 Task: Find connections with filter location Gyöngyös with filter topic #brandingwith filter profile language Potuguese with filter current company Morris Garages India with filter school Modern Education Society's College of Engineering, Pune with filter industry Securities and Commodity Exchanges with filter service category Customer Support with filter keywords title Help Desk
Action: Mouse moved to (595, 252)
Screenshot: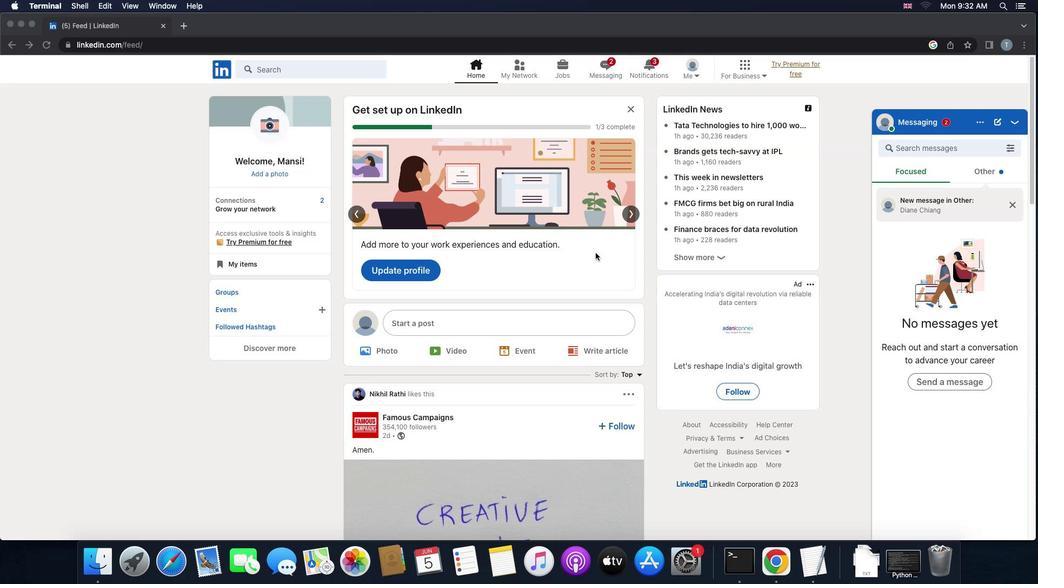 
Action: Mouse pressed left at (595, 252)
Screenshot: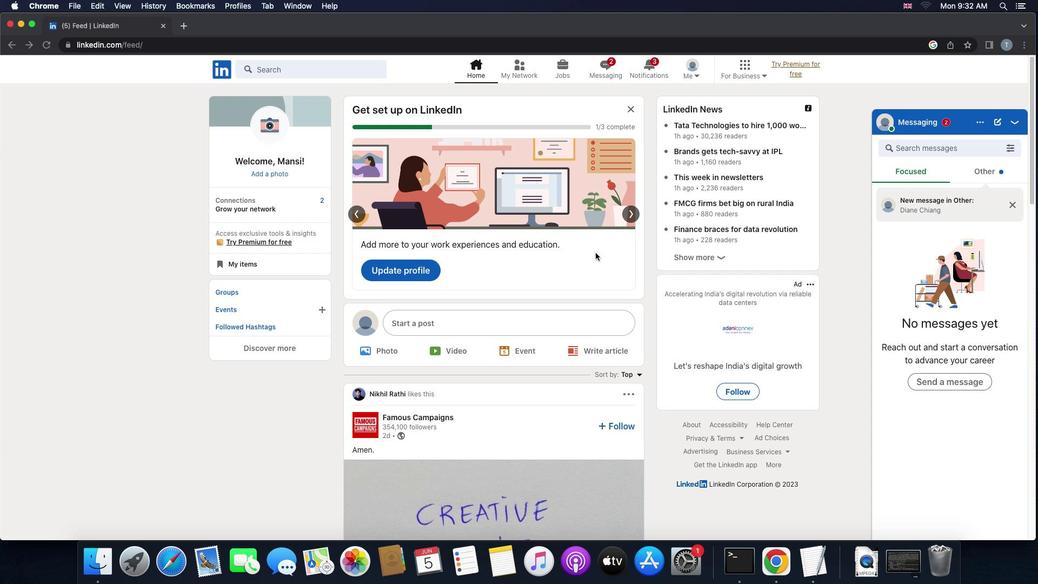 
Action: Mouse moved to (516, 70)
Screenshot: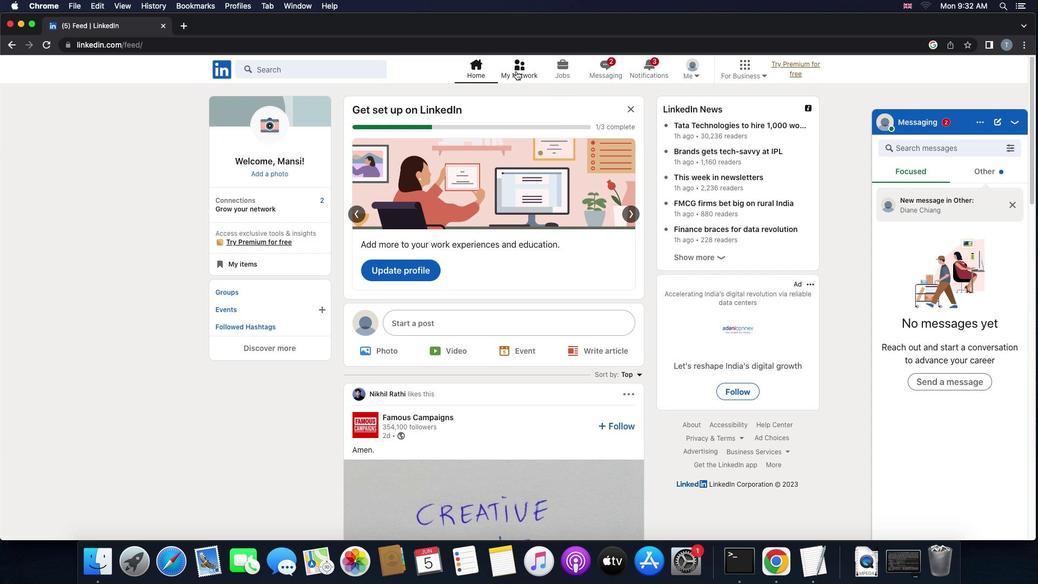 
Action: Mouse pressed left at (516, 70)
Screenshot: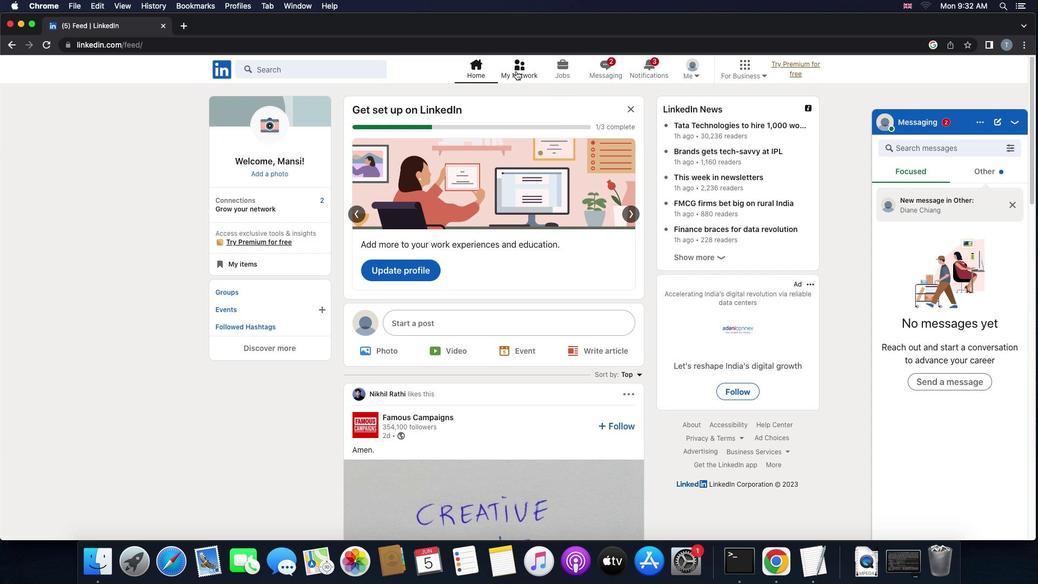 
Action: Mouse moved to (315, 124)
Screenshot: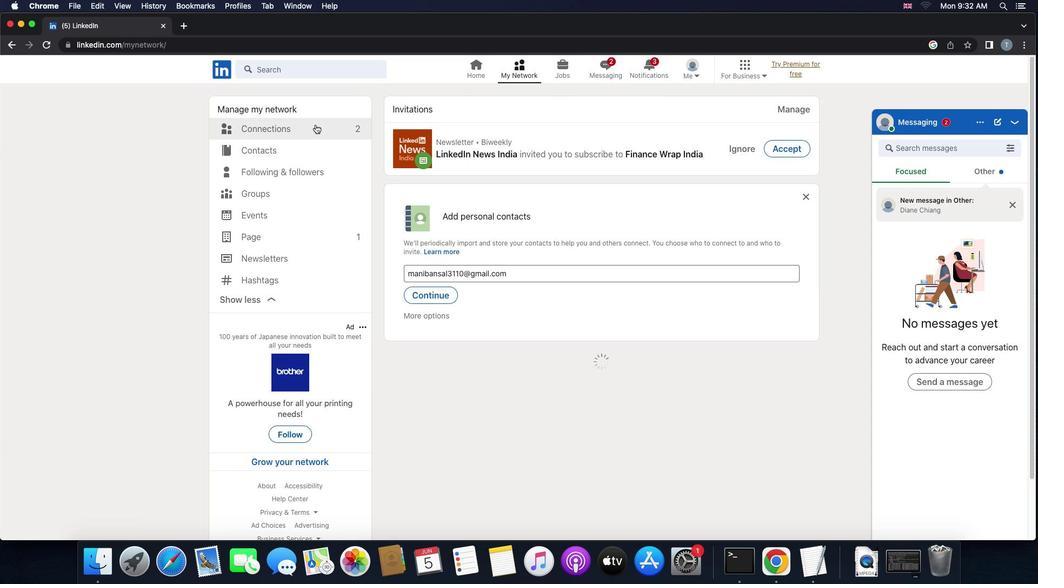 
Action: Mouse pressed left at (315, 124)
Screenshot: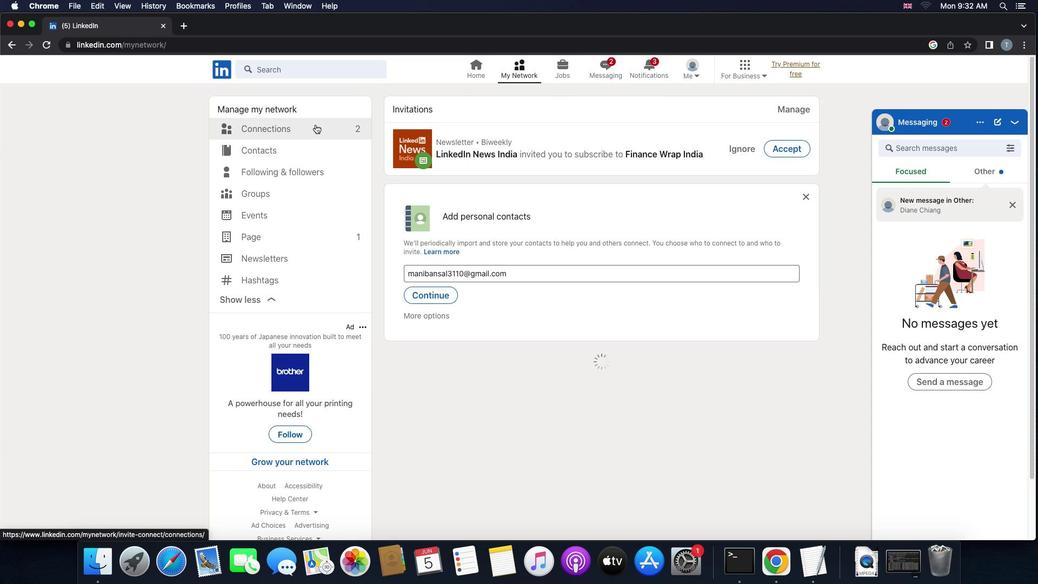 
Action: Mouse moved to (589, 127)
Screenshot: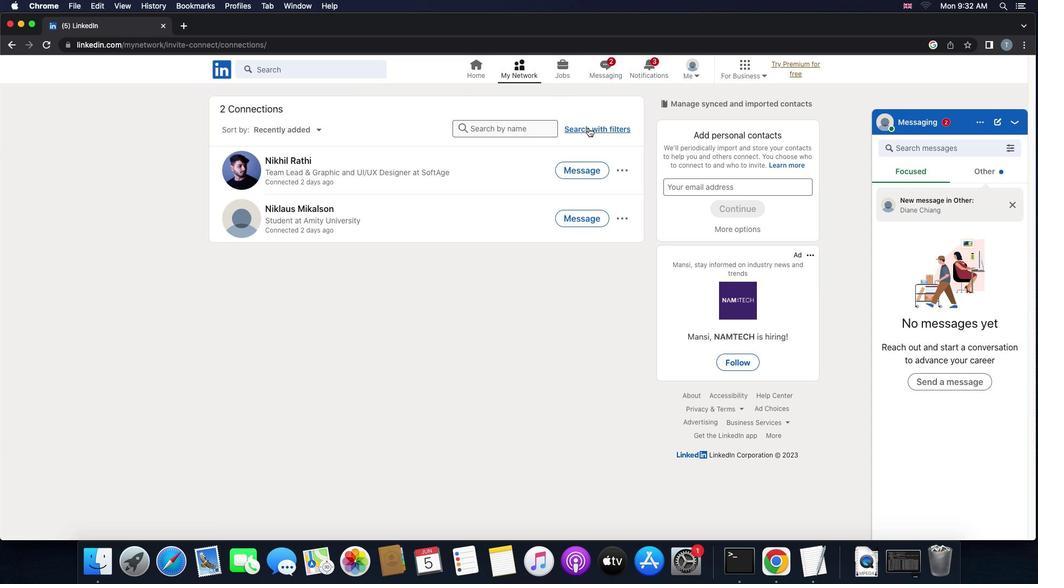
Action: Mouse pressed left at (589, 127)
Screenshot: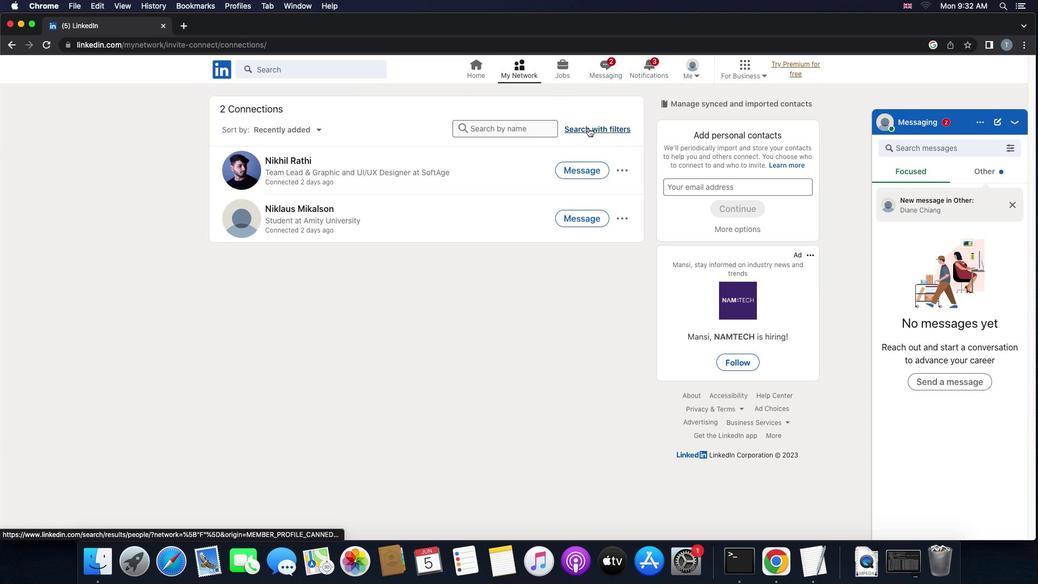 
Action: Mouse moved to (559, 101)
Screenshot: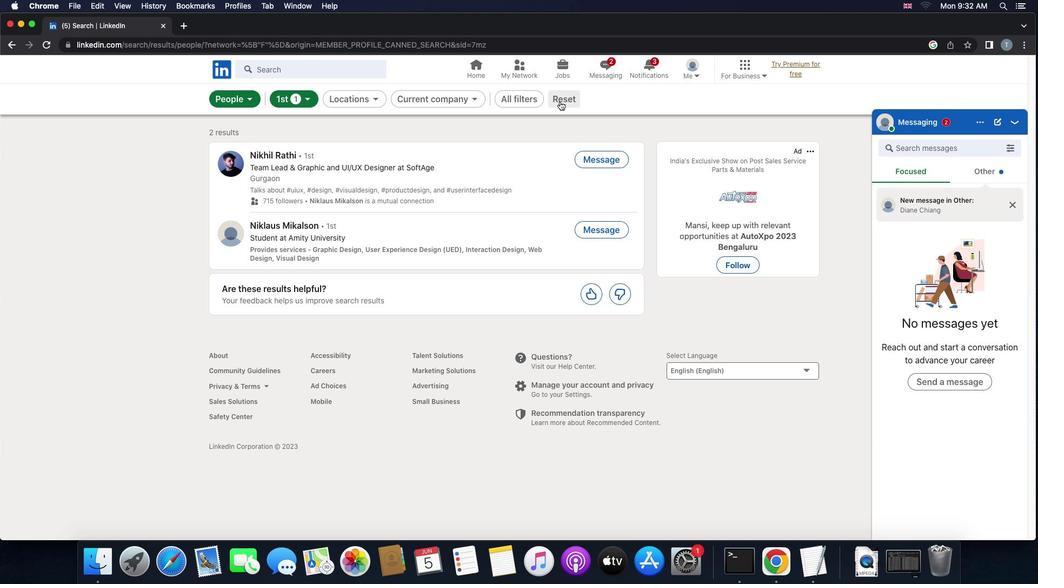 
Action: Mouse pressed left at (559, 101)
Screenshot: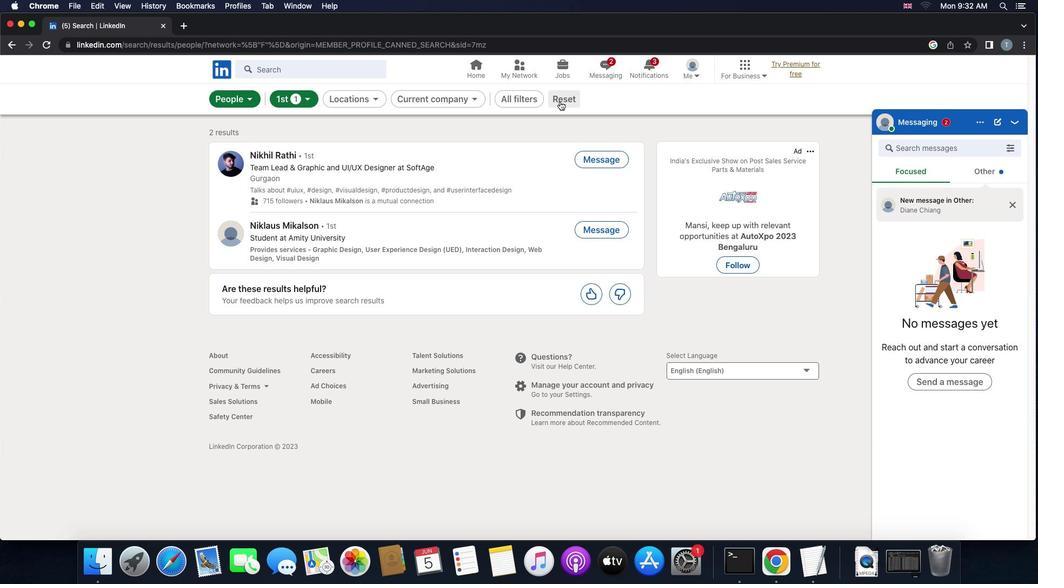 
Action: Mouse moved to (558, 102)
Screenshot: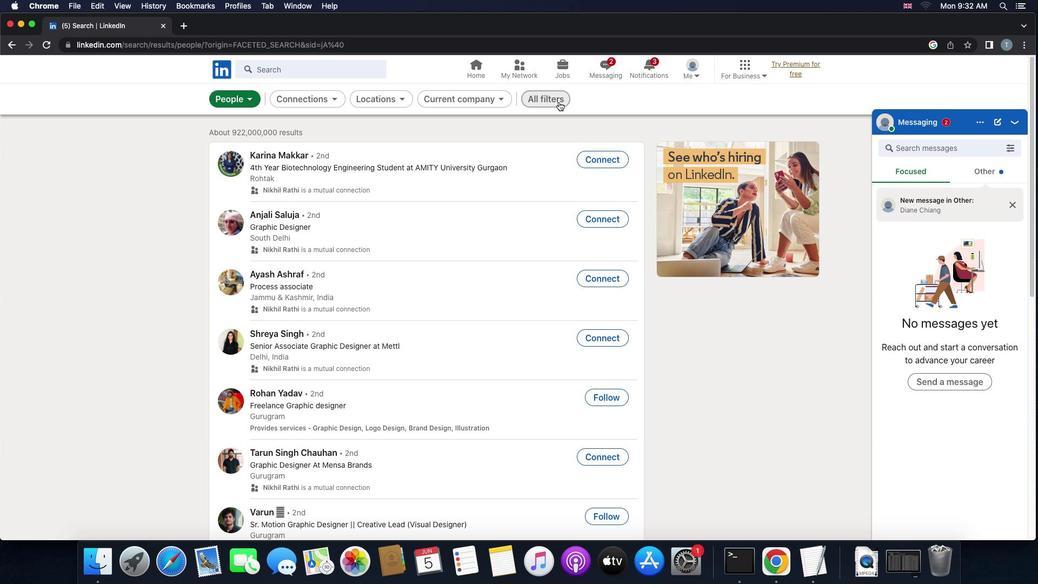 
Action: Mouse pressed left at (558, 102)
Screenshot: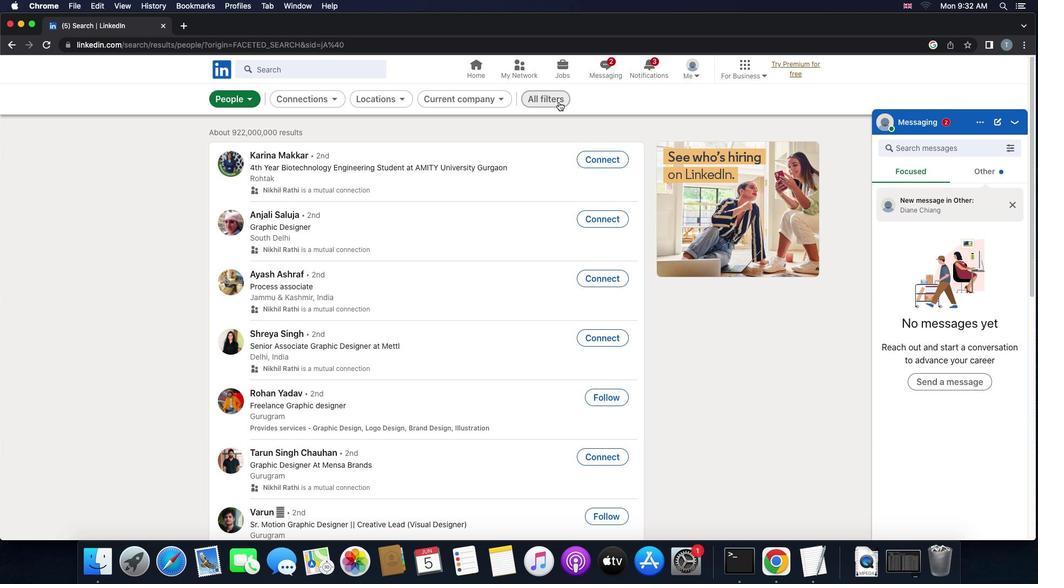 
Action: Mouse moved to (783, 269)
Screenshot: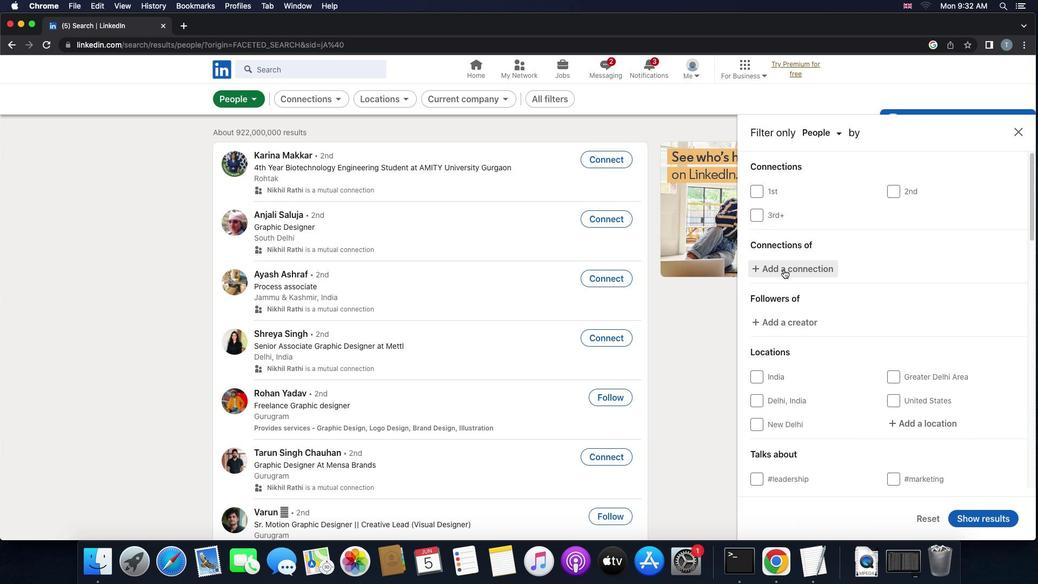 
Action: Mouse scrolled (783, 269) with delta (0, 0)
Screenshot: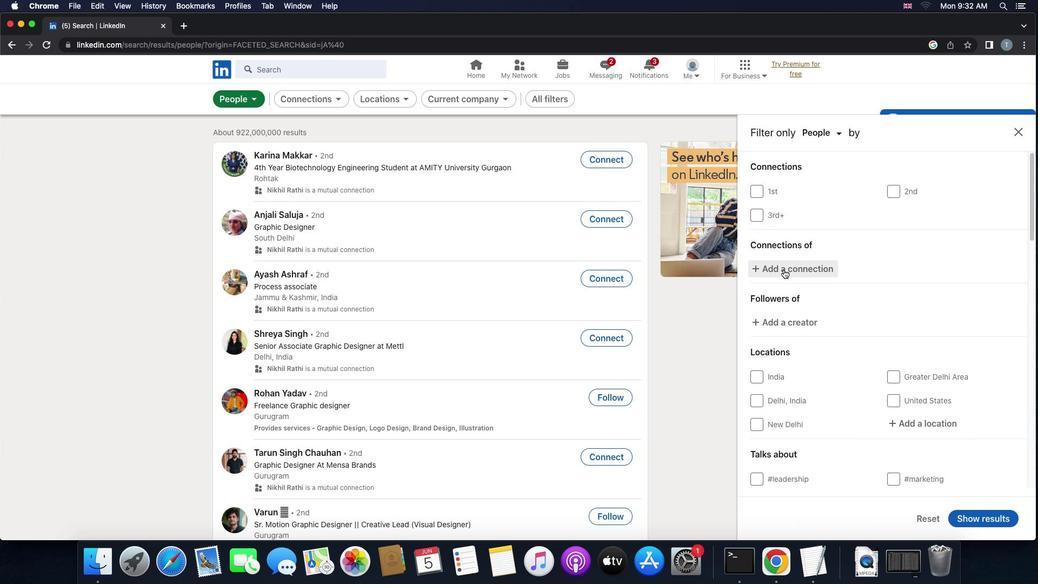 
Action: Mouse scrolled (783, 269) with delta (0, 0)
Screenshot: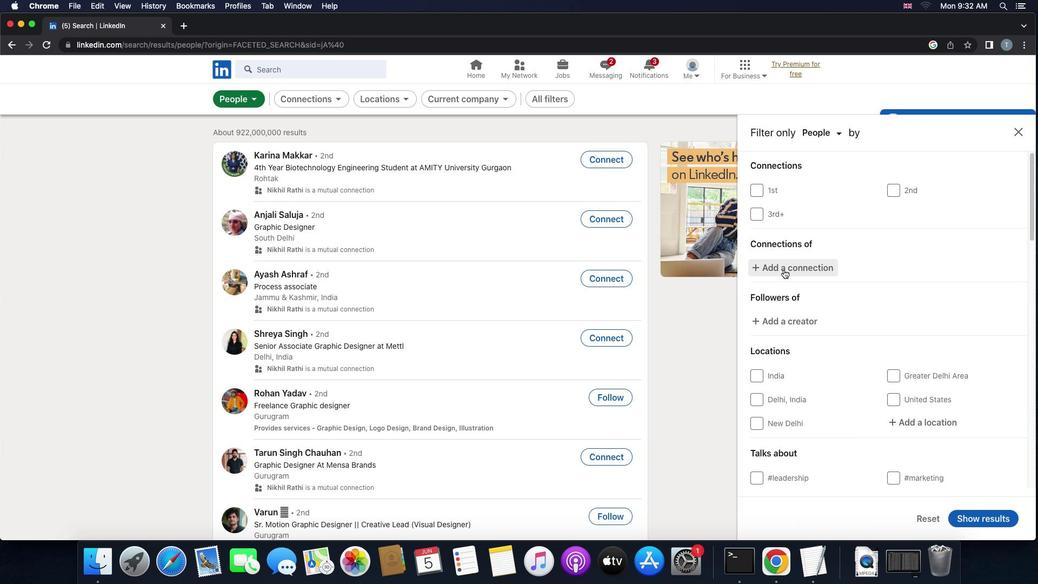 
Action: Mouse scrolled (783, 269) with delta (0, -1)
Screenshot: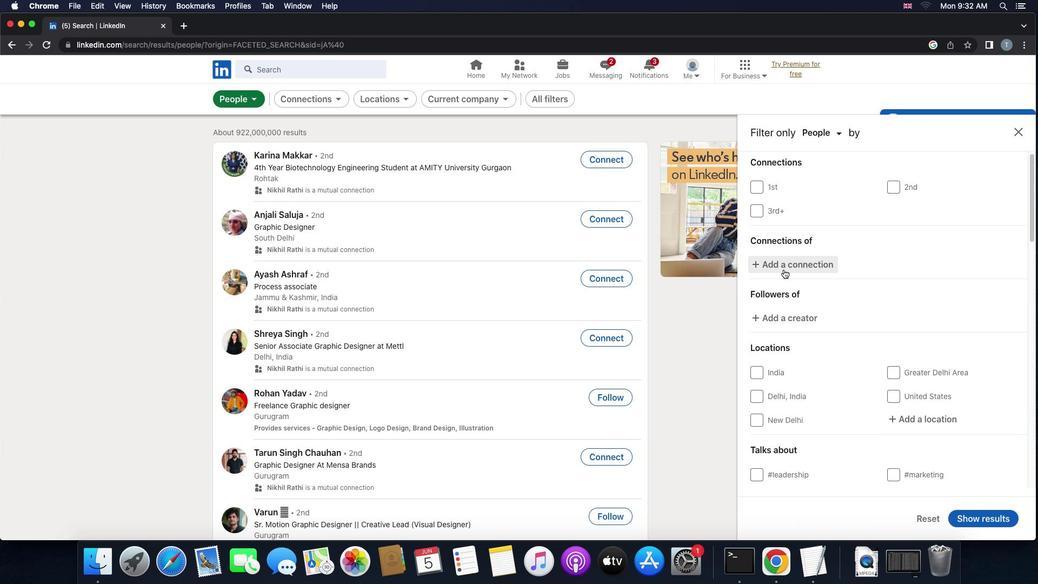 
Action: Mouse moved to (917, 342)
Screenshot: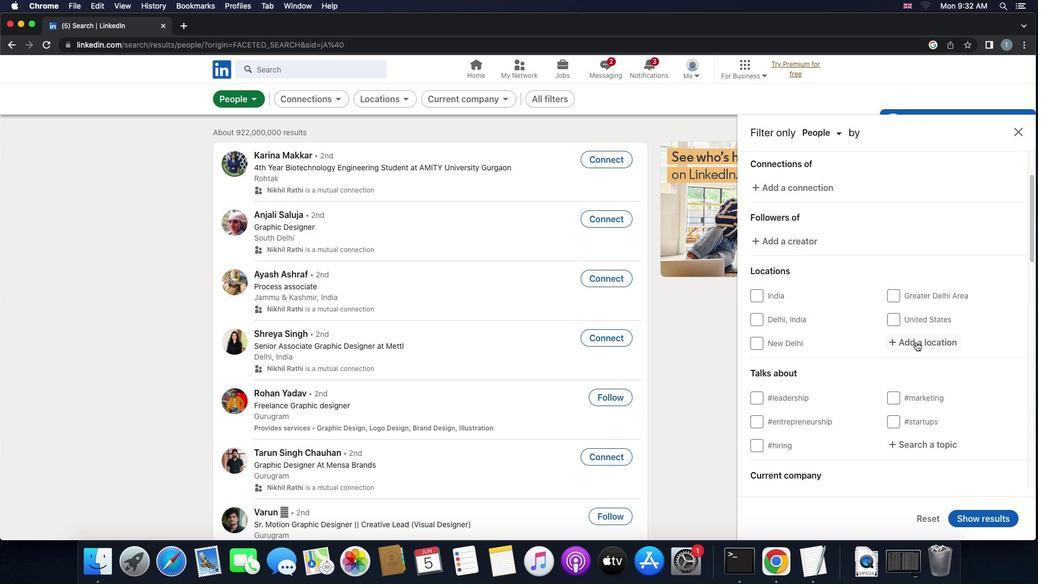 
Action: Mouse pressed left at (917, 342)
Screenshot: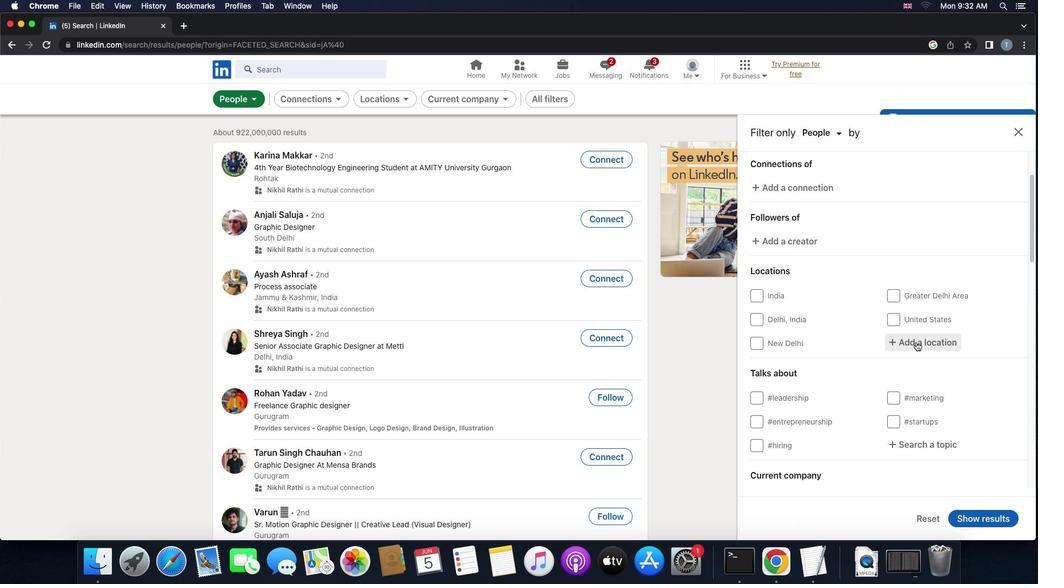
Action: Mouse moved to (914, 342)
Screenshot: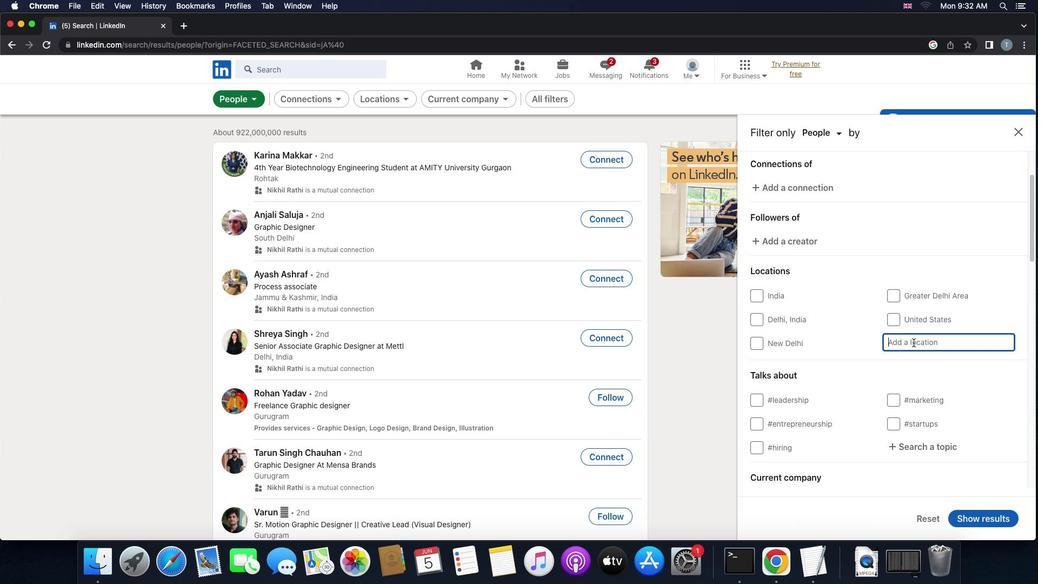 
Action: Mouse pressed left at (914, 342)
Screenshot: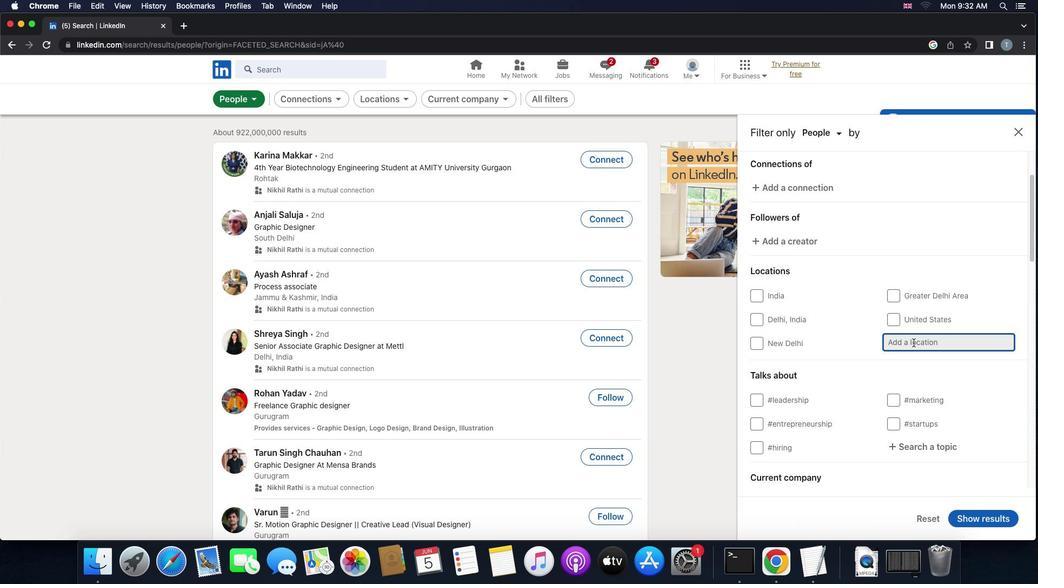 
Action: Key pressed 'g''y''o''n''g''y''o''s'
Screenshot: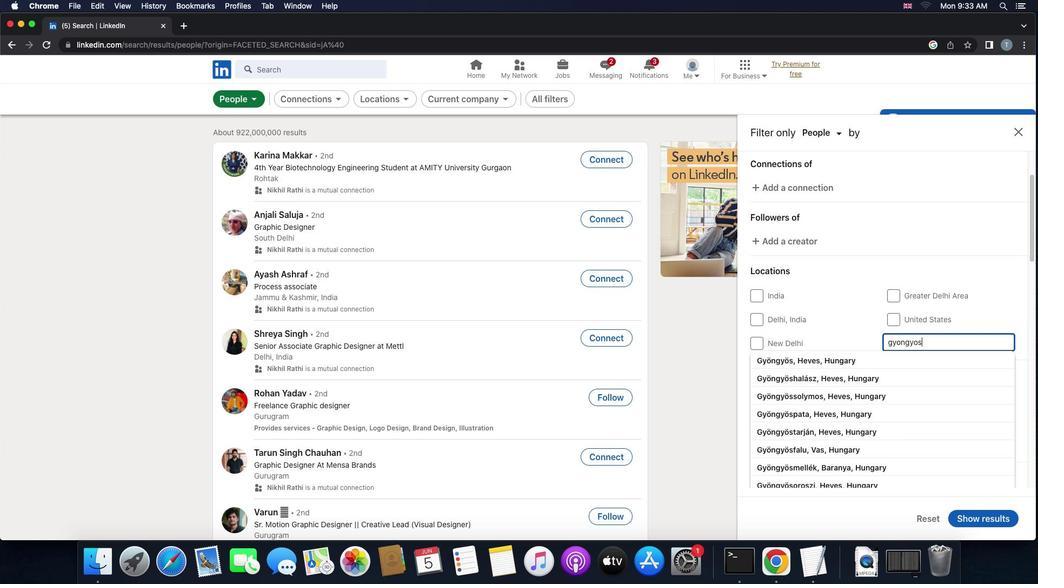 
Action: Mouse moved to (884, 356)
Screenshot: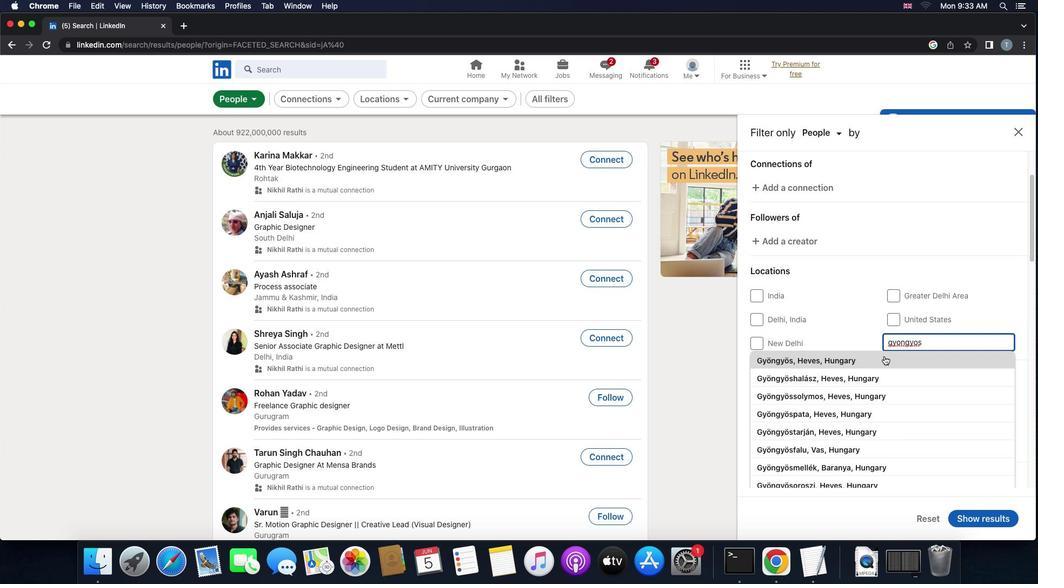 
Action: Mouse pressed left at (884, 356)
Screenshot: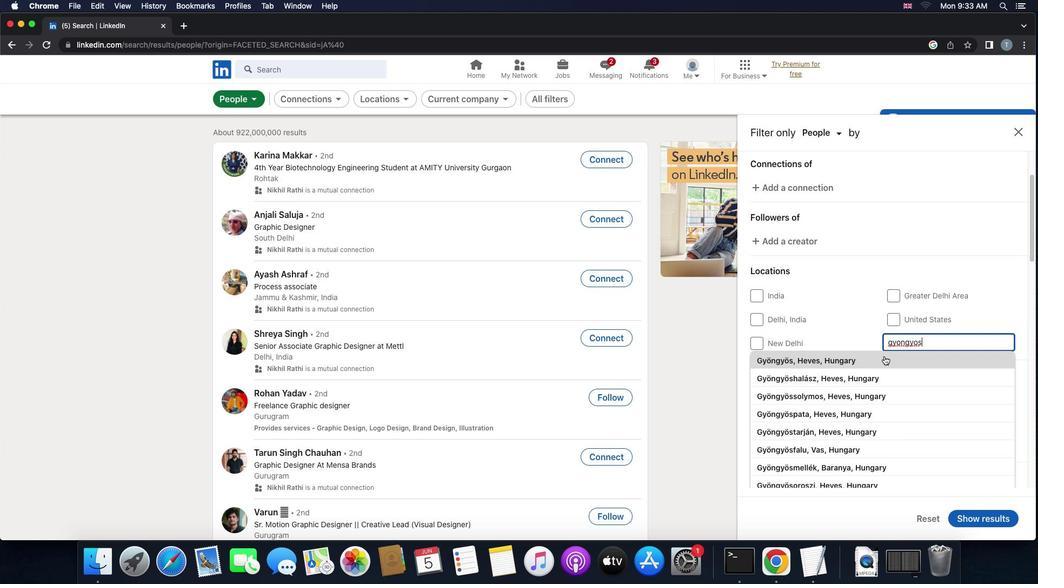 
Action: Mouse scrolled (884, 356) with delta (0, 0)
Screenshot: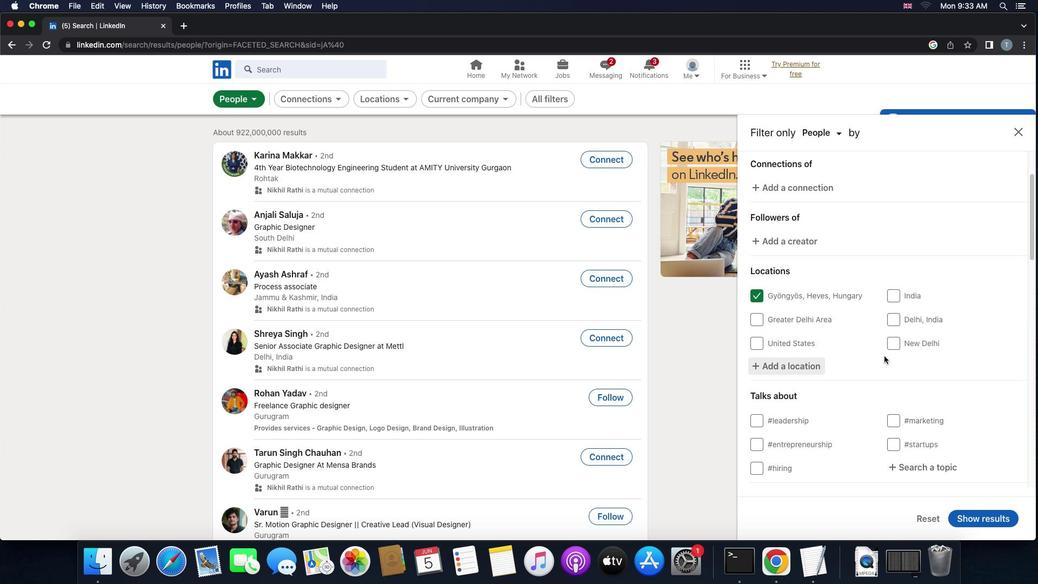 
Action: Mouse scrolled (884, 356) with delta (0, 0)
Screenshot: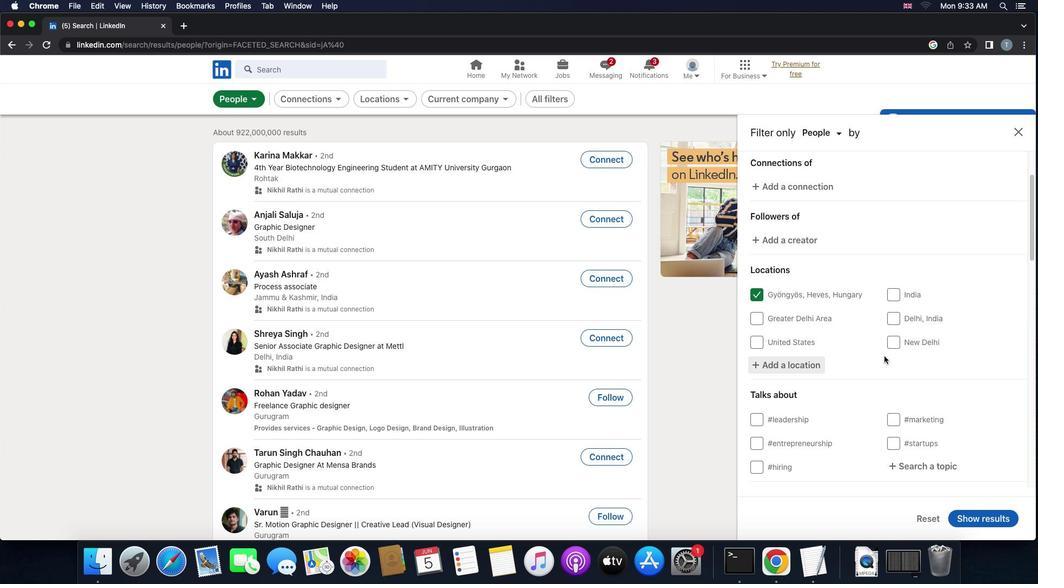 
Action: Mouse scrolled (884, 356) with delta (0, 0)
Screenshot: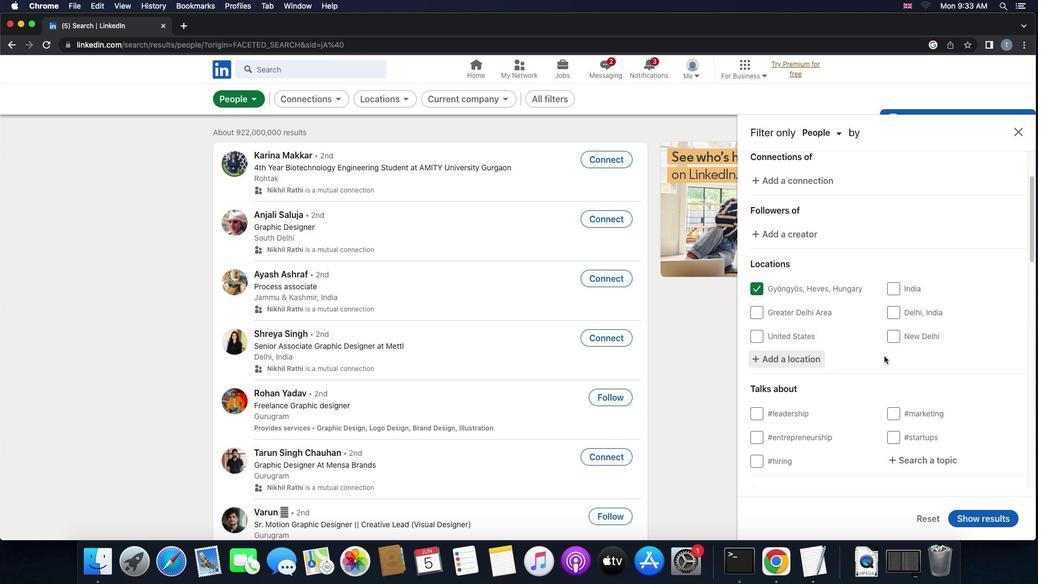 
Action: Mouse moved to (884, 356)
Screenshot: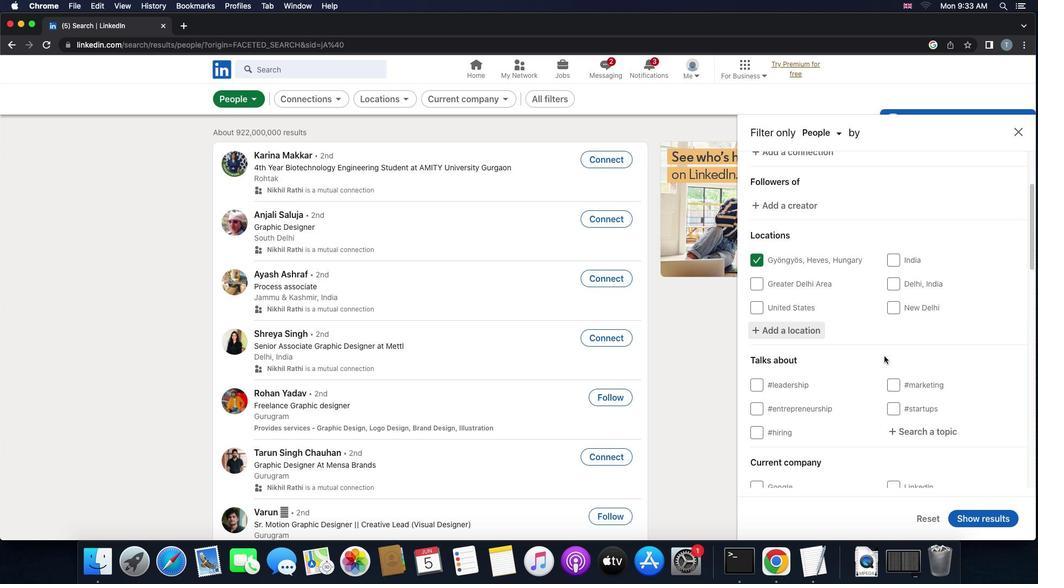 
Action: Mouse scrolled (884, 356) with delta (0, 0)
Screenshot: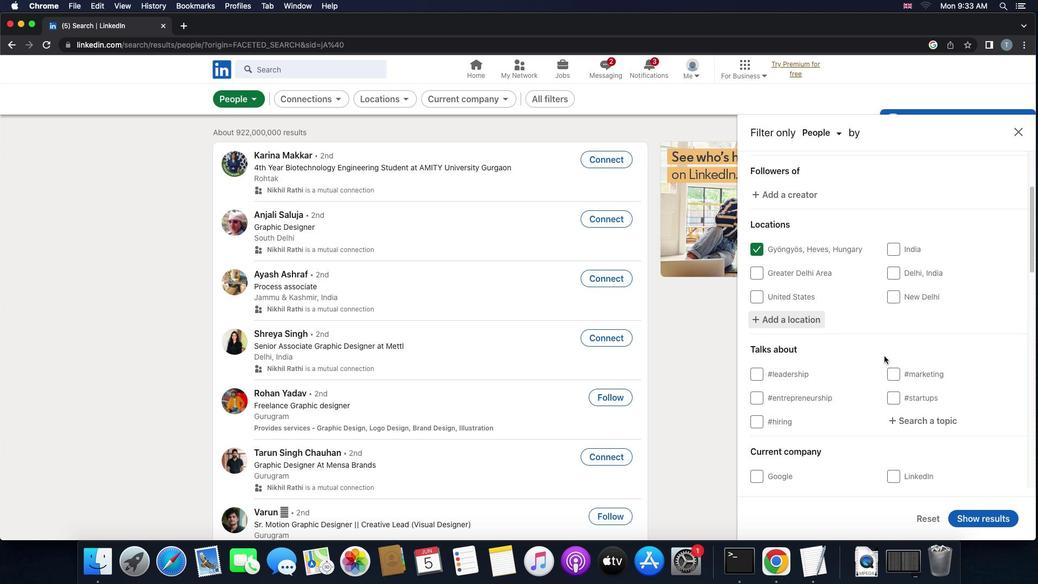 
Action: Mouse scrolled (884, 356) with delta (0, 0)
Screenshot: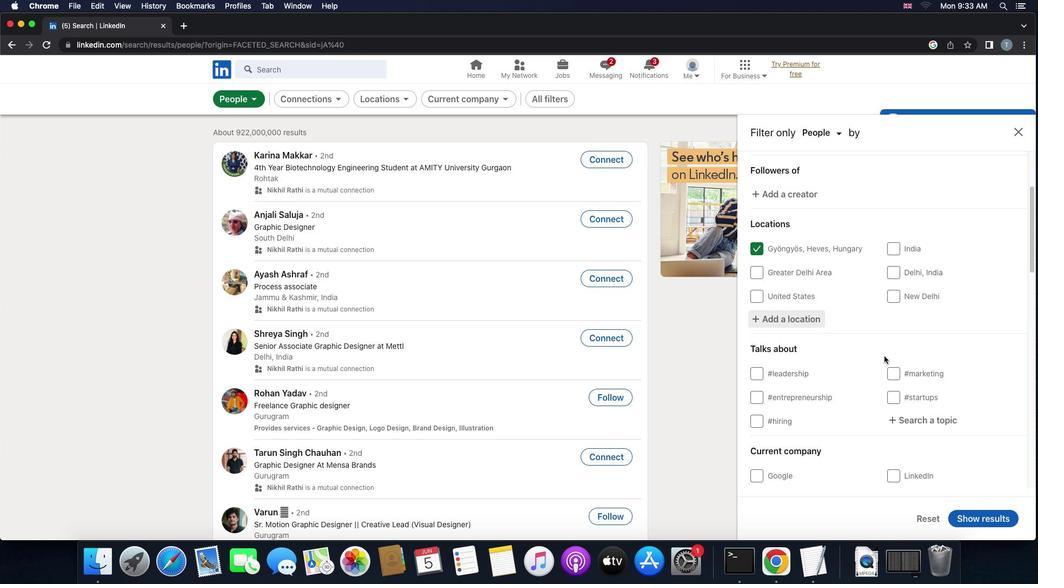 
Action: Mouse scrolled (884, 356) with delta (0, 0)
Screenshot: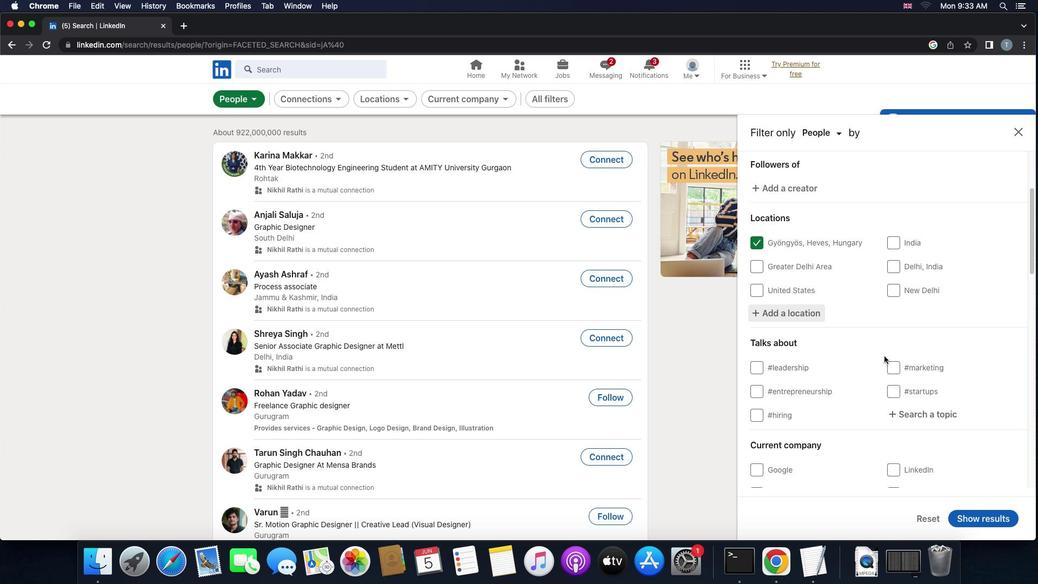 
Action: Mouse scrolled (884, 356) with delta (0, 0)
Screenshot: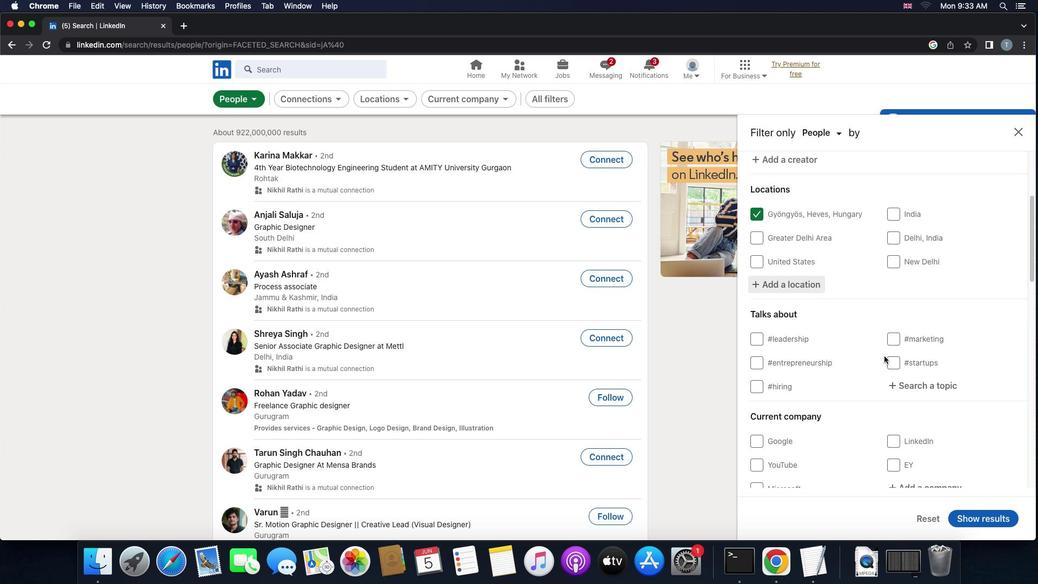 
Action: Mouse scrolled (884, 356) with delta (0, 0)
Screenshot: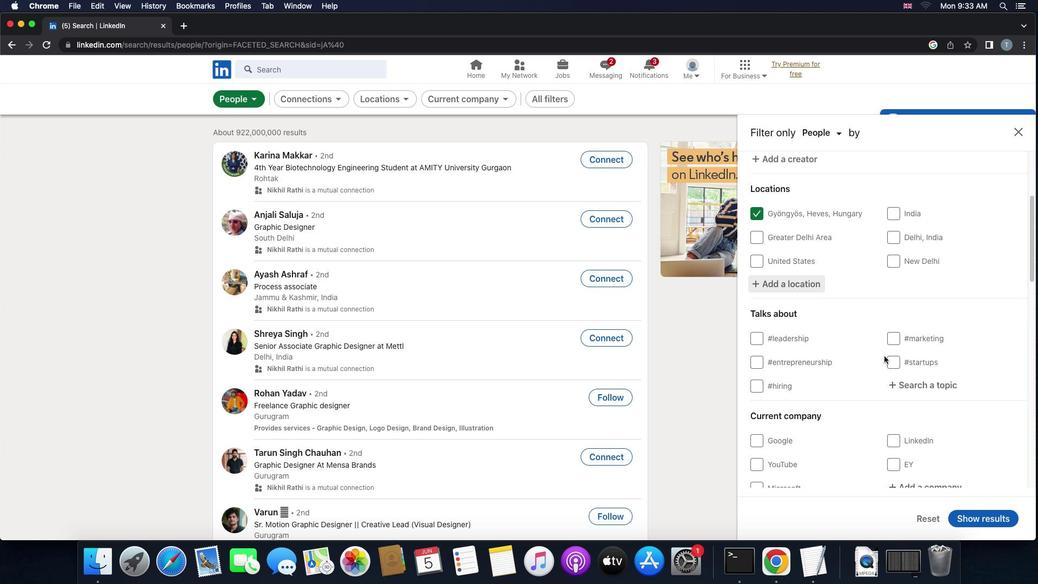 
Action: Mouse scrolled (884, 356) with delta (0, 0)
Screenshot: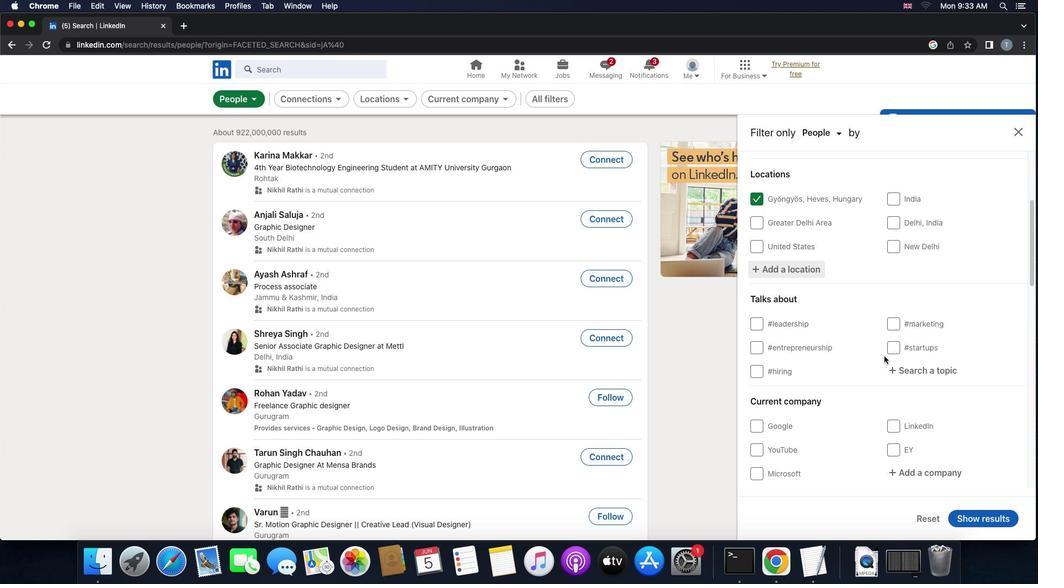 
Action: Mouse scrolled (884, 356) with delta (0, 0)
Screenshot: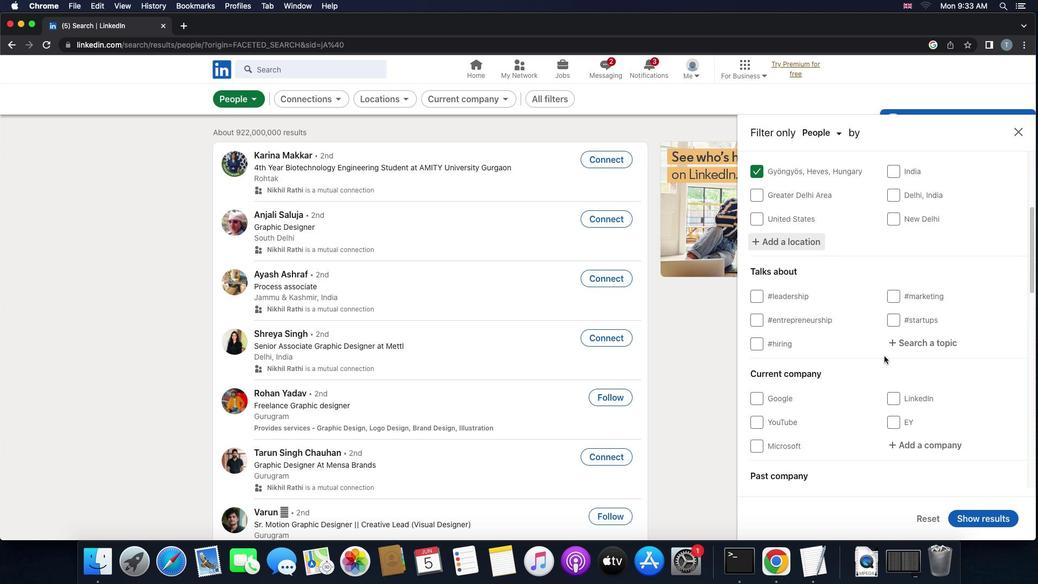 
Action: Mouse scrolled (884, 356) with delta (0, 0)
Screenshot: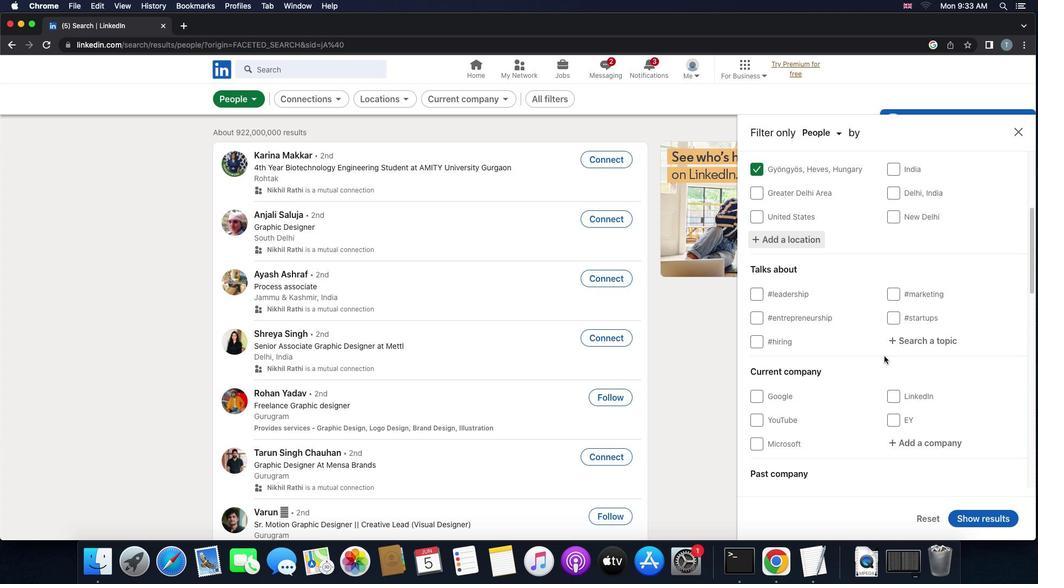 
Action: Mouse scrolled (884, 356) with delta (0, 0)
Screenshot: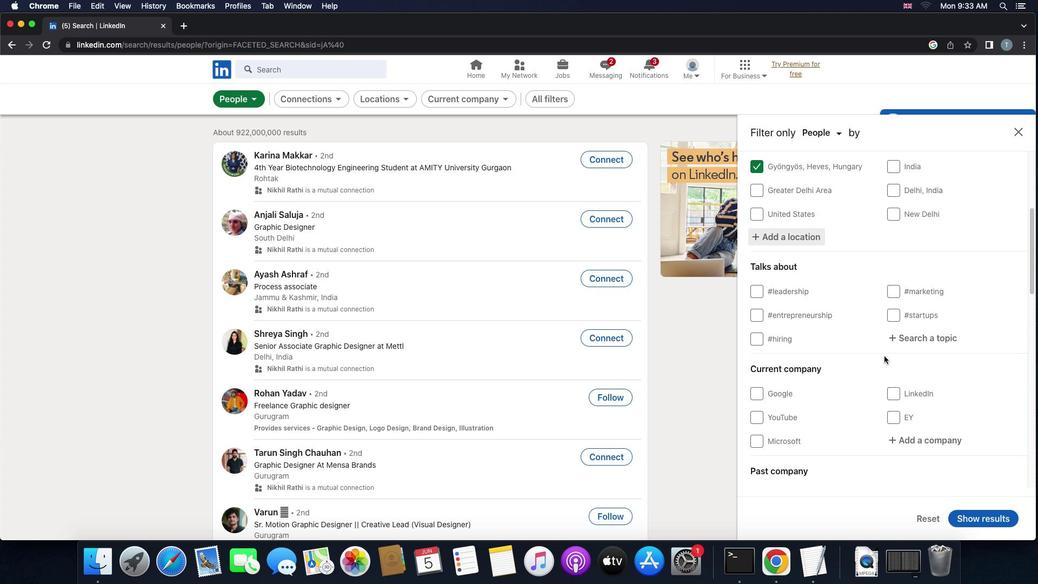 
Action: Mouse moved to (922, 334)
Screenshot: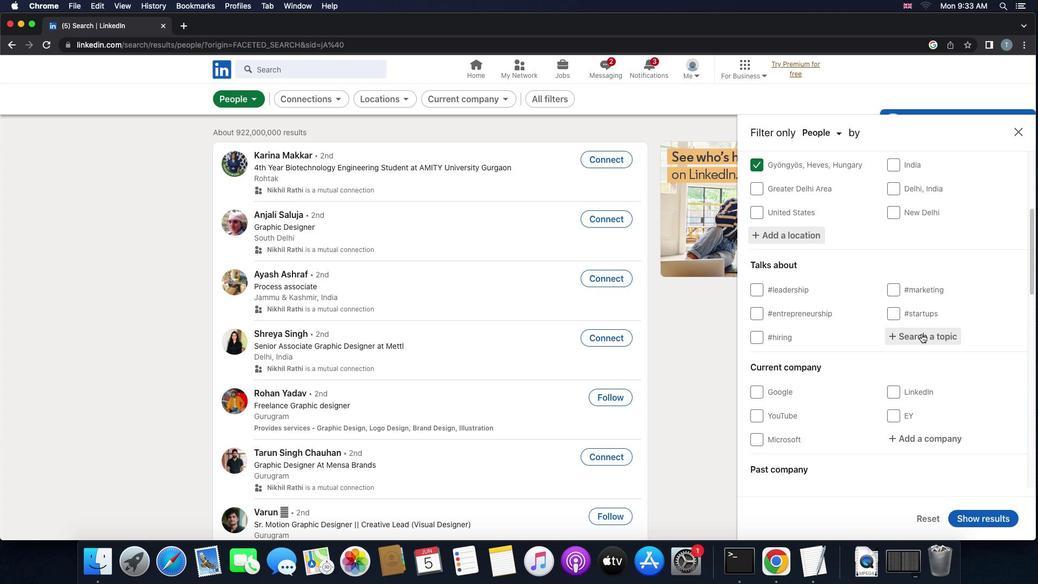 
Action: Mouse pressed left at (922, 334)
Screenshot: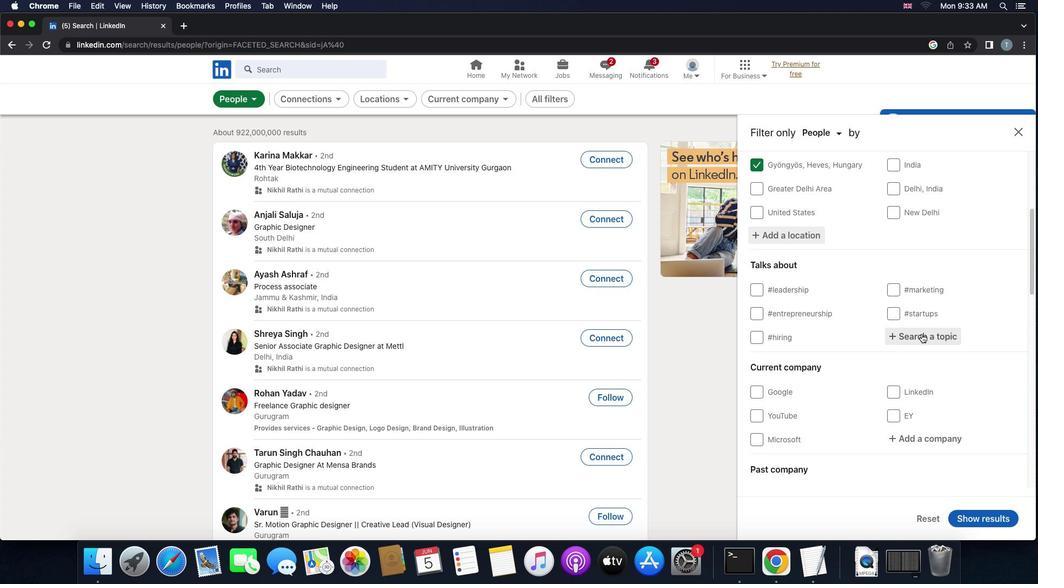
Action: Key pressed 'b''r''a''n''d''i''n''g'
Screenshot: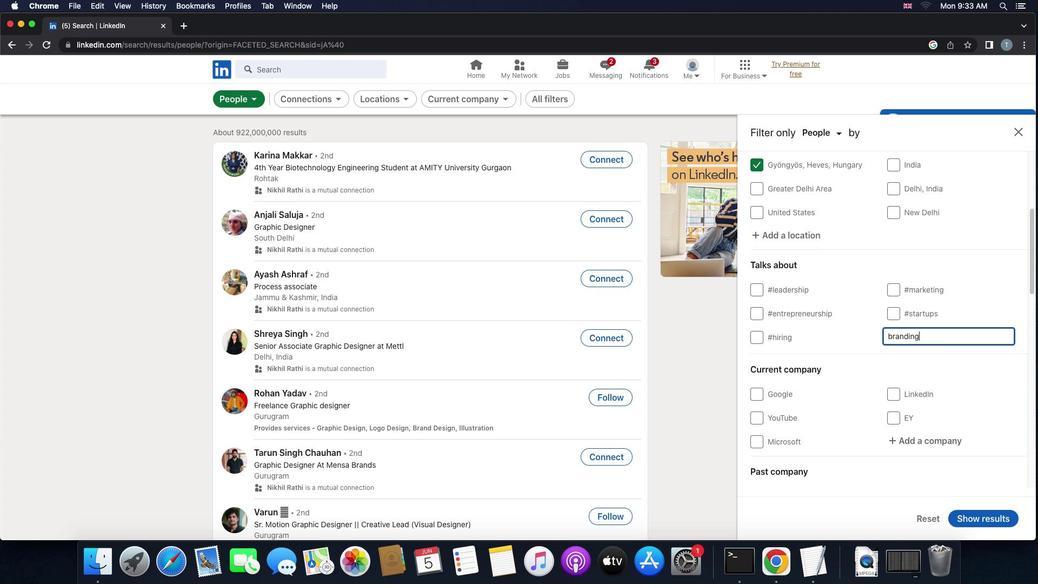 
Action: Mouse moved to (922, 339)
Screenshot: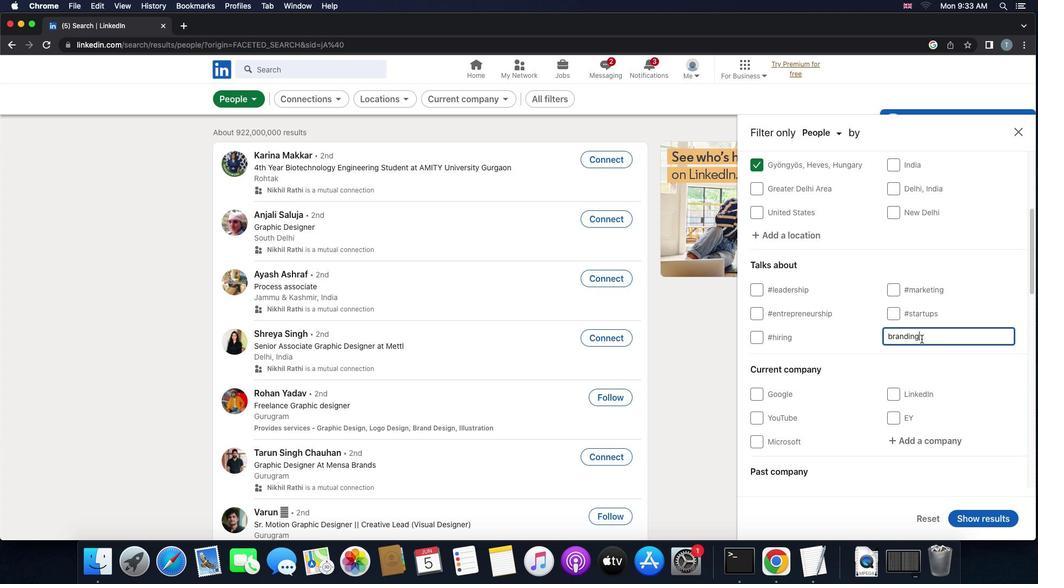 
Action: Mouse pressed left at (922, 339)
Screenshot: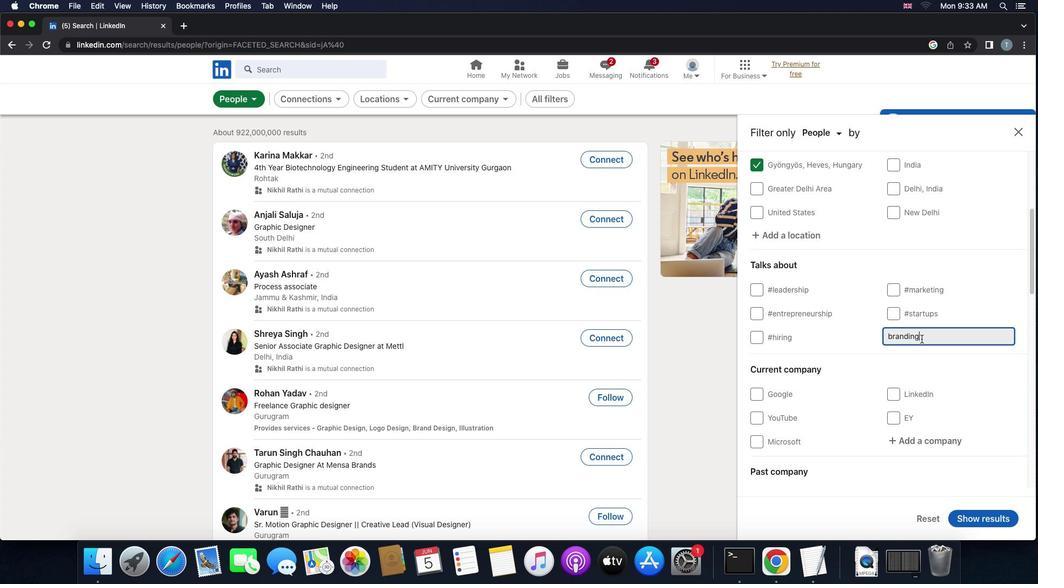 
Action: Mouse moved to (901, 348)
Screenshot: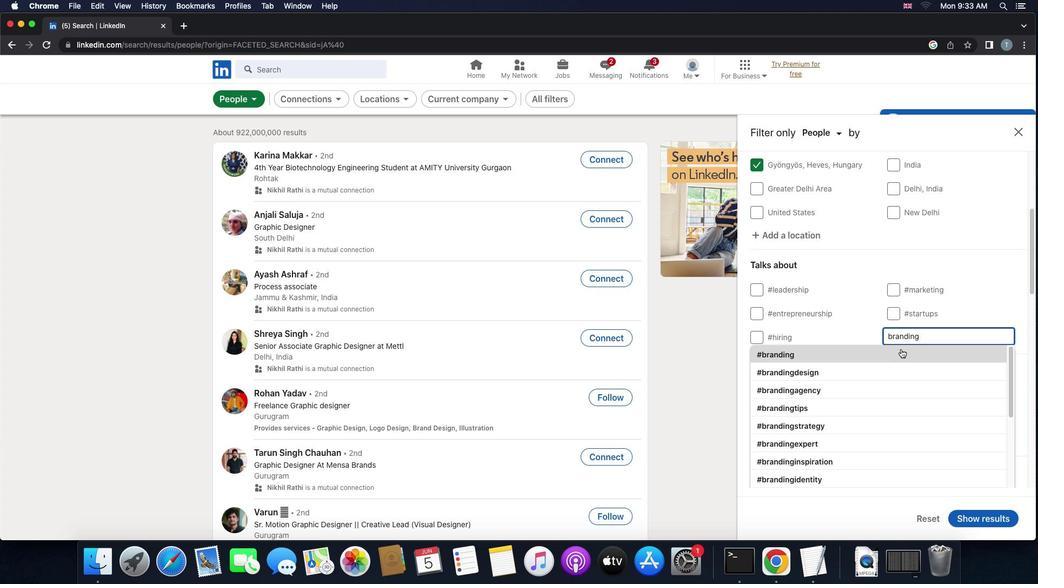 
Action: Mouse pressed left at (901, 348)
Screenshot: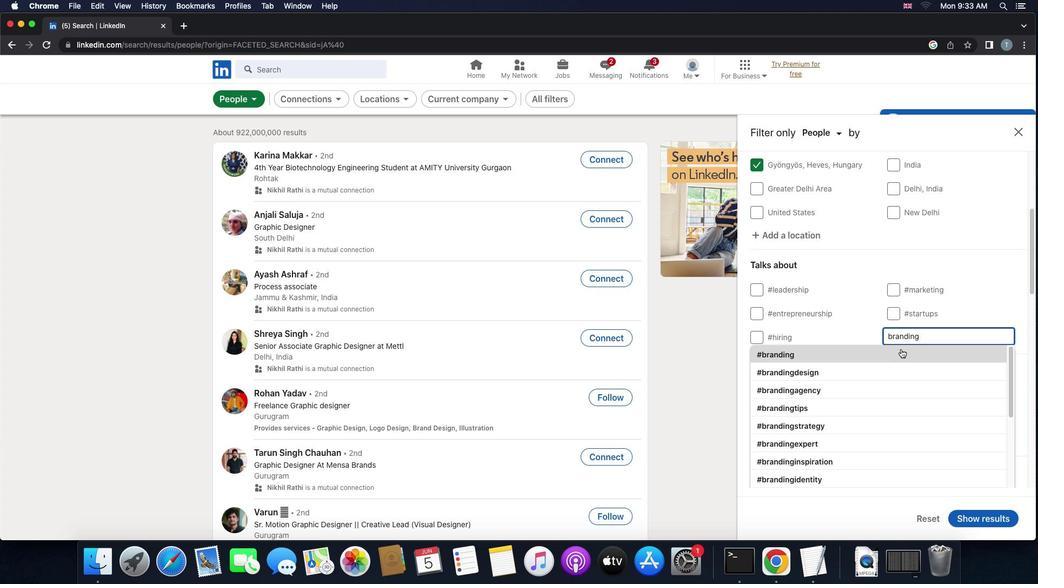 
Action: Mouse moved to (901, 348)
Screenshot: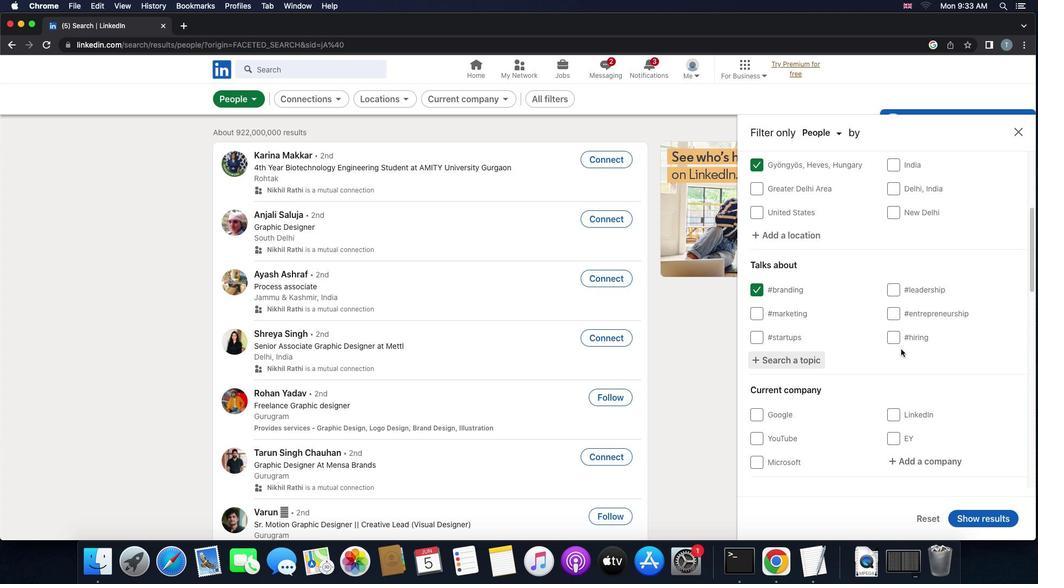 
Action: Mouse scrolled (901, 348) with delta (0, 0)
Screenshot: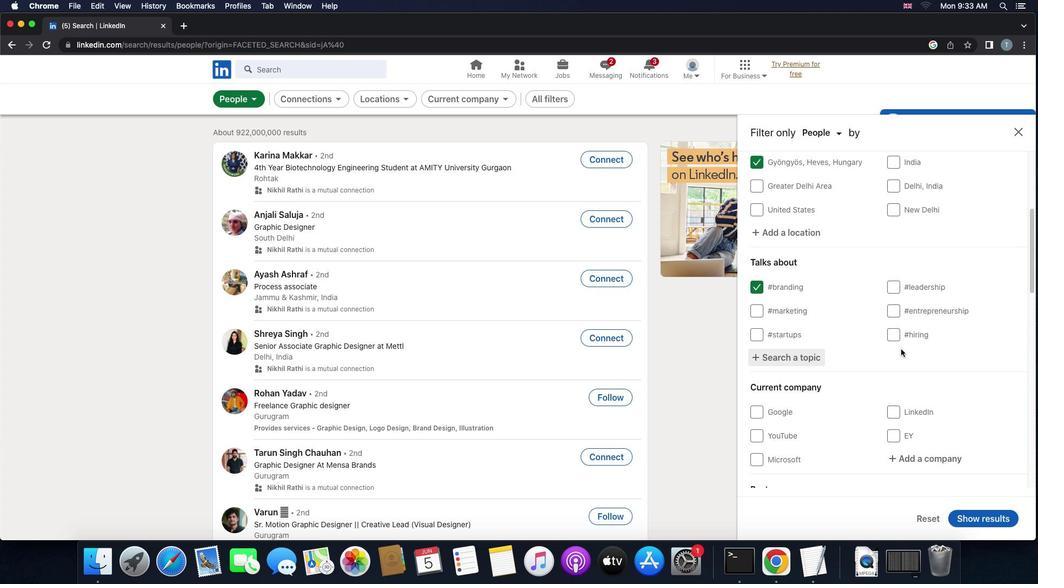 
Action: Mouse scrolled (901, 348) with delta (0, 0)
Screenshot: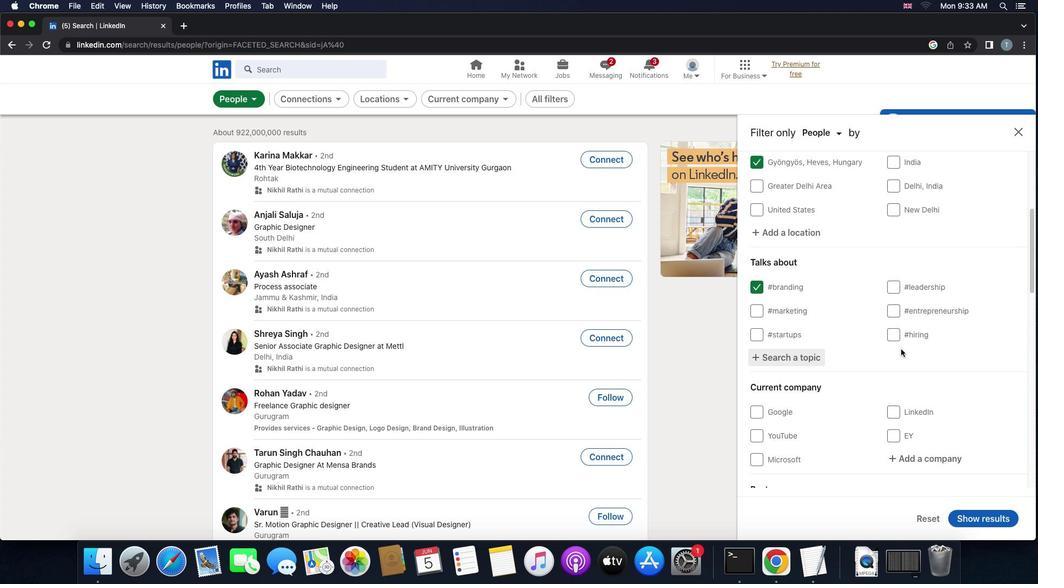 
Action: Mouse scrolled (901, 348) with delta (0, -1)
Screenshot: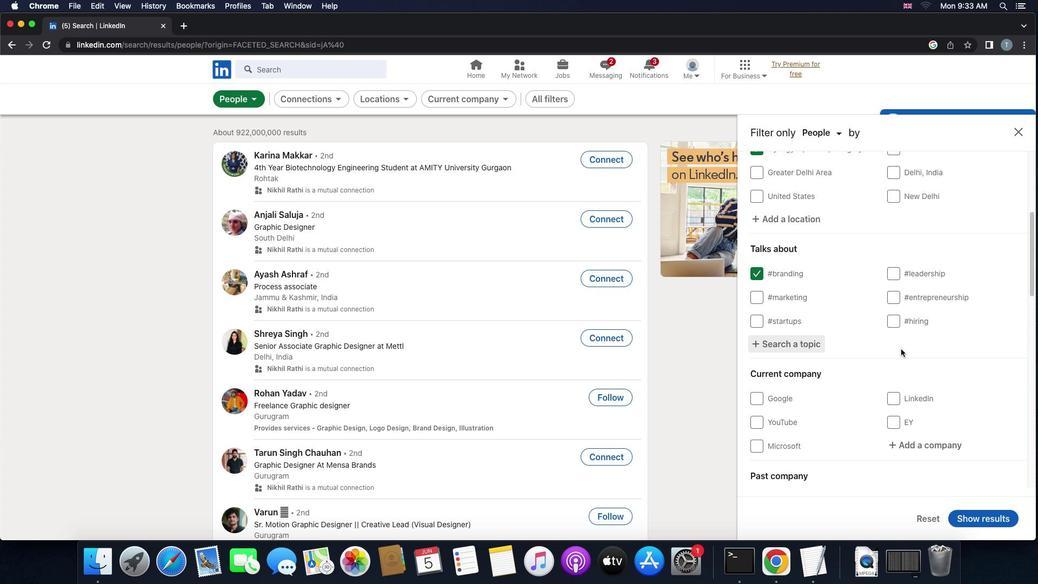 
Action: Mouse moved to (901, 348)
Screenshot: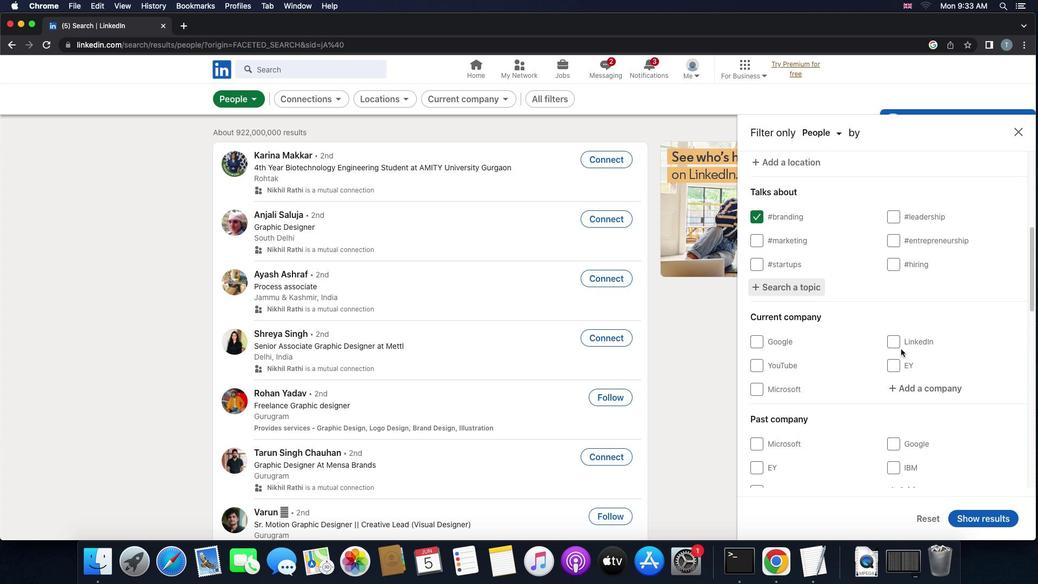 
Action: Mouse scrolled (901, 348) with delta (0, 0)
Screenshot: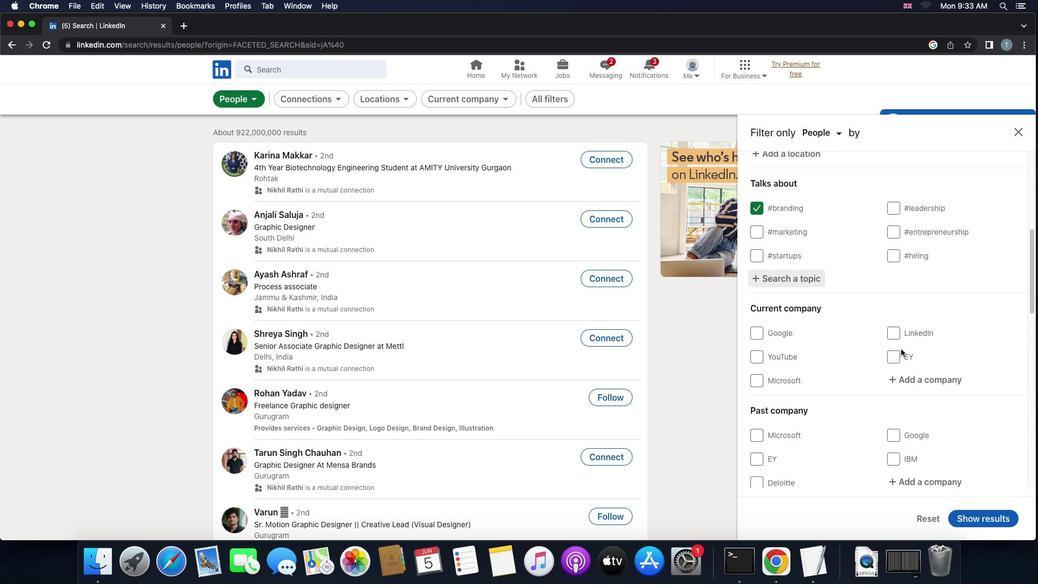 
Action: Mouse scrolled (901, 348) with delta (0, 0)
Screenshot: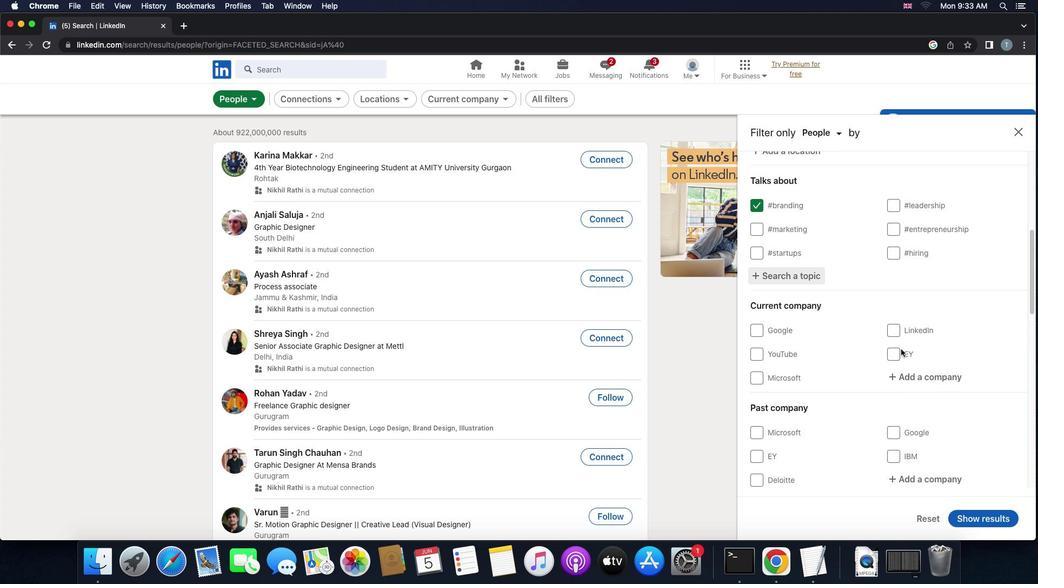 
Action: Mouse scrolled (901, 348) with delta (0, 0)
Screenshot: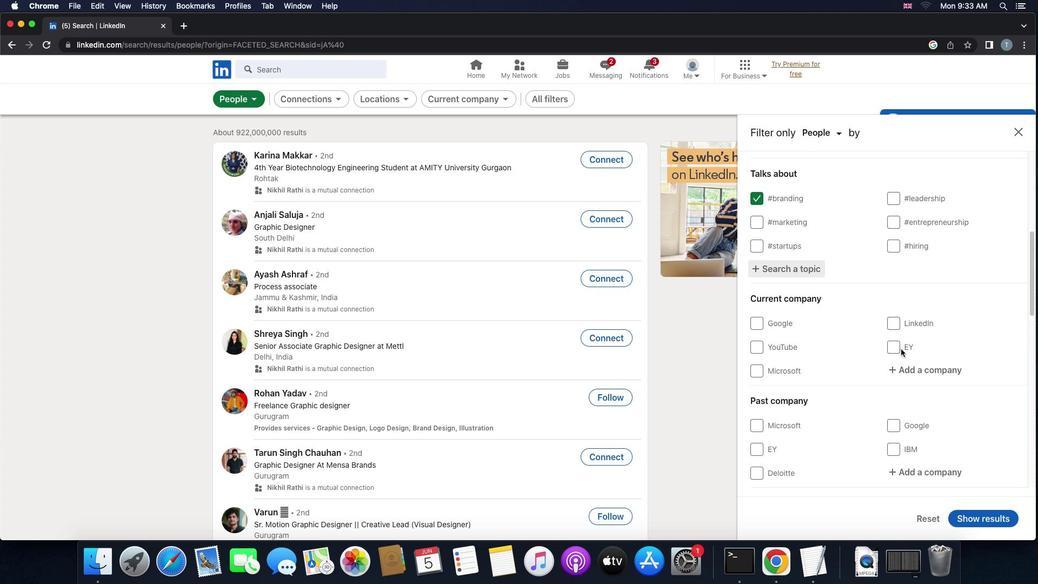 
Action: Mouse scrolled (901, 348) with delta (0, 0)
Screenshot: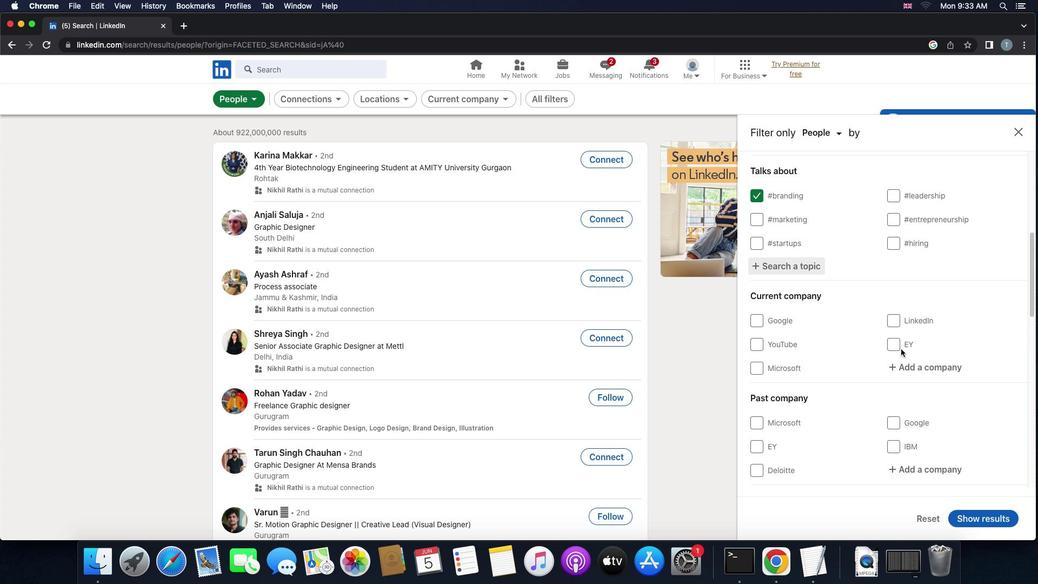 
Action: Mouse scrolled (901, 348) with delta (0, 0)
Screenshot: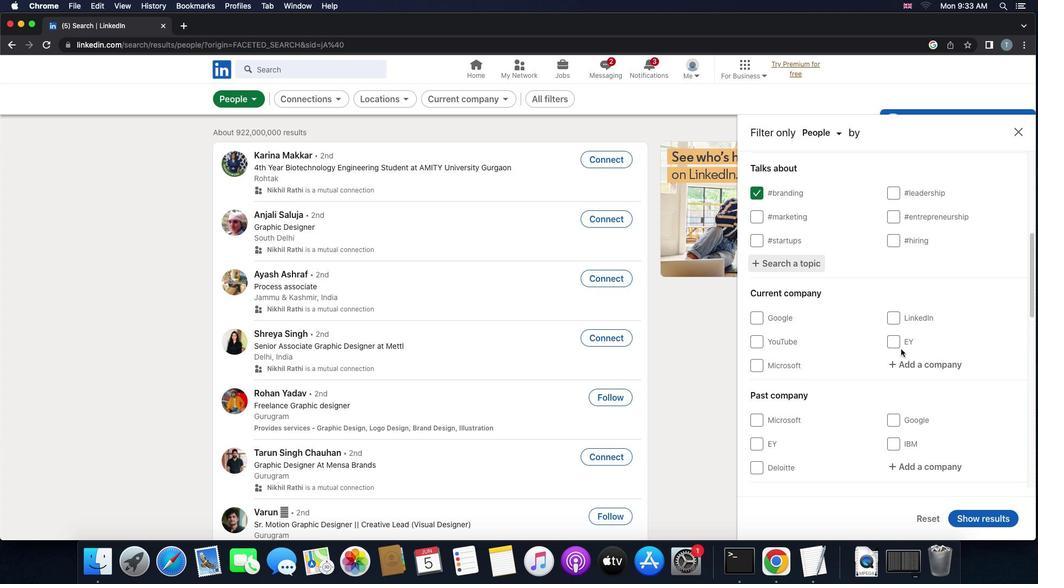 
Action: Mouse scrolled (901, 348) with delta (0, 0)
Screenshot: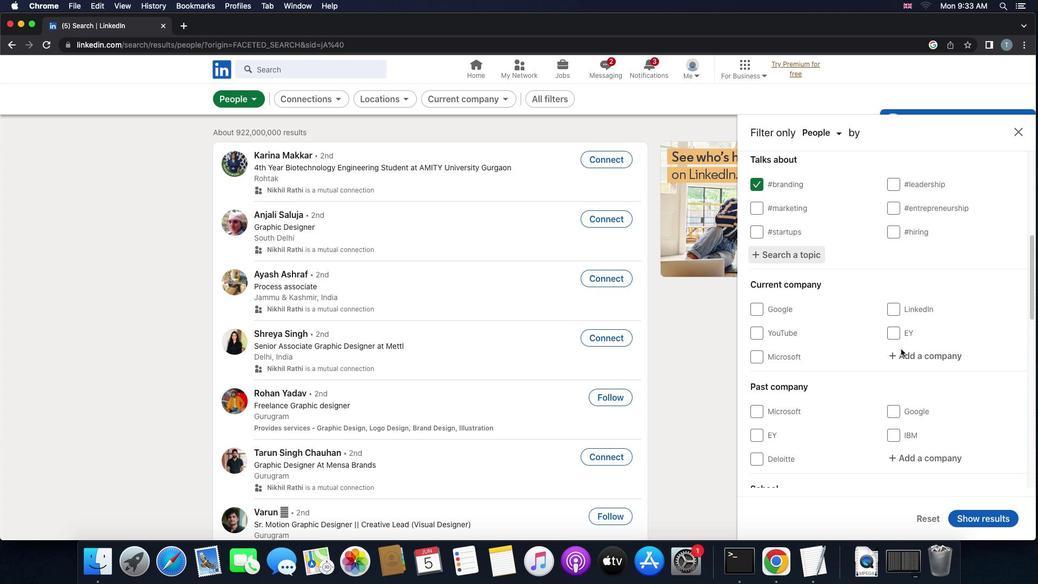 
Action: Mouse scrolled (901, 348) with delta (0, 0)
Screenshot: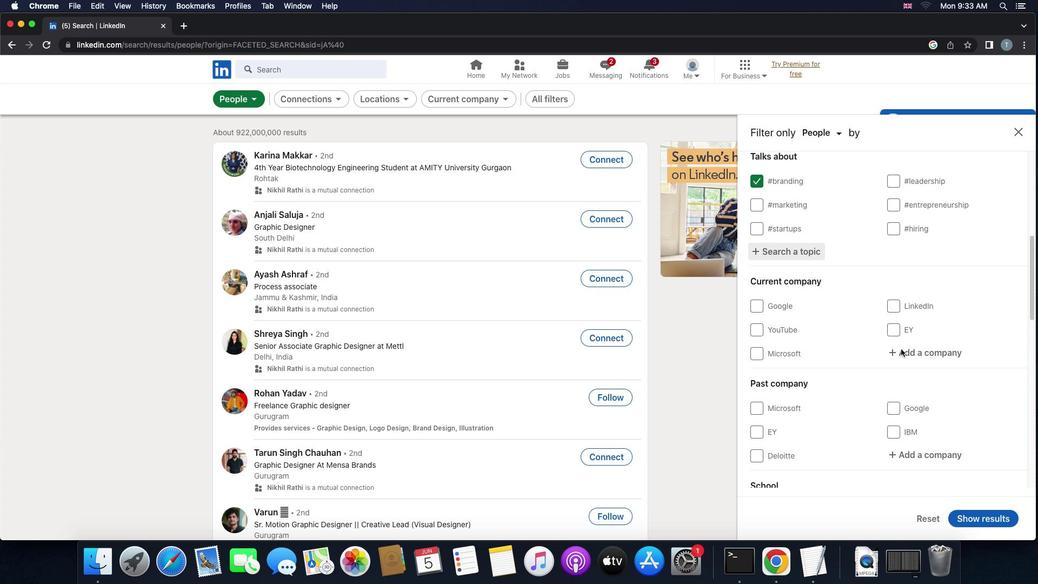 
Action: Mouse scrolled (901, 348) with delta (0, 0)
Screenshot: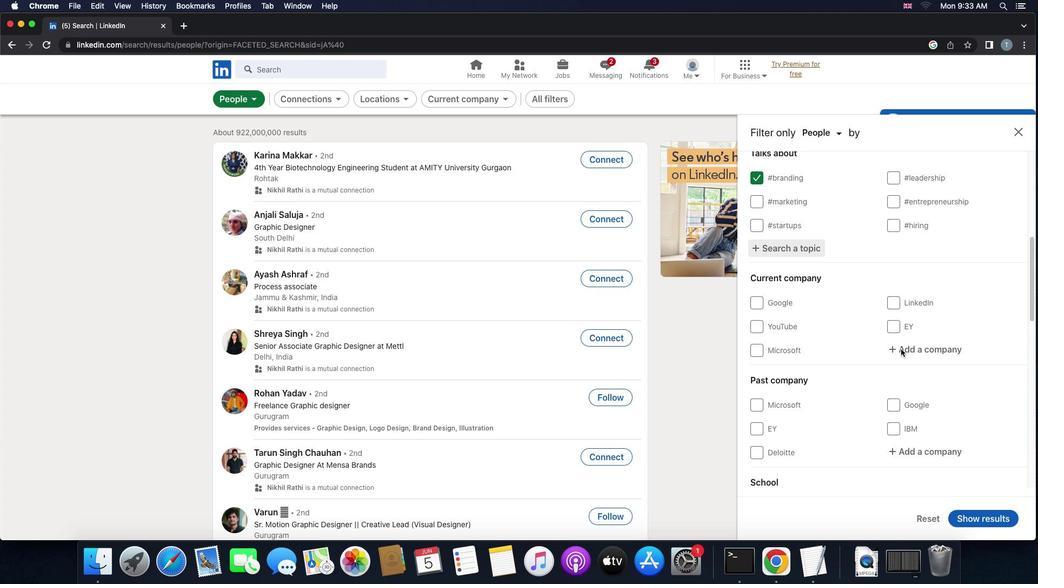
Action: Mouse moved to (916, 339)
Screenshot: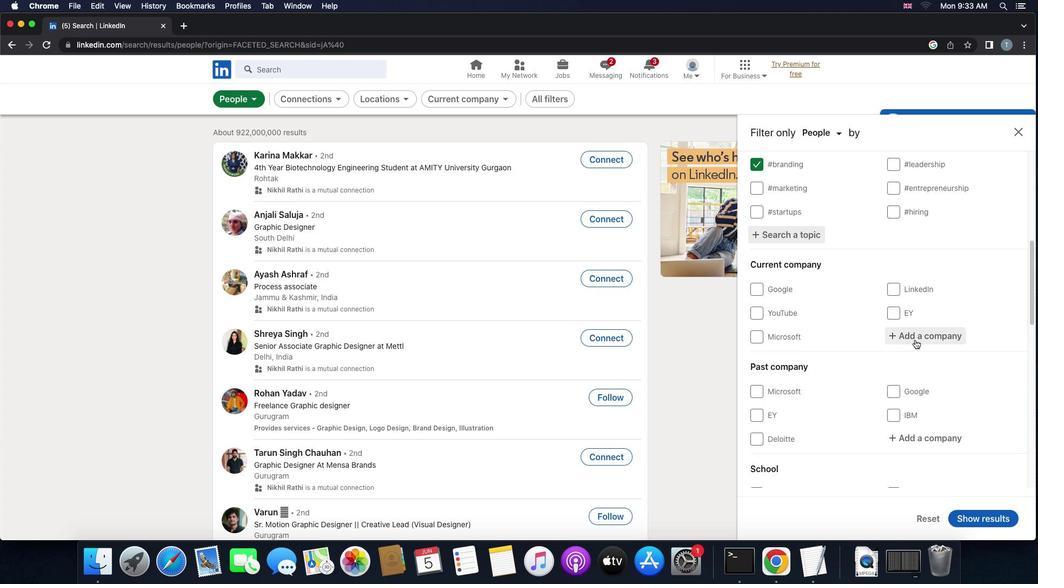 
Action: Mouse pressed left at (916, 339)
Screenshot: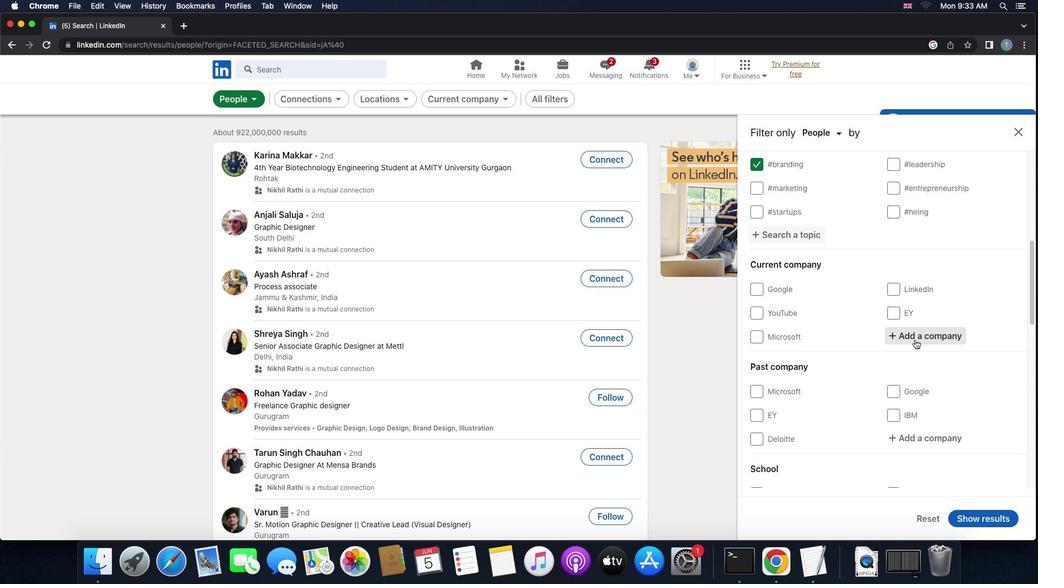 
Action: Key pressed 'm''o''r''r''i''s'Key.space'g''a''r''a''g''e''s'
Screenshot: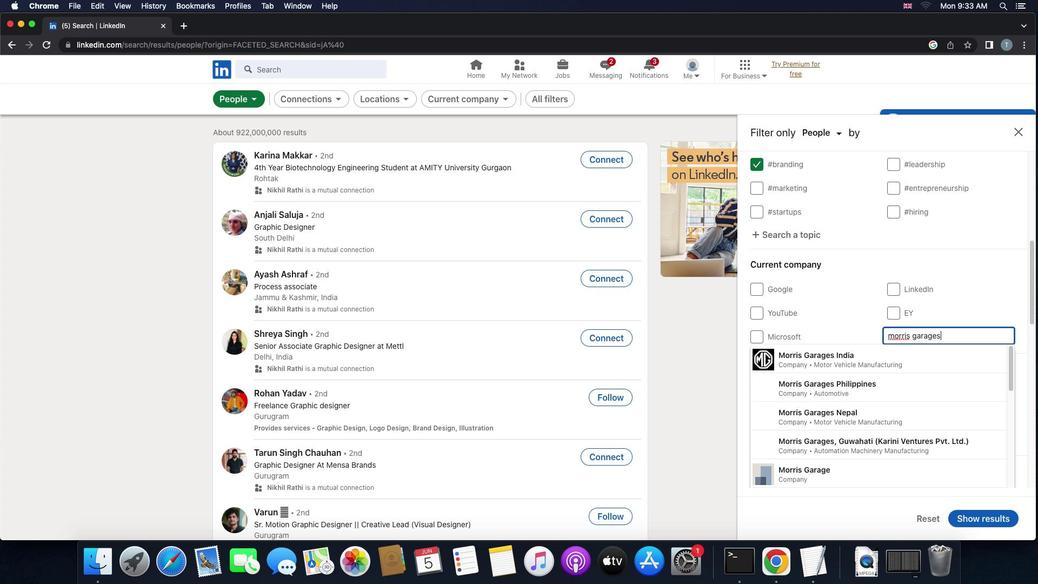 
Action: Mouse moved to (903, 365)
Screenshot: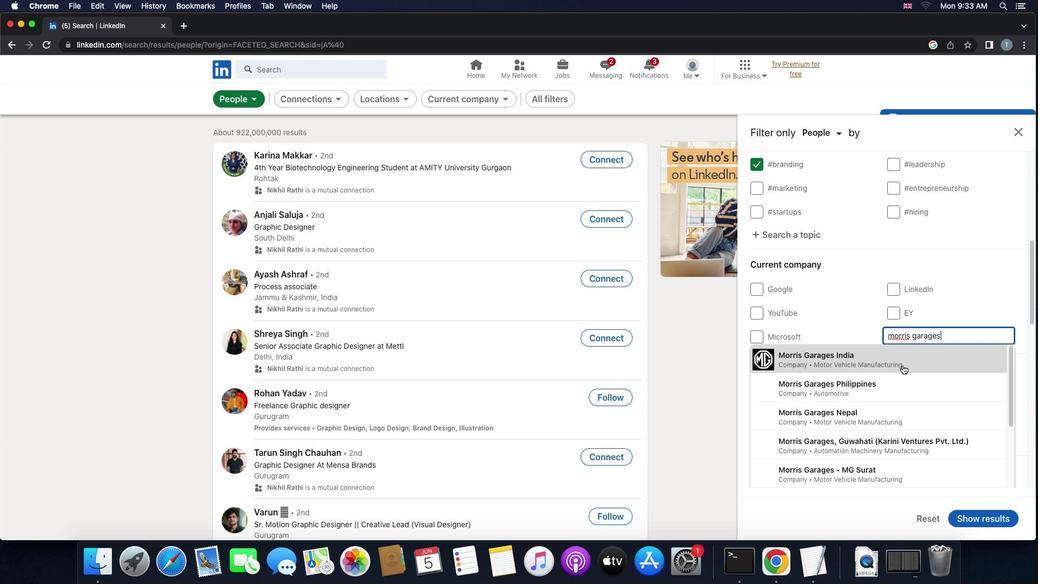 
Action: Mouse pressed left at (903, 365)
Screenshot: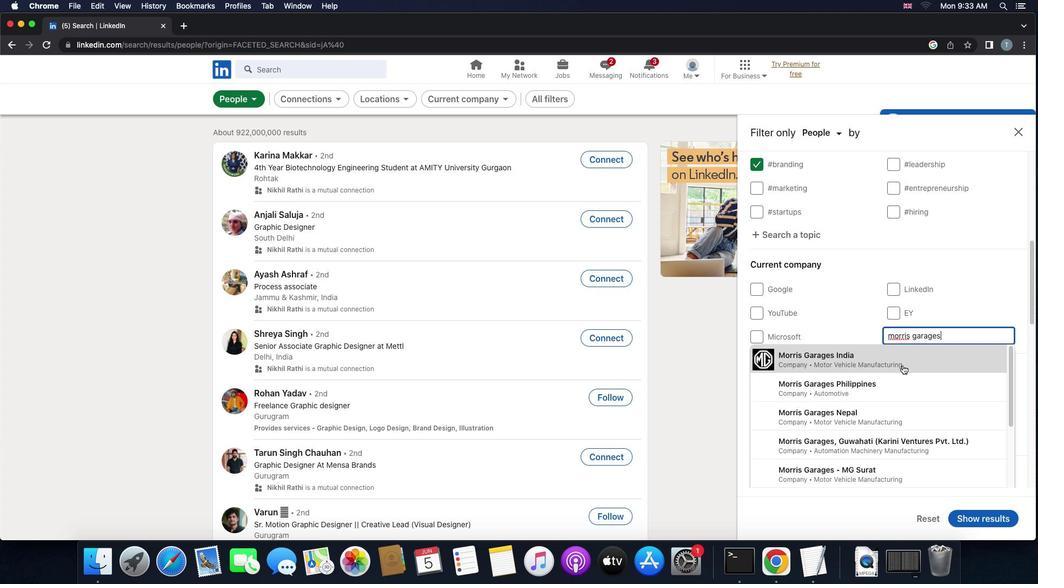 
Action: Mouse moved to (903, 365)
Screenshot: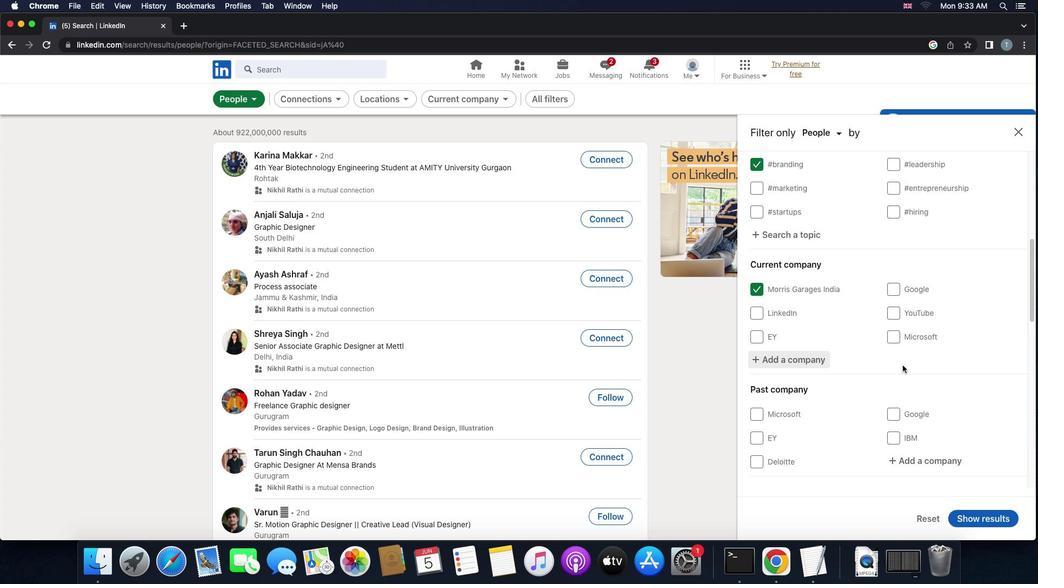 
Action: Mouse scrolled (903, 365) with delta (0, 0)
Screenshot: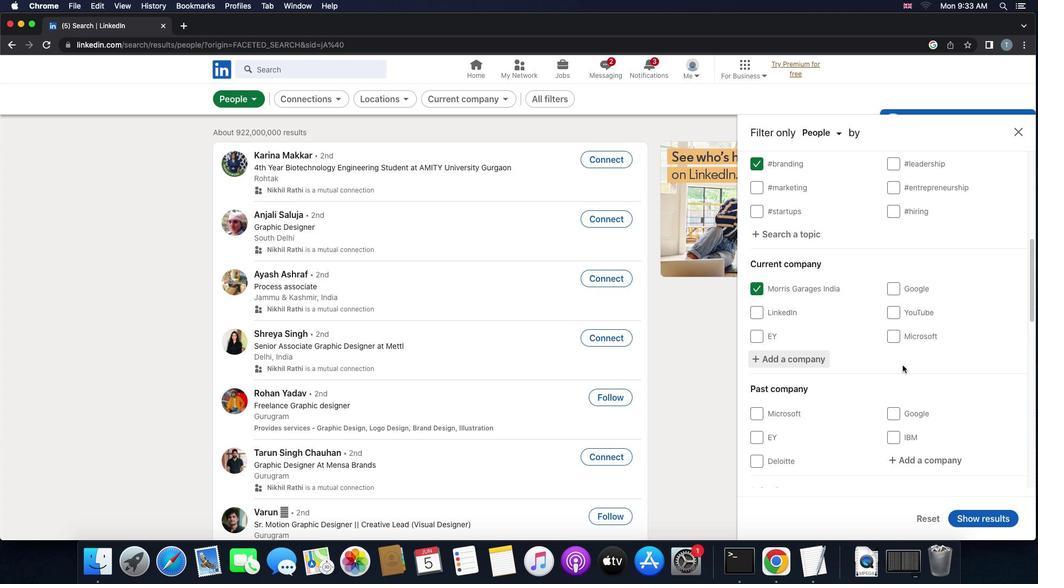 
Action: Mouse scrolled (903, 365) with delta (0, 0)
Screenshot: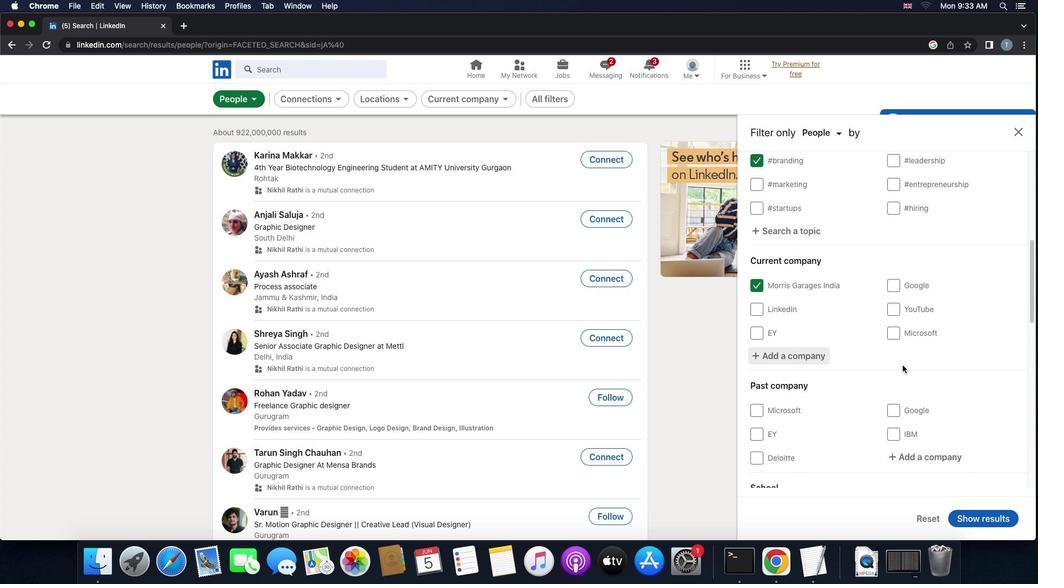 
Action: Mouse scrolled (903, 365) with delta (0, 0)
Screenshot: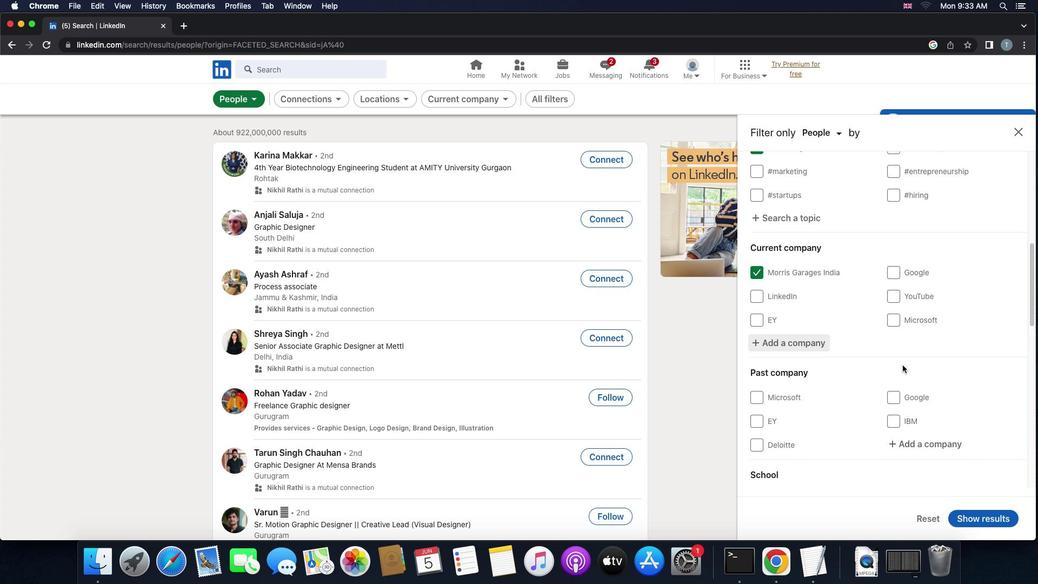 
Action: Mouse scrolled (903, 365) with delta (0, 0)
Screenshot: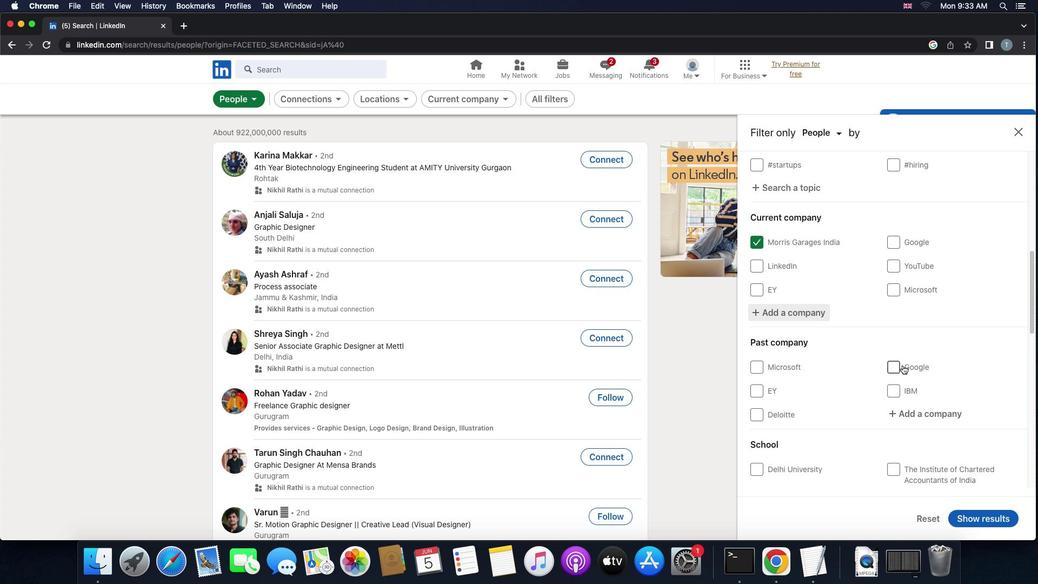 
Action: Mouse scrolled (903, 365) with delta (0, 0)
Screenshot: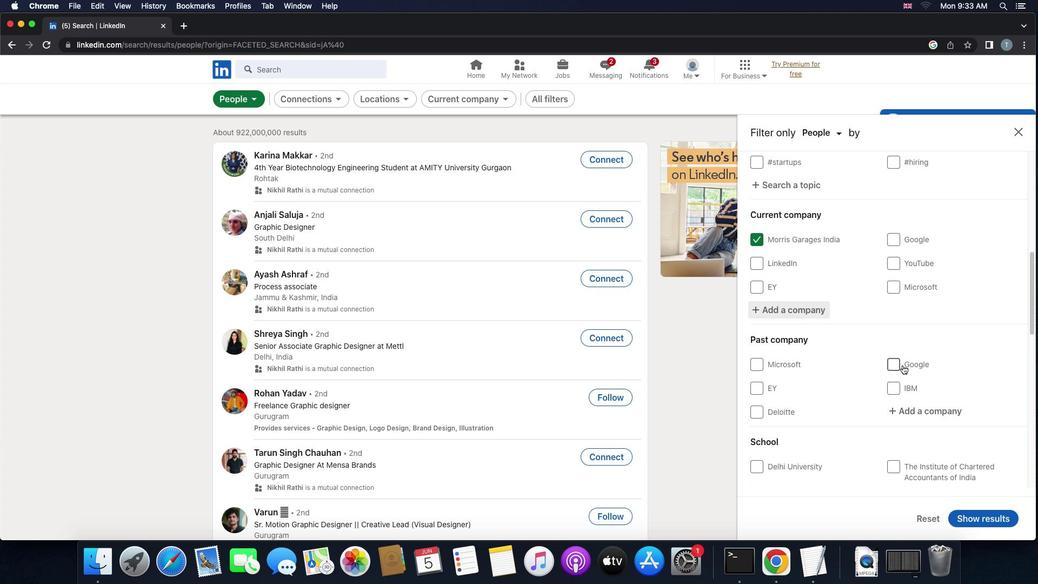 
Action: Mouse scrolled (903, 365) with delta (0, 0)
Screenshot: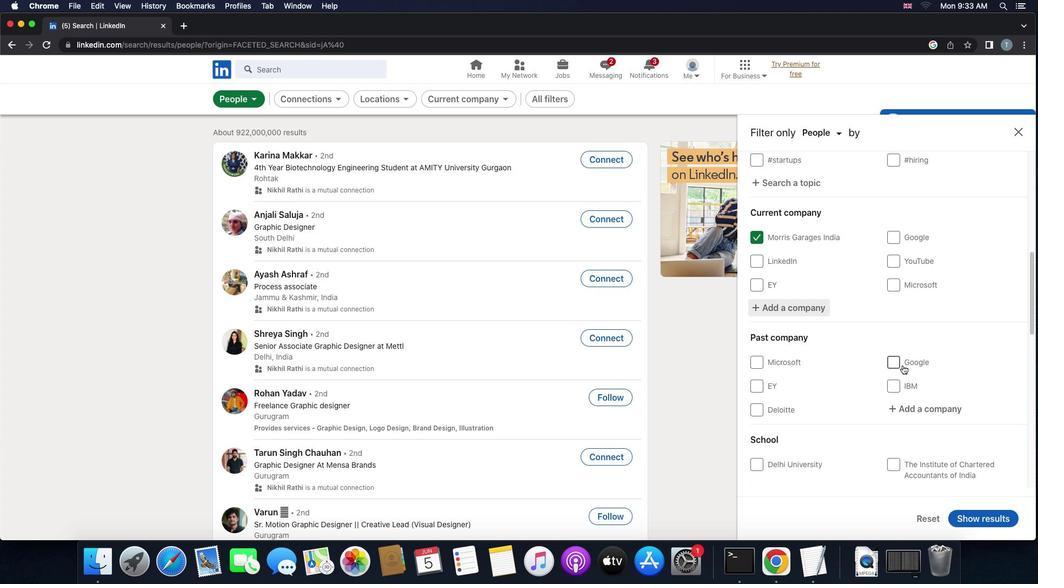 
Action: Mouse scrolled (903, 365) with delta (0, 0)
Screenshot: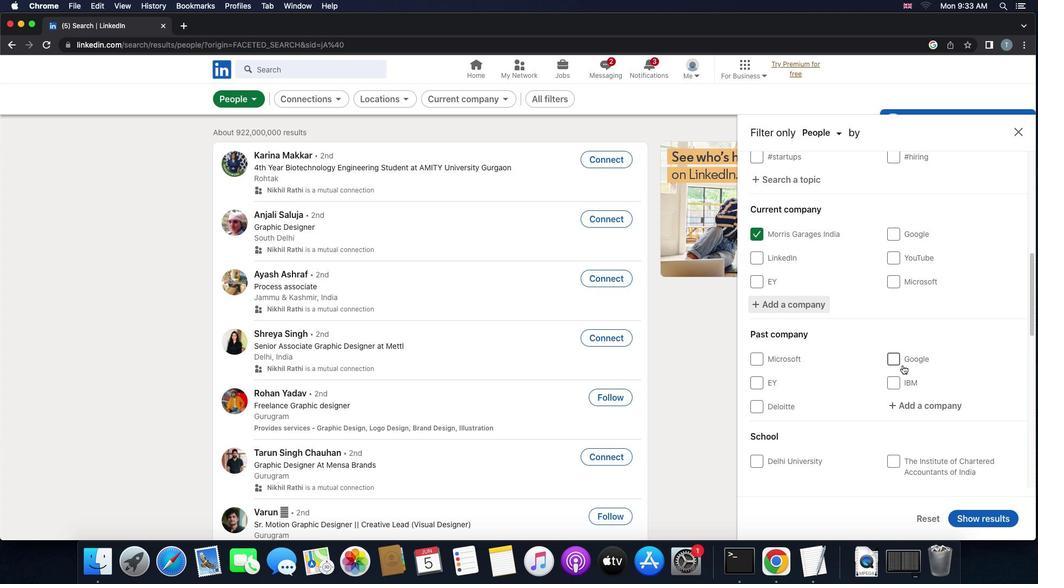 
Action: Mouse scrolled (903, 365) with delta (0, 0)
Screenshot: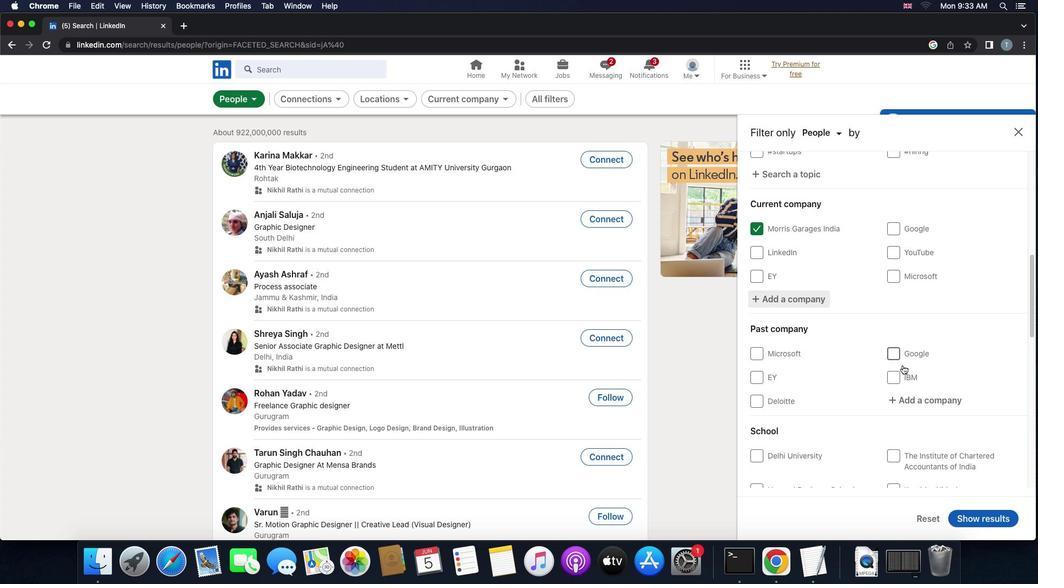 
Action: Mouse scrolled (903, 365) with delta (0, 0)
Screenshot: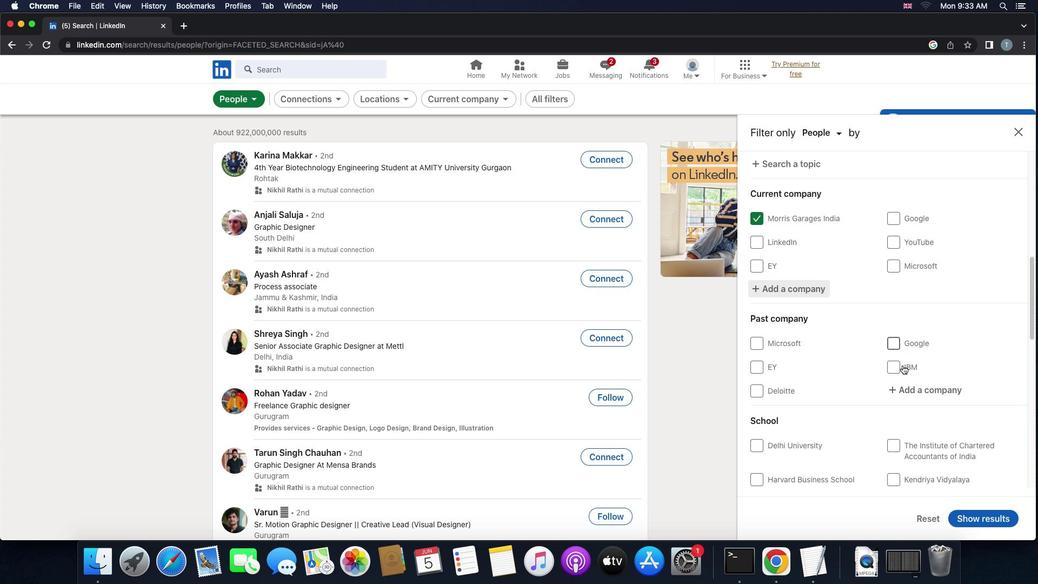 
Action: Mouse scrolled (903, 365) with delta (0, 0)
Screenshot: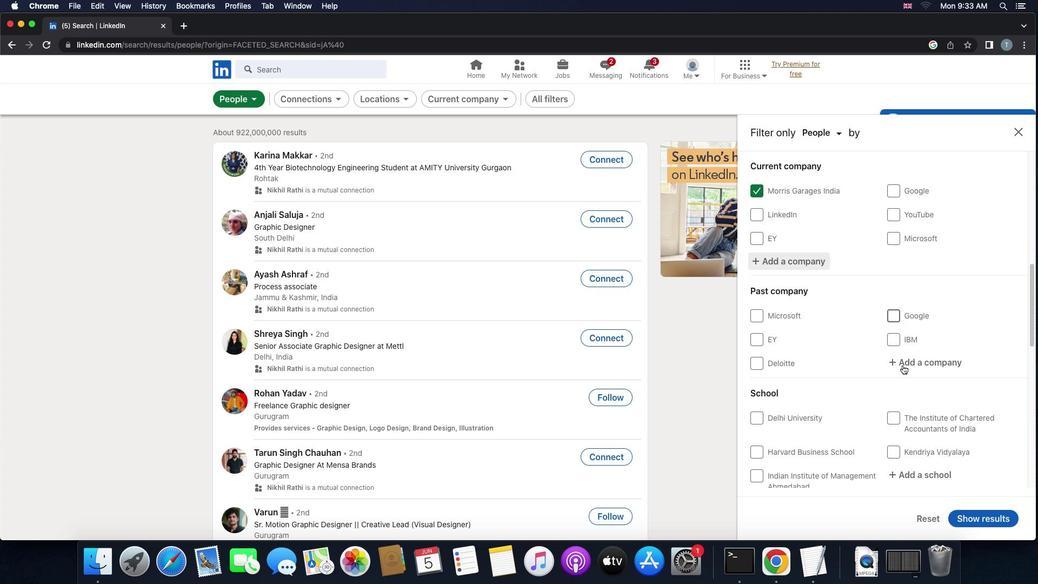 
Action: Mouse scrolled (903, 365) with delta (0, 0)
Screenshot: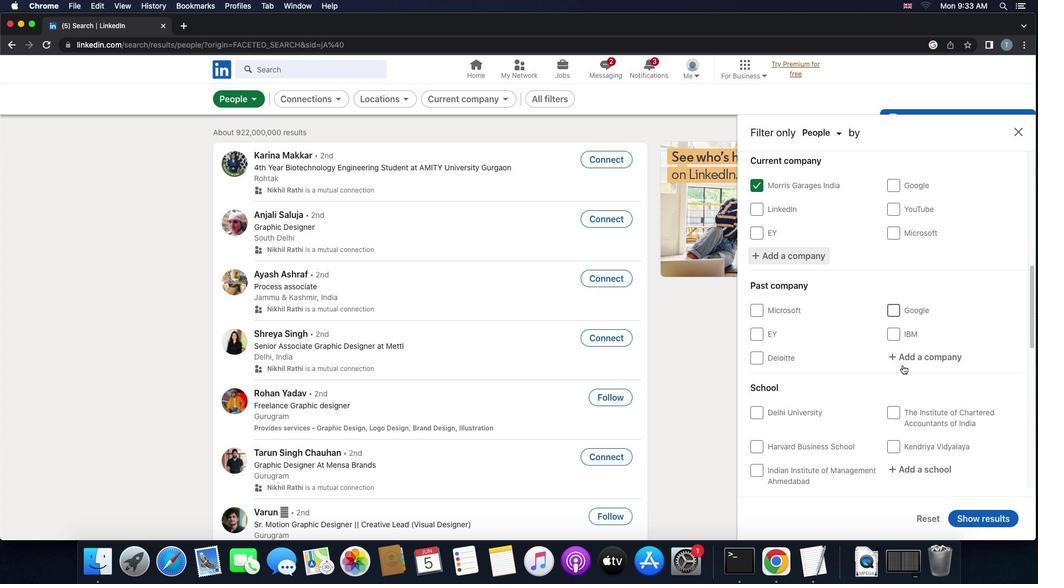 
Action: Mouse scrolled (903, 365) with delta (0, 0)
Screenshot: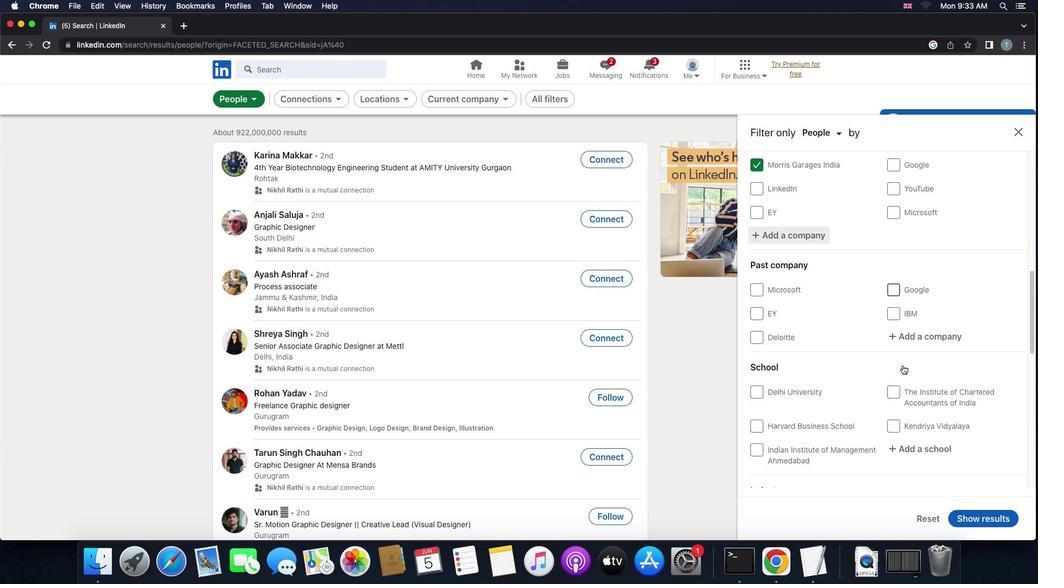 
Action: Mouse scrolled (903, 365) with delta (0, 0)
Screenshot: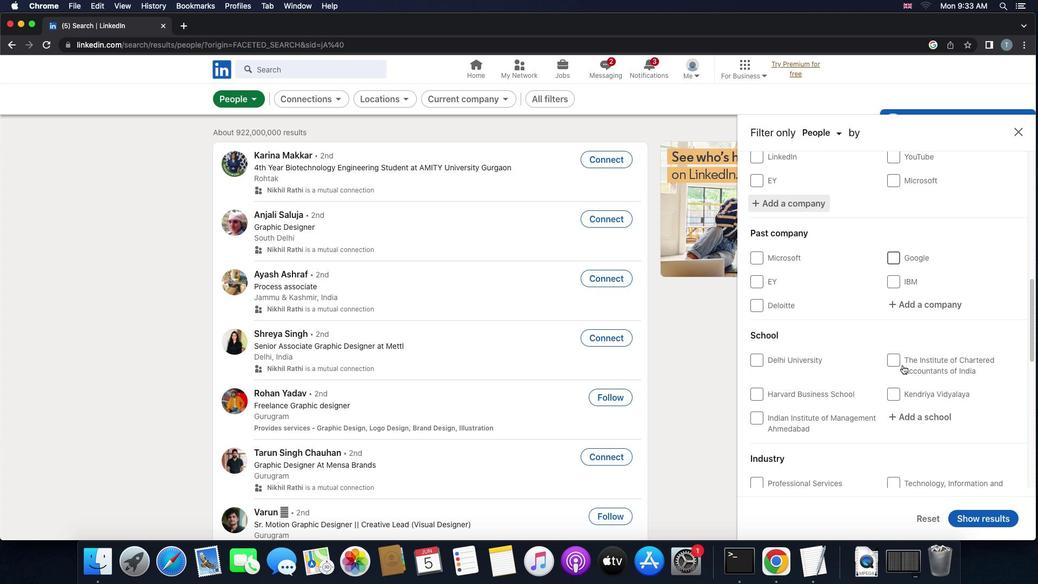 
Action: Mouse scrolled (903, 365) with delta (0, 0)
Screenshot: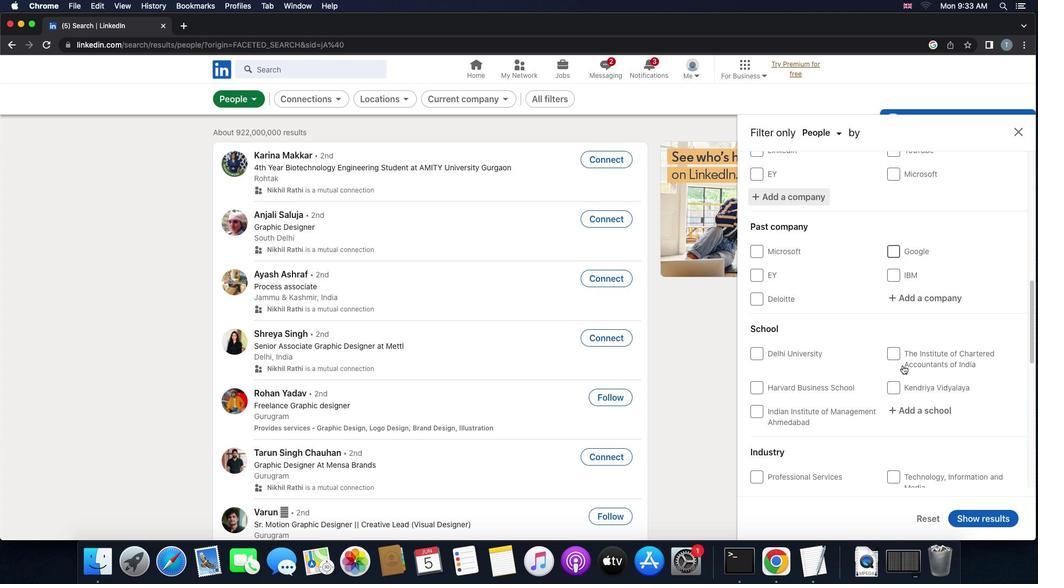 
Action: Mouse scrolled (903, 365) with delta (0, 0)
Screenshot: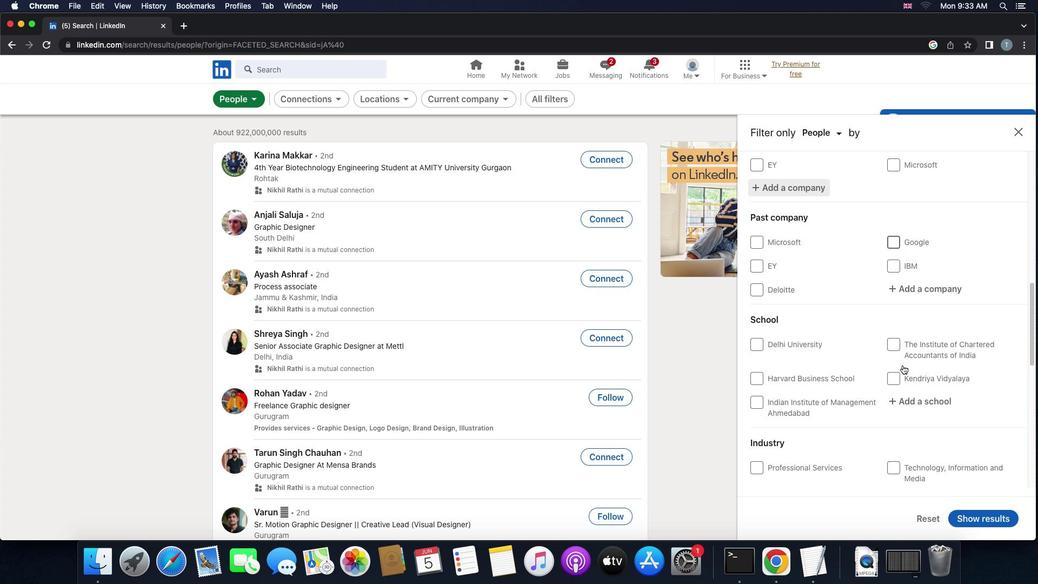 
Action: Mouse moved to (905, 367)
Screenshot: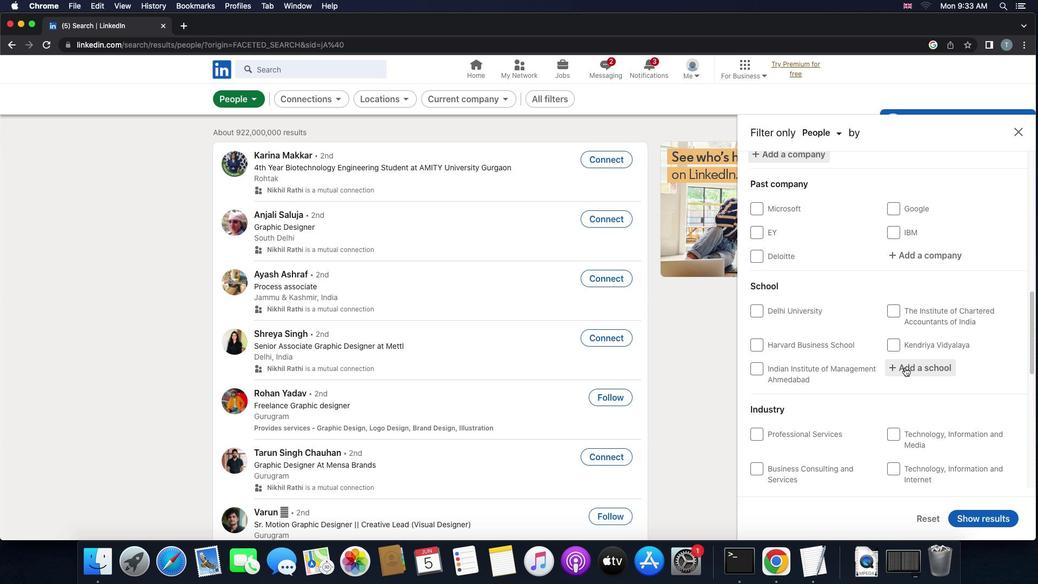 
Action: Mouse pressed left at (905, 367)
Screenshot: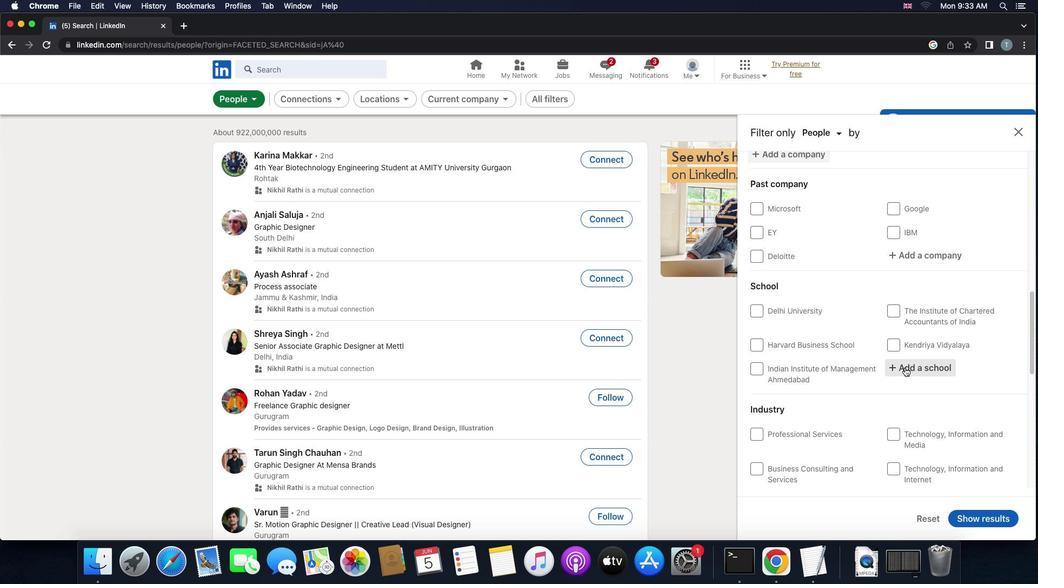 
Action: Mouse moved to (900, 370)
Screenshot: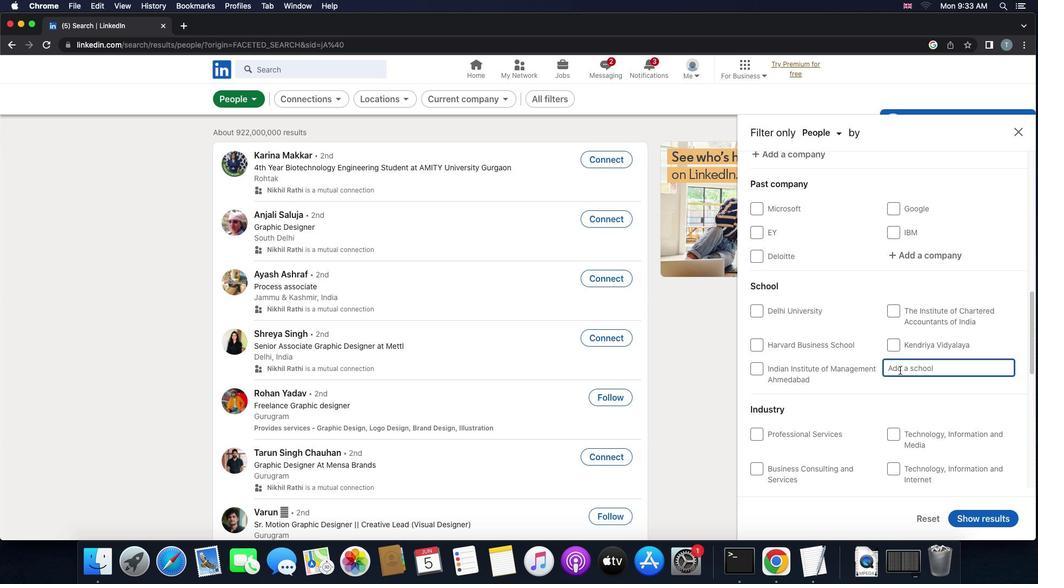 
Action: Key pressed 'm''o''d''e''r''n'Key.space'e''d''u''c''a''t'
Screenshot: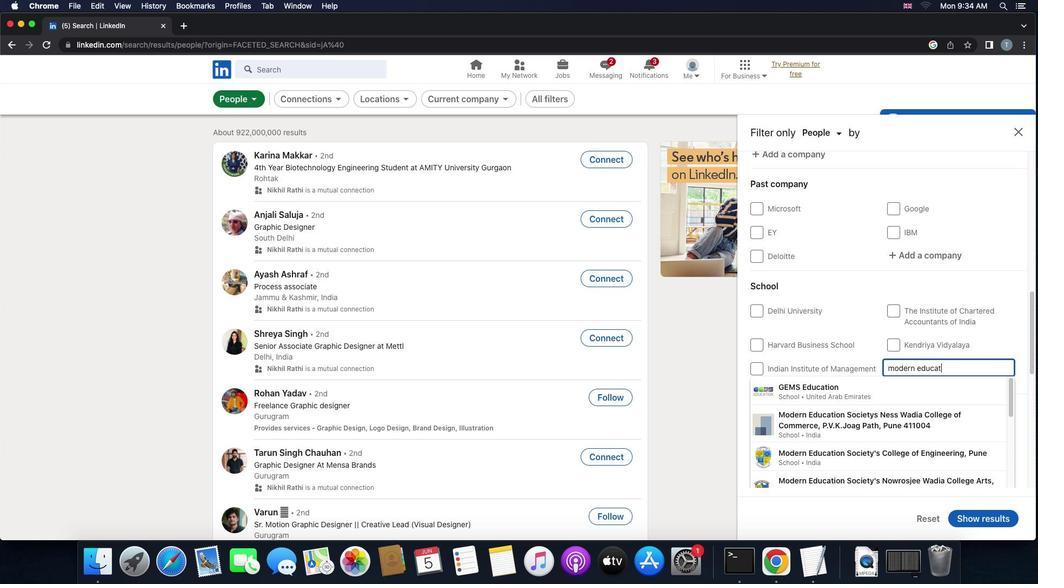 
Action: Mouse moved to (894, 451)
Screenshot: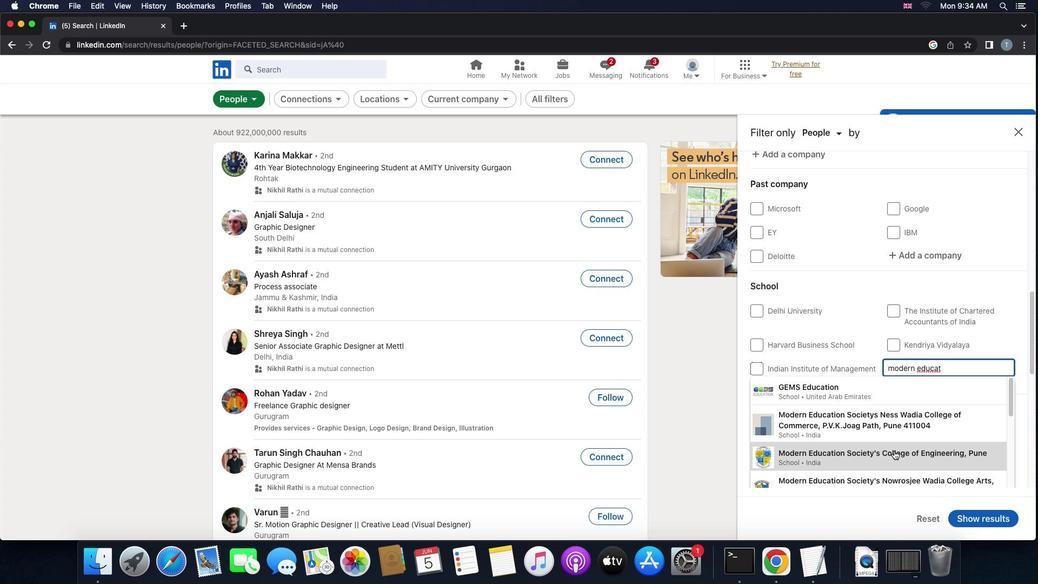
Action: Mouse pressed left at (894, 451)
Screenshot: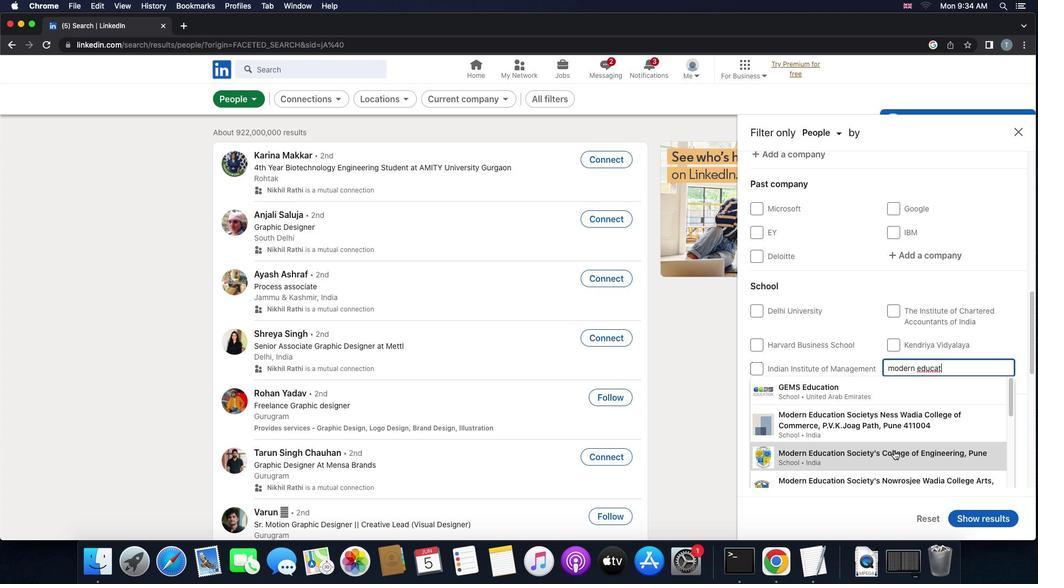 
Action: Mouse moved to (871, 445)
Screenshot: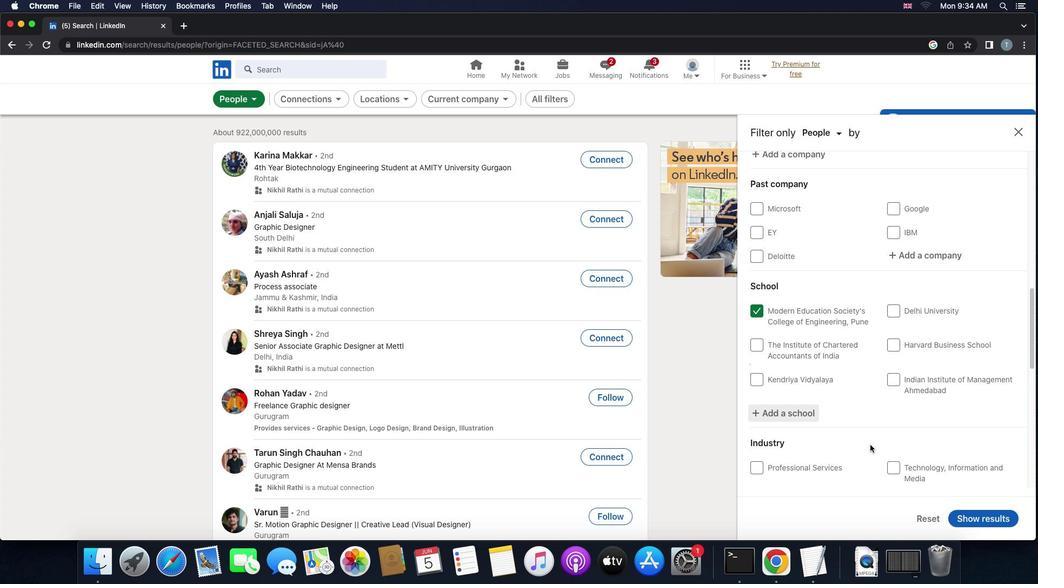 
Action: Mouse scrolled (871, 445) with delta (0, 0)
Screenshot: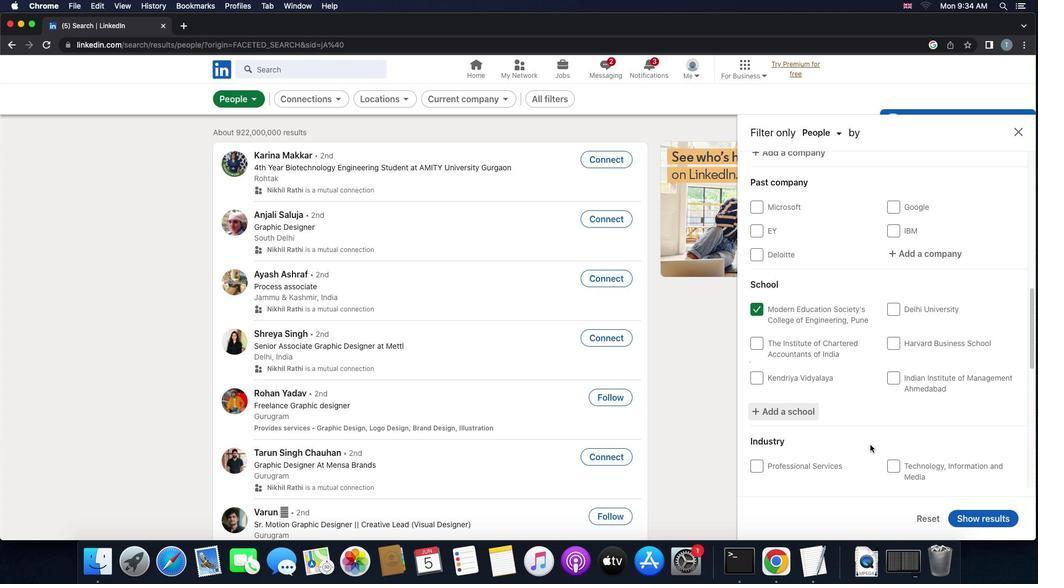 
Action: Mouse scrolled (871, 445) with delta (0, 0)
Screenshot: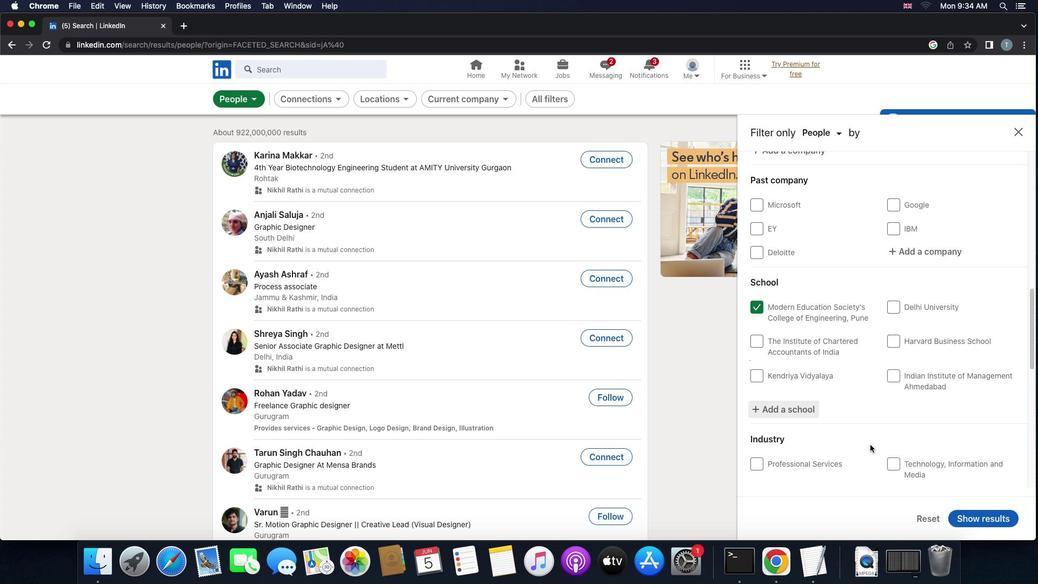 
Action: Mouse scrolled (871, 445) with delta (0, 0)
Screenshot: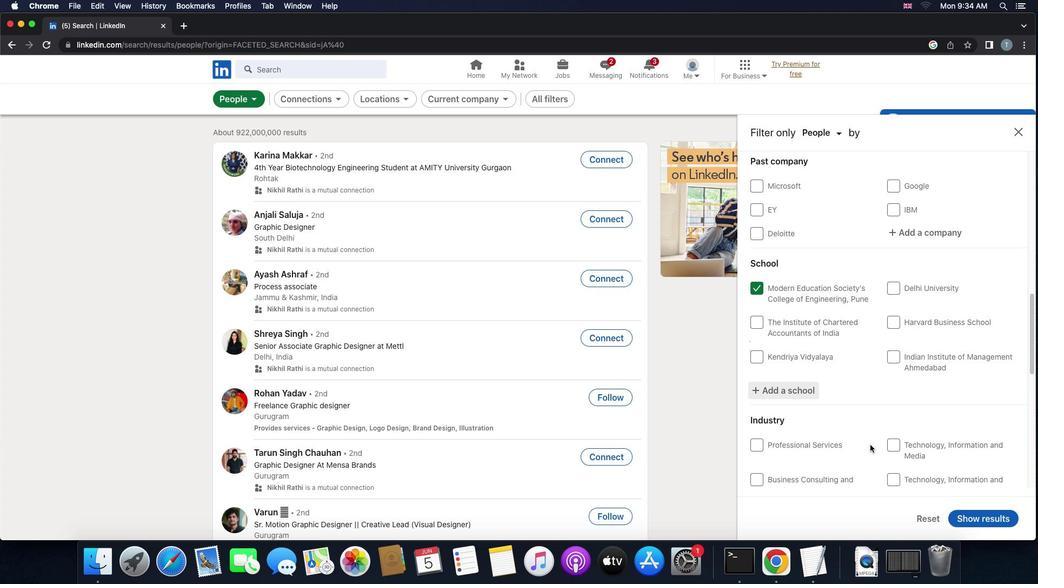 
Action: Mouse scrolled (871, 445) with delta (0, 0)
Screenshot: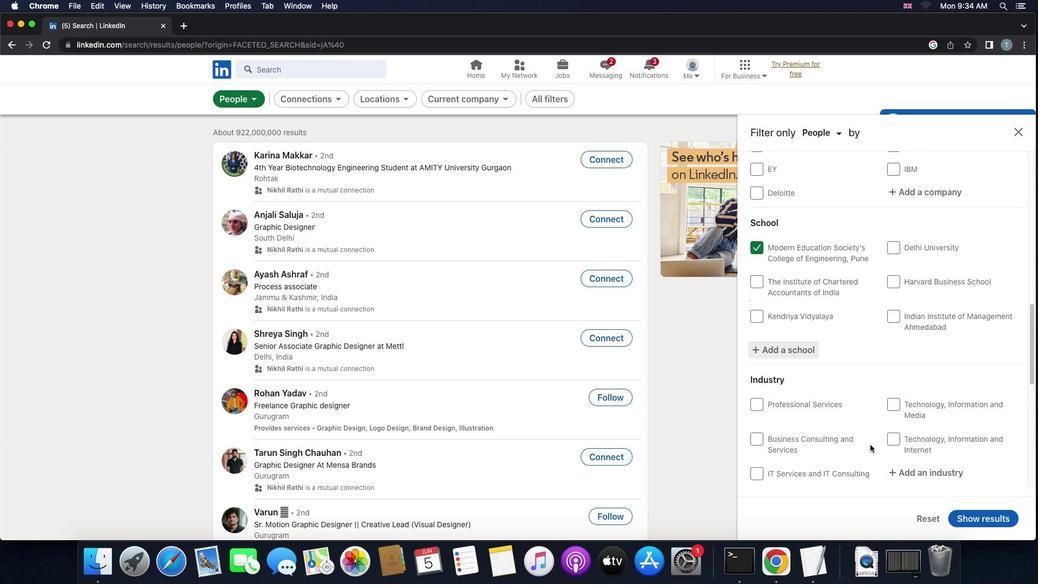 
Action: Mouse scrolled (871, 445) with delta (0, 0)
Screenshot: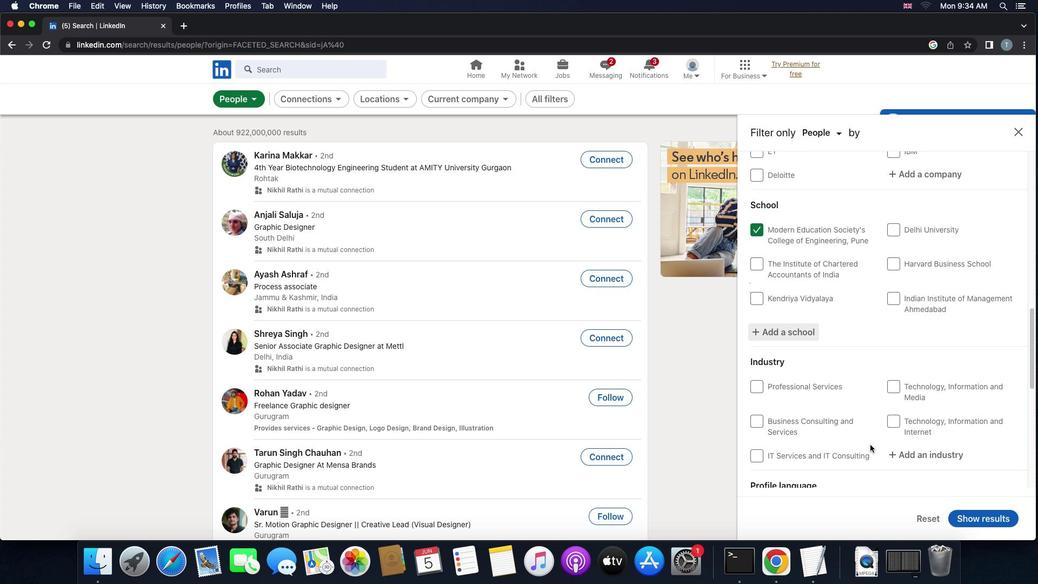 
Action: Mouse scrolled (871, 445) with delta (0, 0)
Screenshot: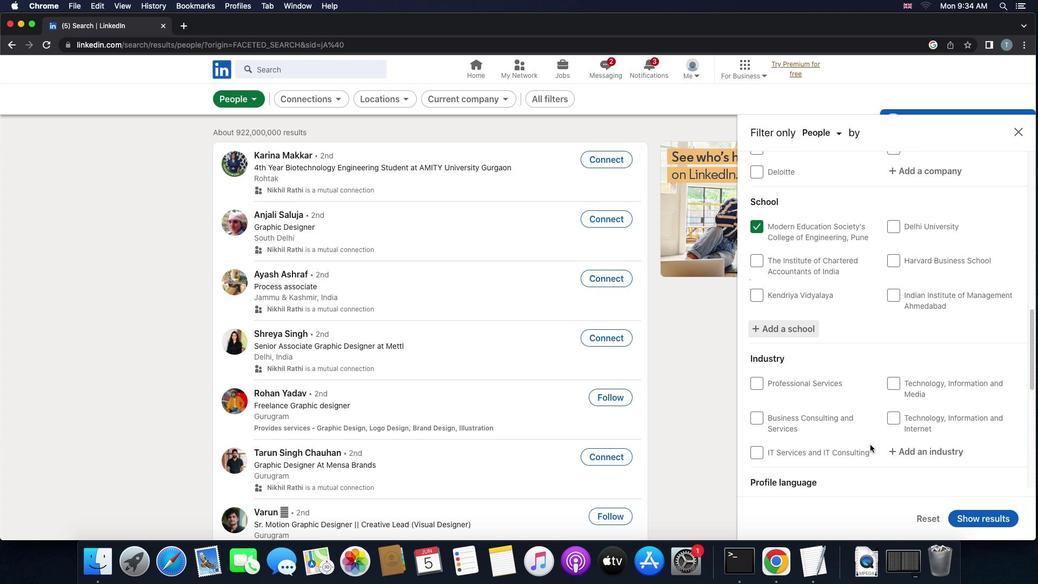
Action: Mouse scrolled (871, 445) with delta (0, 0)
Screenshot: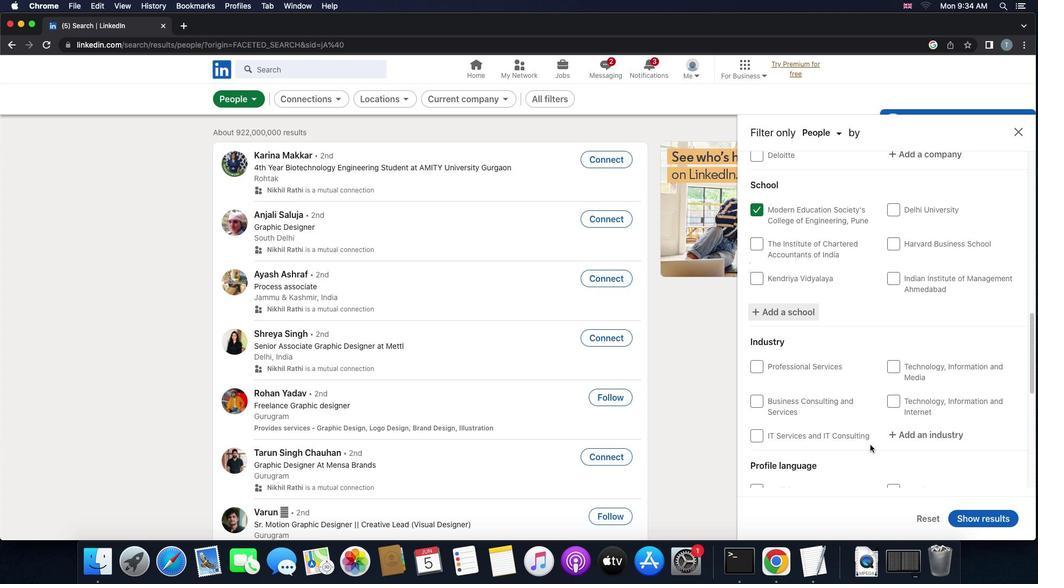 
Action: Mouse moved to (917, 409)
Screenshot: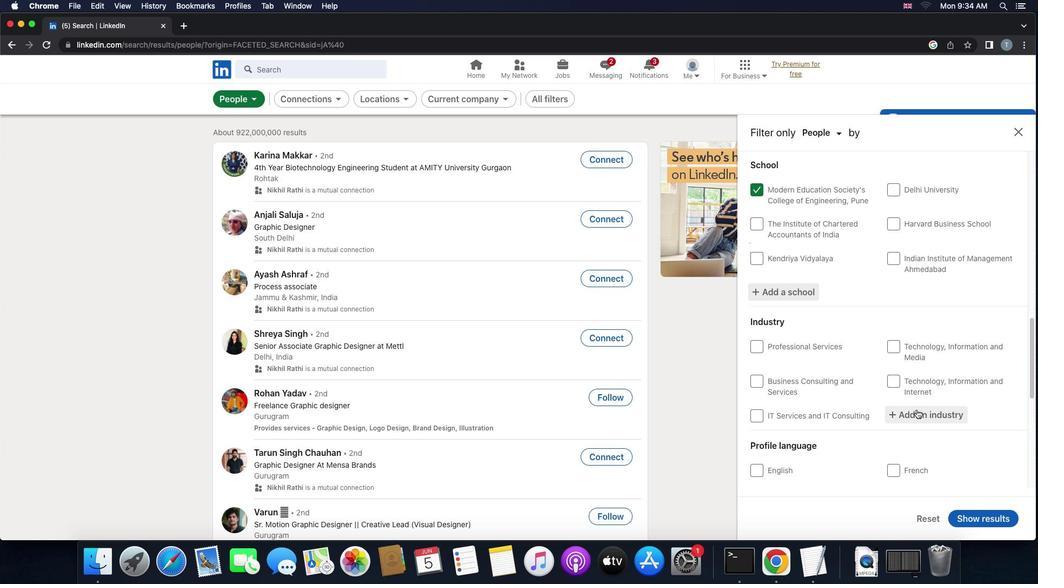 
Action: Mouse pressed left at (917, 409)
Screenshot: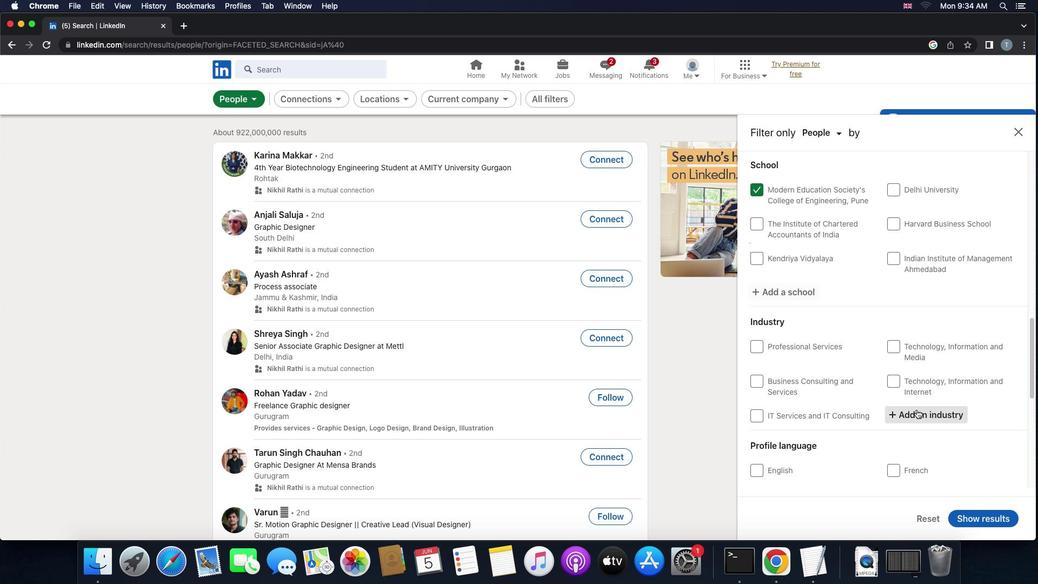 
Action: Key pressed 's''e''c''u''r''i''t''i''e''s'
Screenshot: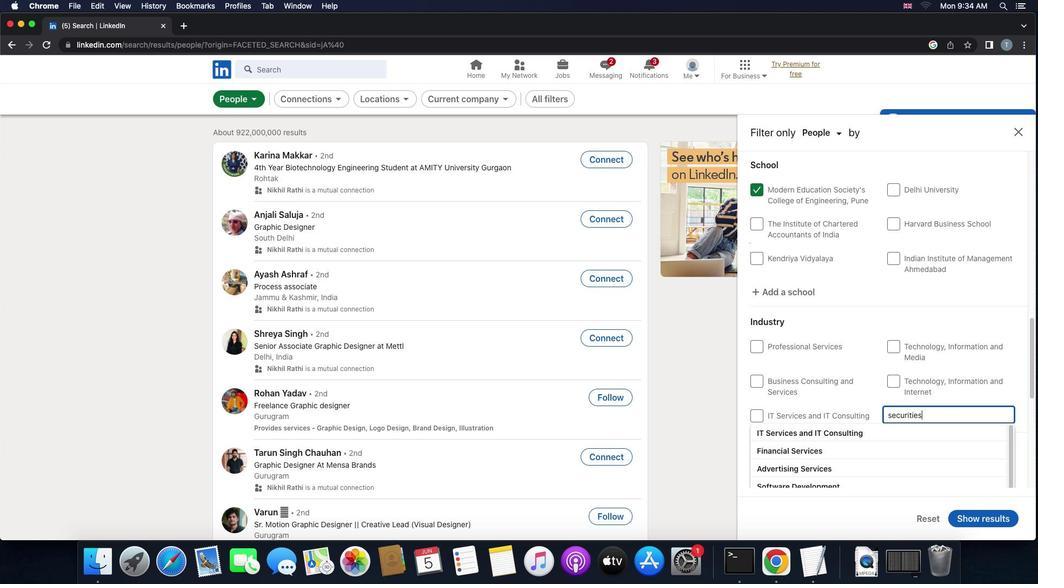 
Action: Mouse moved to (899, 435)
Screenshot: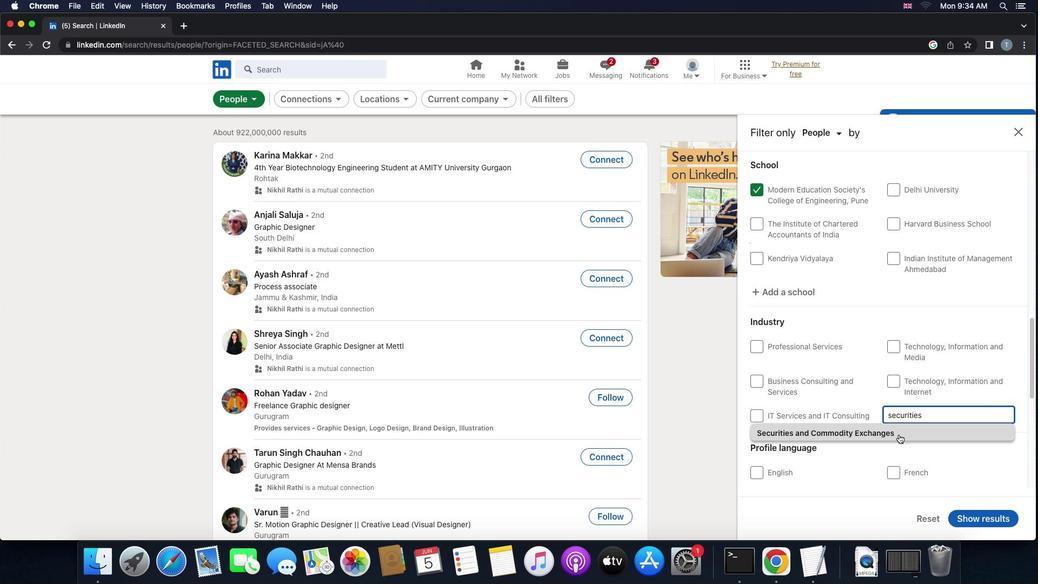 
Action: Mouse pressed left at (899, 435)
Screenshot: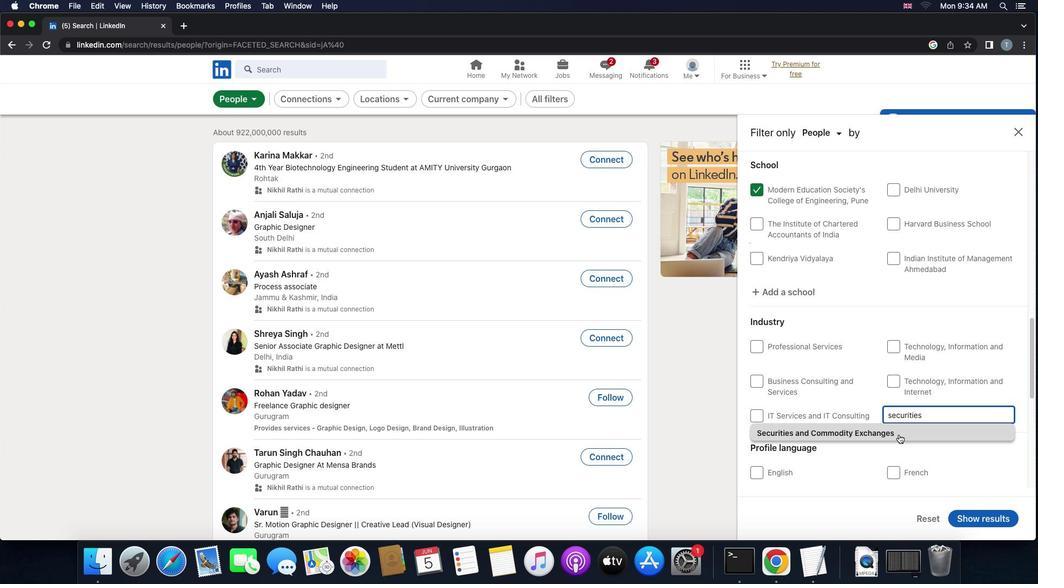
Action: Mouse scrolled (899, 435) with delta (0, 0)
Screenshot: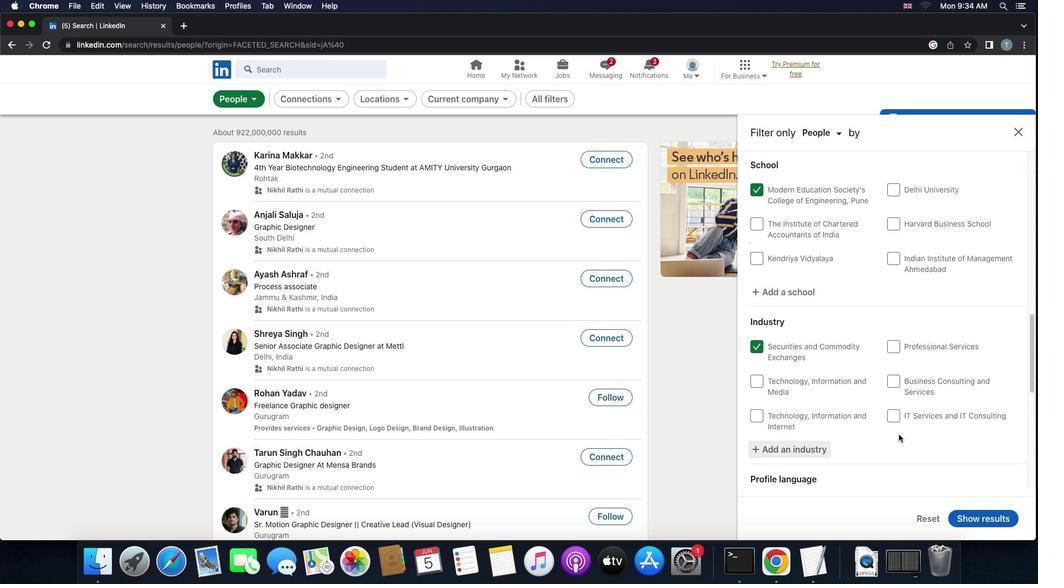
Action: Mouse scrolled (899, 435) with delta (0, 0)
Screenshot: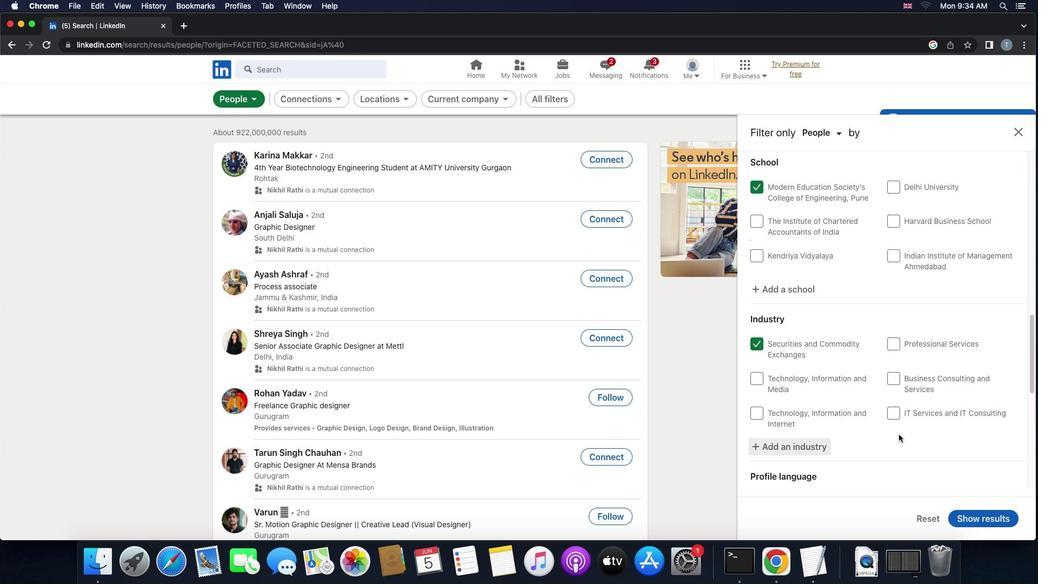 
Action: Mouse scrolled (899, 435) with delta (0, 0)
Screenshot: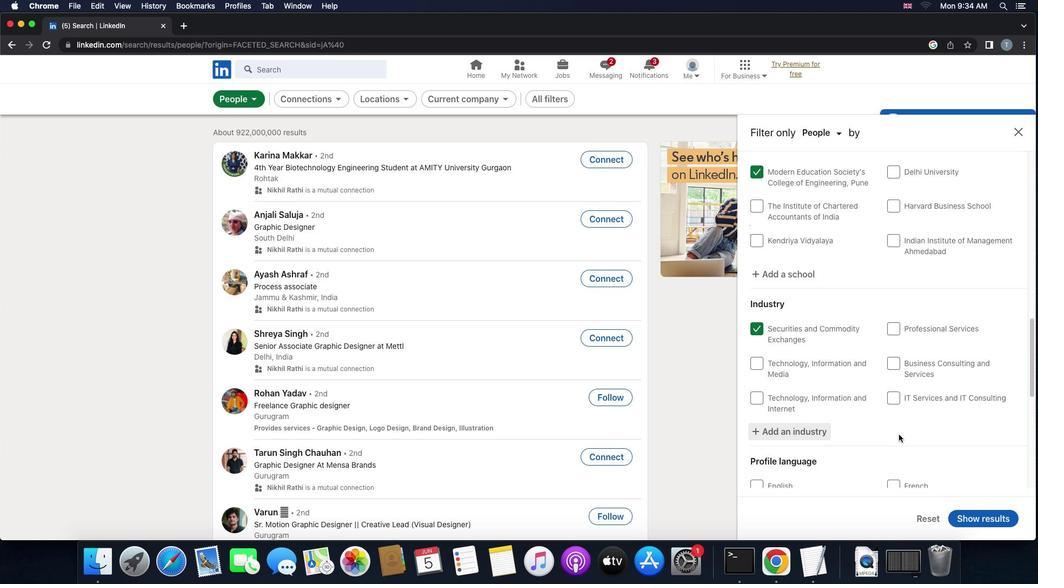 
Action: Mouse scrolled (899, 435) with delta (0, 0)
Screenshot: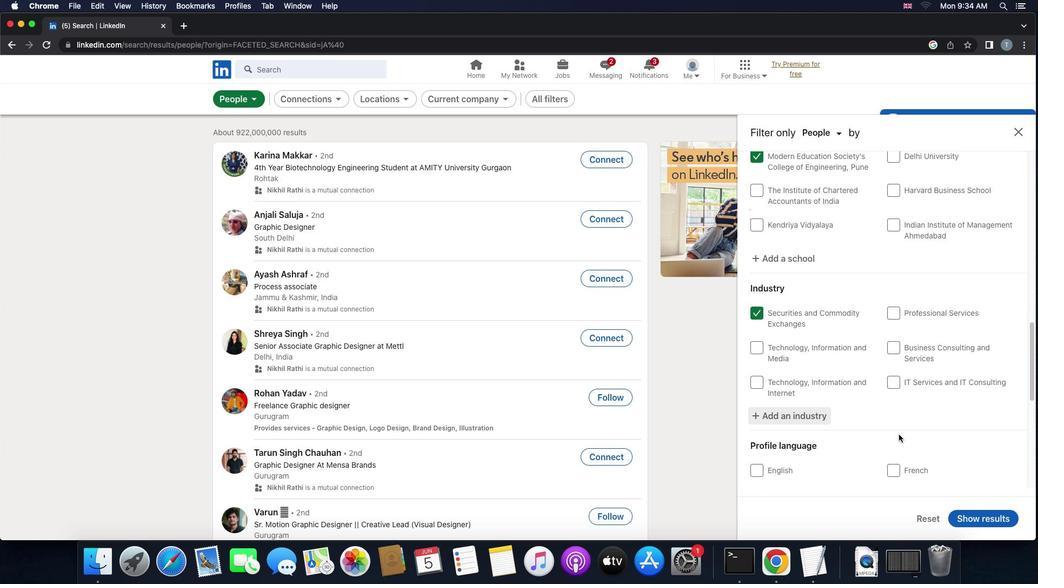 
Action: Mouse scrolled (899, 435) with delta (0, 0)
Screenshot: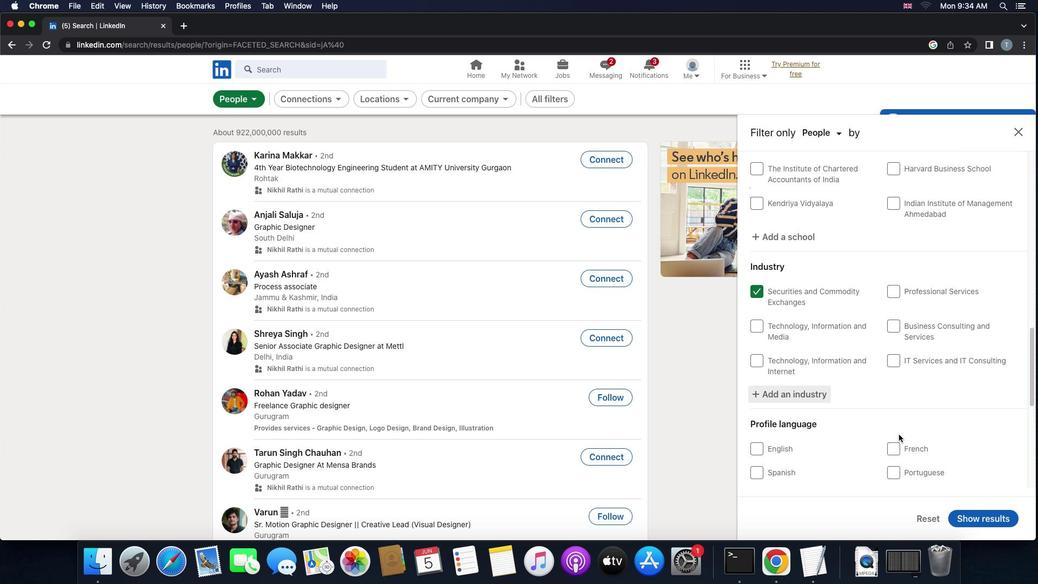 
Action: Mouse scrolled (899, 435) with delta (0, 0)
Screenshot: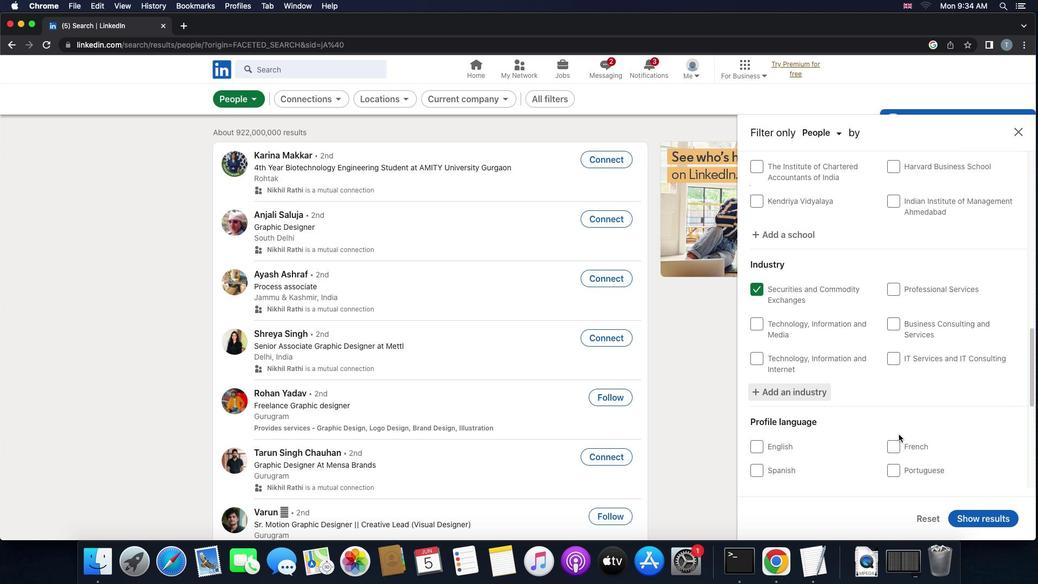 
Action: Mouse scrolled (899, 435) with delta (0, 0)
Screenshot: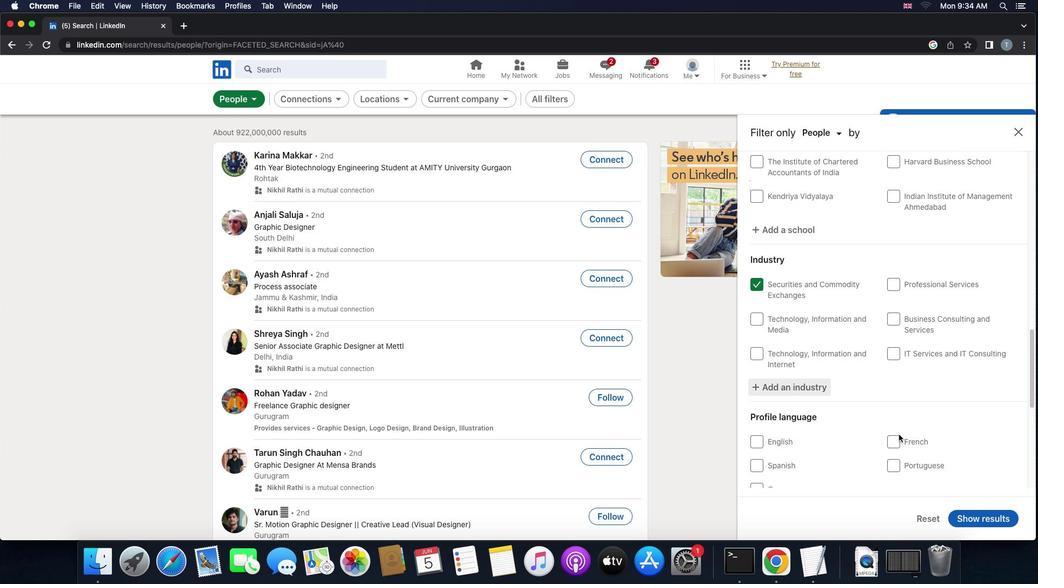 
Action: Mouse scrolled (899, 435) with delta (0, 0)
Screenshot: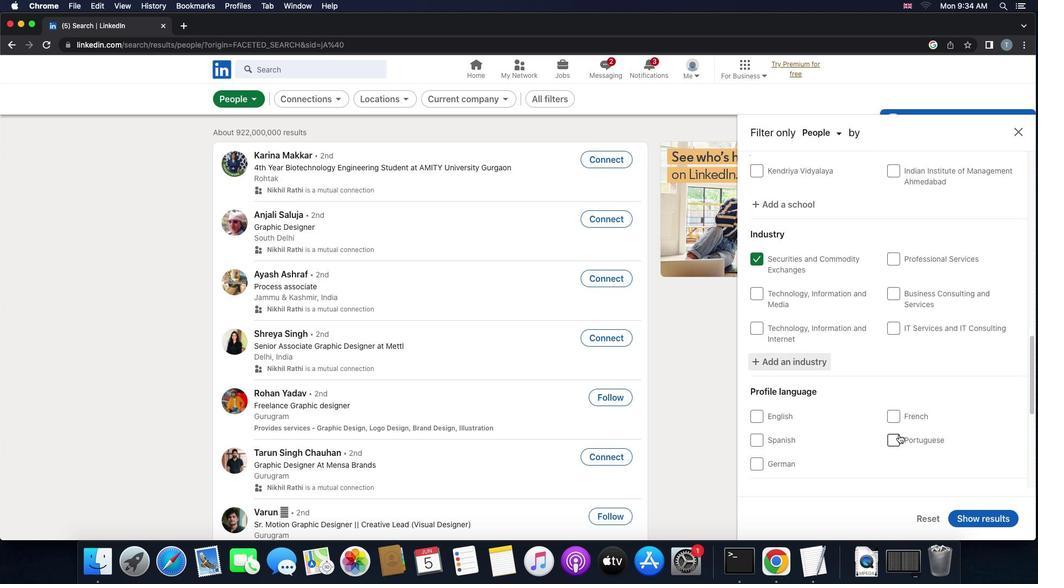 
Action: Mouse scrolled (899, 435) with delta (0, 0)
Screenshot: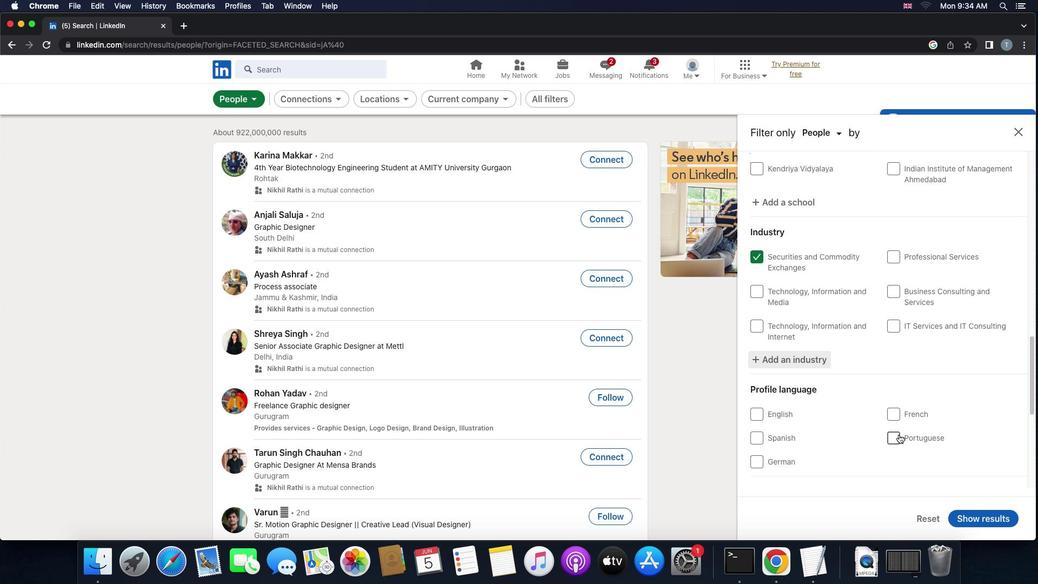 
Action: Mouse scrolled (899, 435) with delta (0, 0)
Screenshot: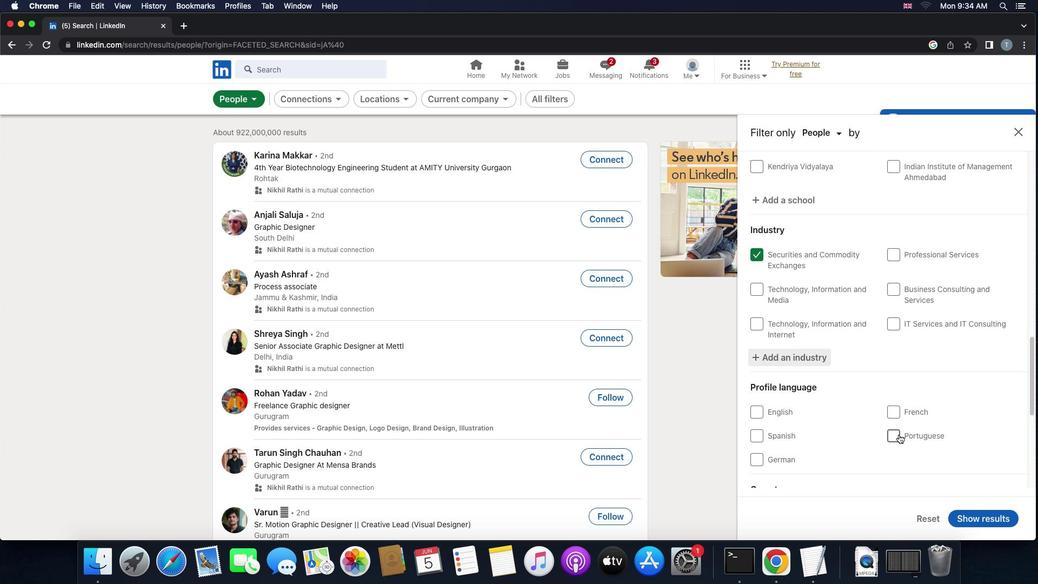 
Action: Mouse moved to (900, 437)
Screenshot: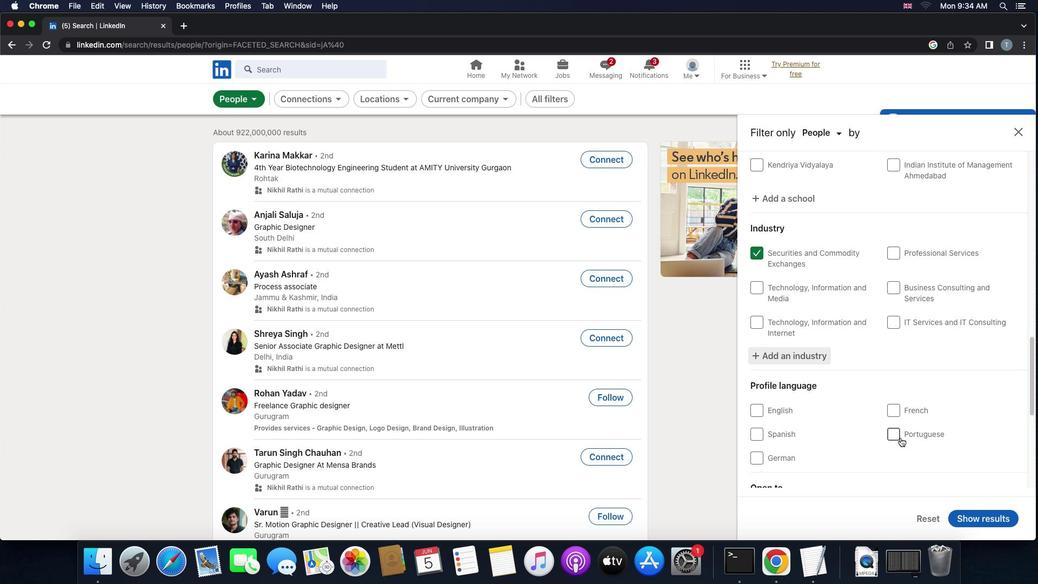 
Action: Mouse pressed left at (900, 437)
Screenshot: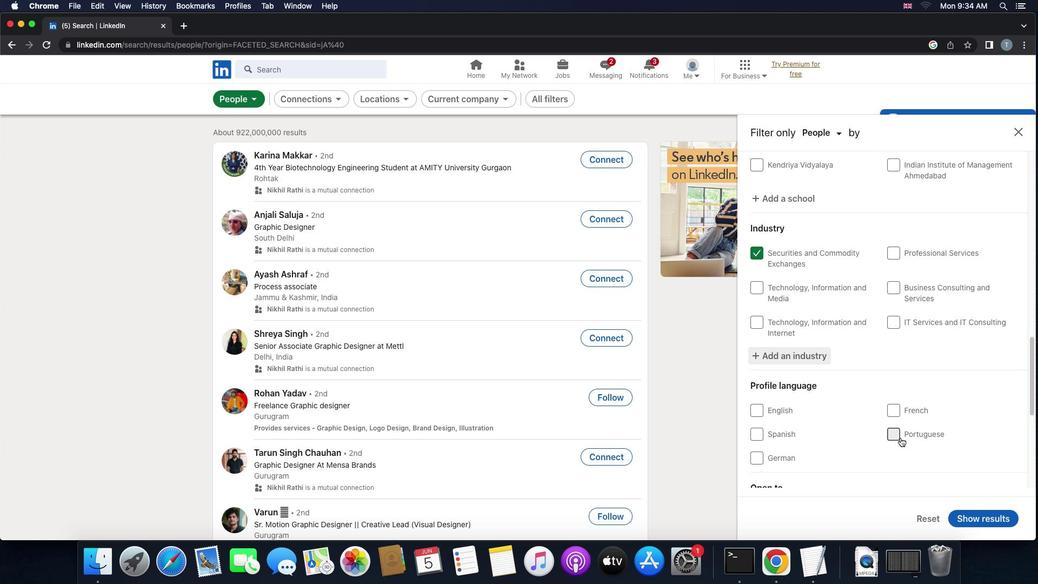 
Action: Mouse moved to (900, 437)
Screenshot: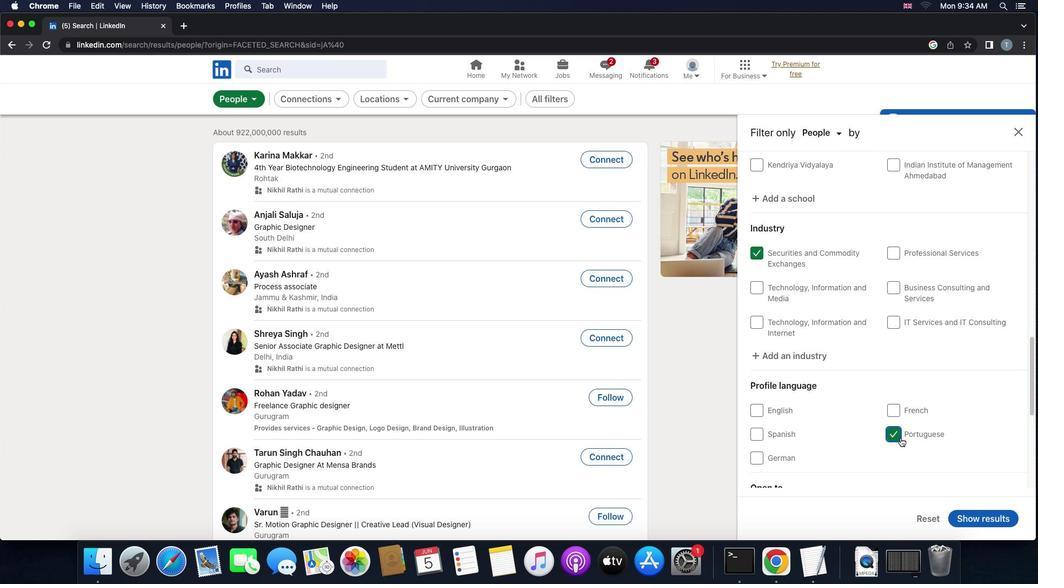 
Action: Mouse scrolled (900, 437) with delta (0, 0)
Screenshot: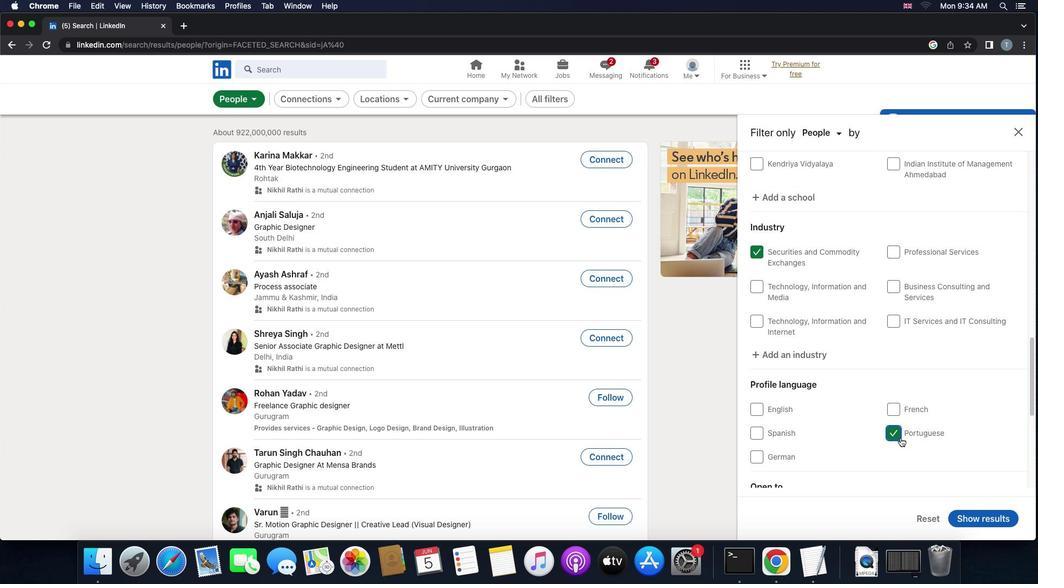 
Action: Mouse scrolled (900, 437) with delta (0, 0)
Screenshot: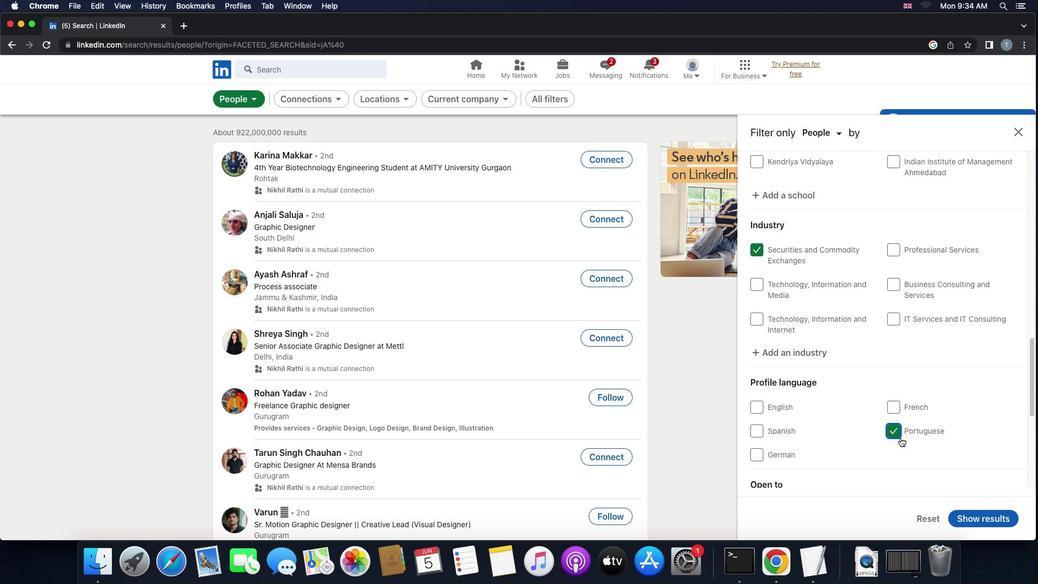 
Action: Mouse scrolled (900, 437) with delta (0, 0)
Screenshot: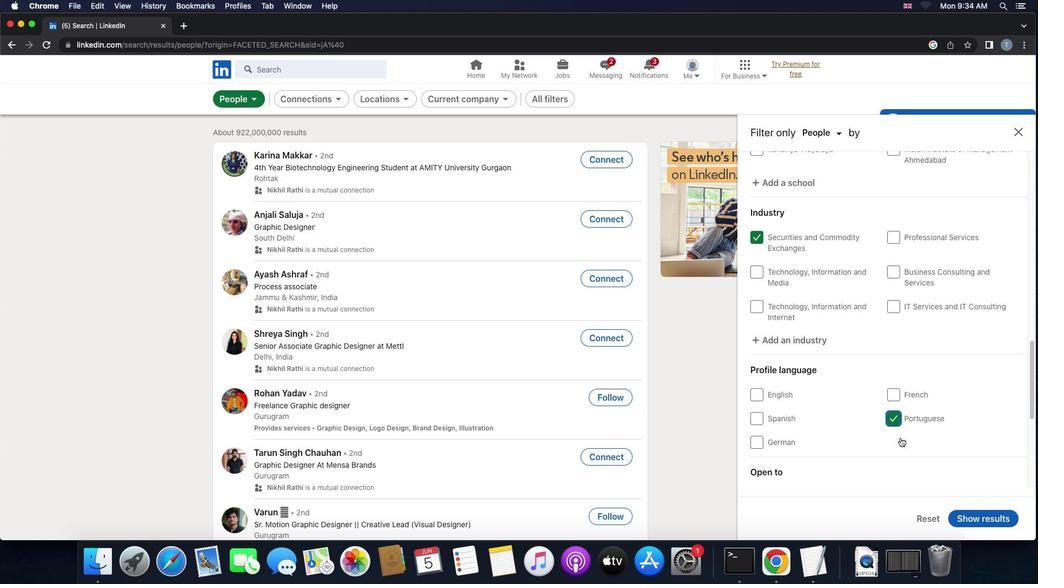 
Action: Mouse scrolled (900, 437) with delta (0, 0)
Screenshot: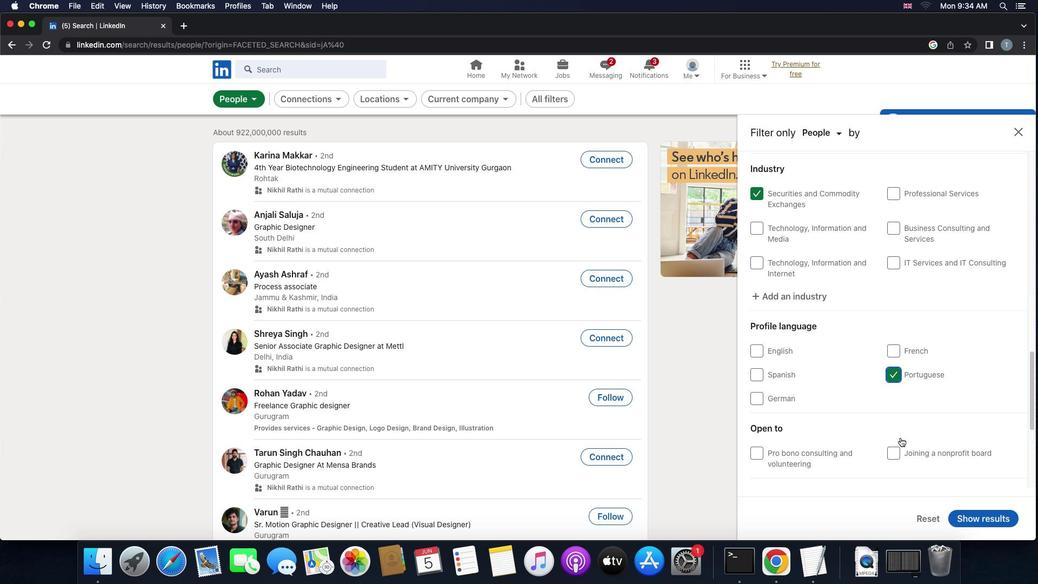 
Action: Mouse scrolled (900, 437) with delta (0, 0)
Screenshot: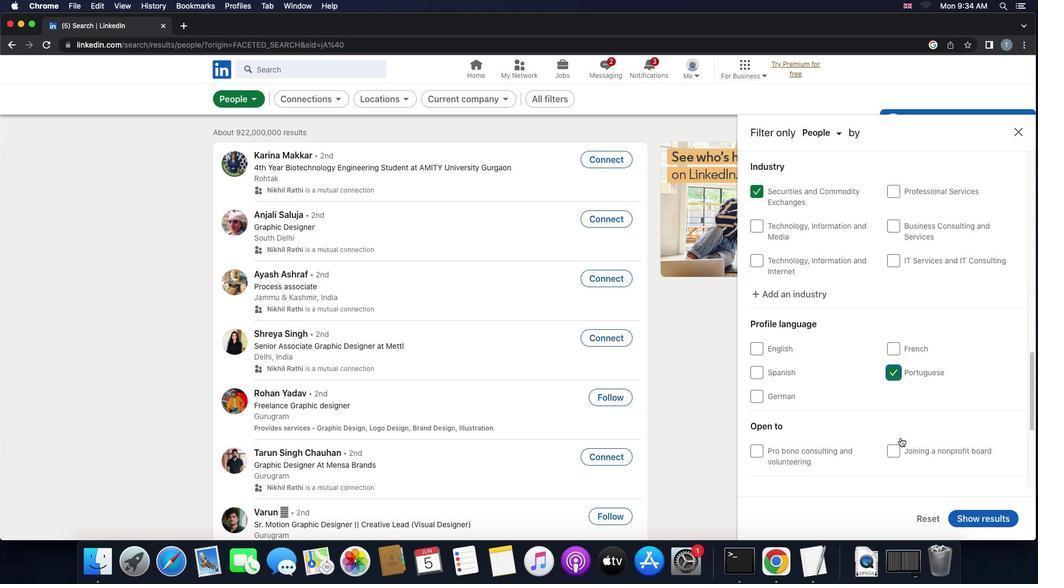 
Action: Mouse scrolled (900, 437) with delta (0, 0)
Screenshot: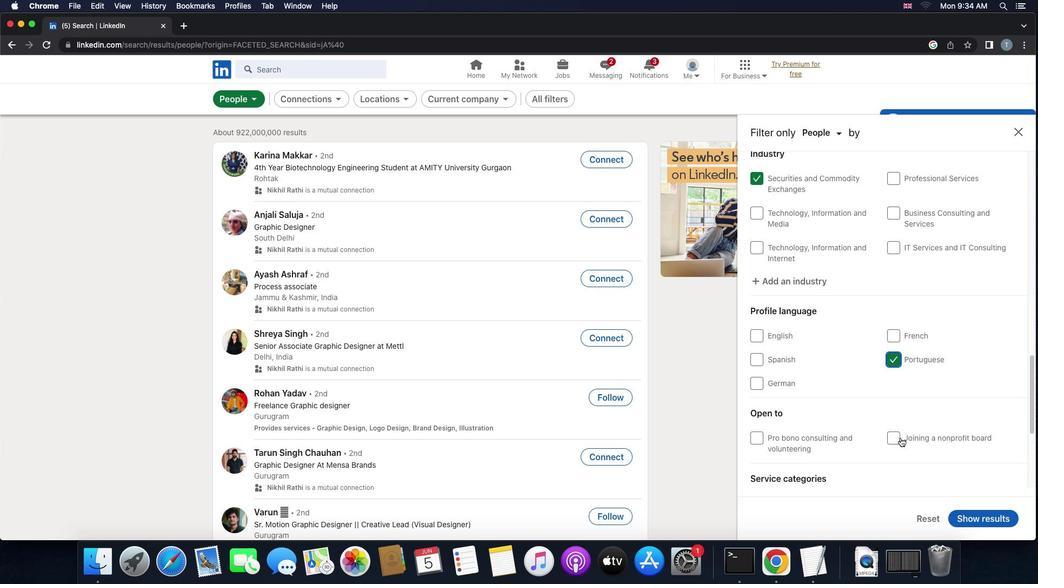 
Action: Mouse scrolled (900, 437) with delta (0, 0)
Screenshot: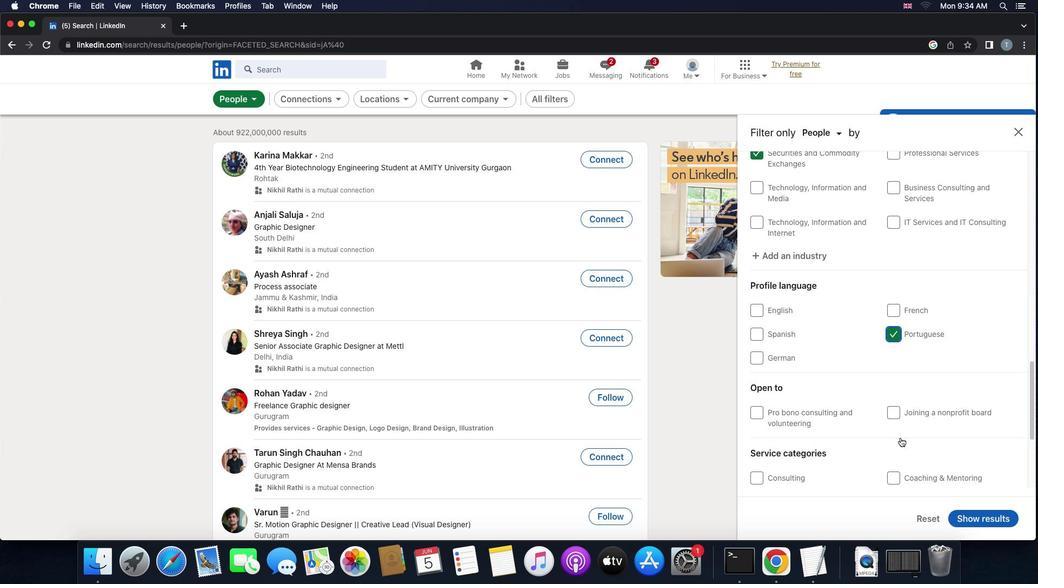 
Action: Mouse scrolled (900, 437) with delta (0, 0)
Screenshot: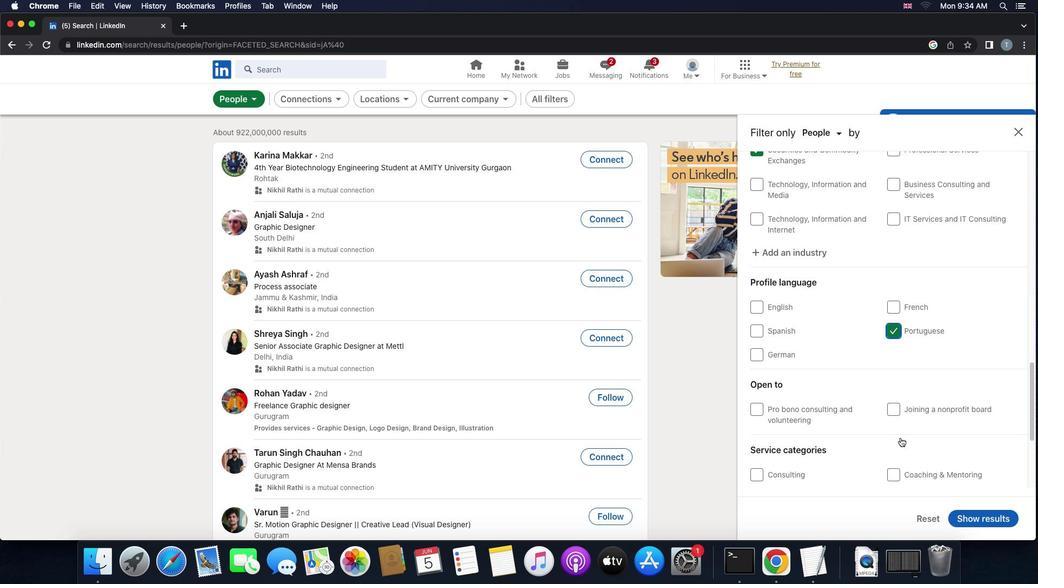 
Action: Mouse scrolled (900, 437) with delta (0, 0)
Screenshot: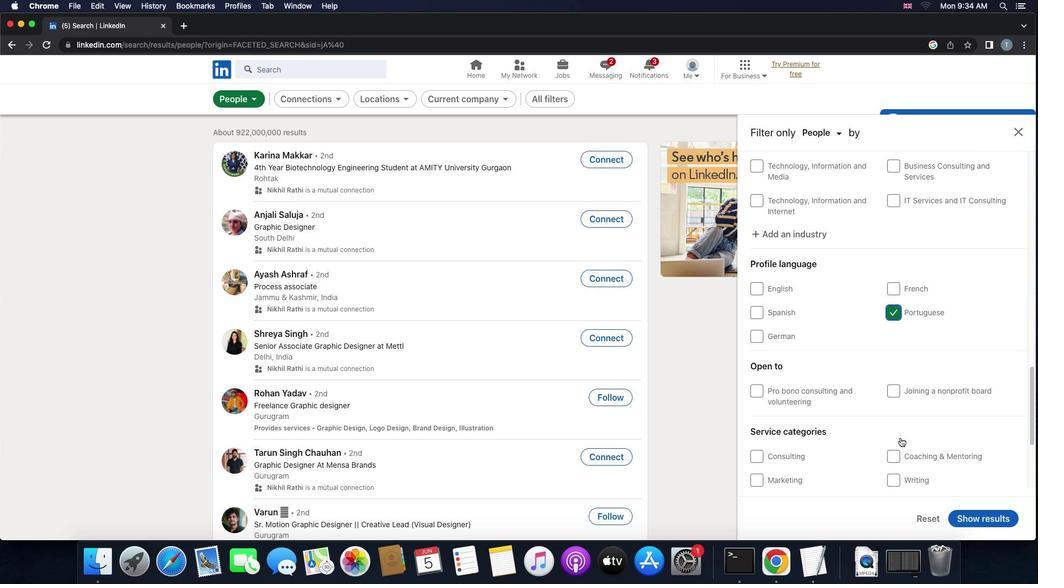
Action: Mouse scrolled (900, 437) with delta (0, 0)
Screenshot: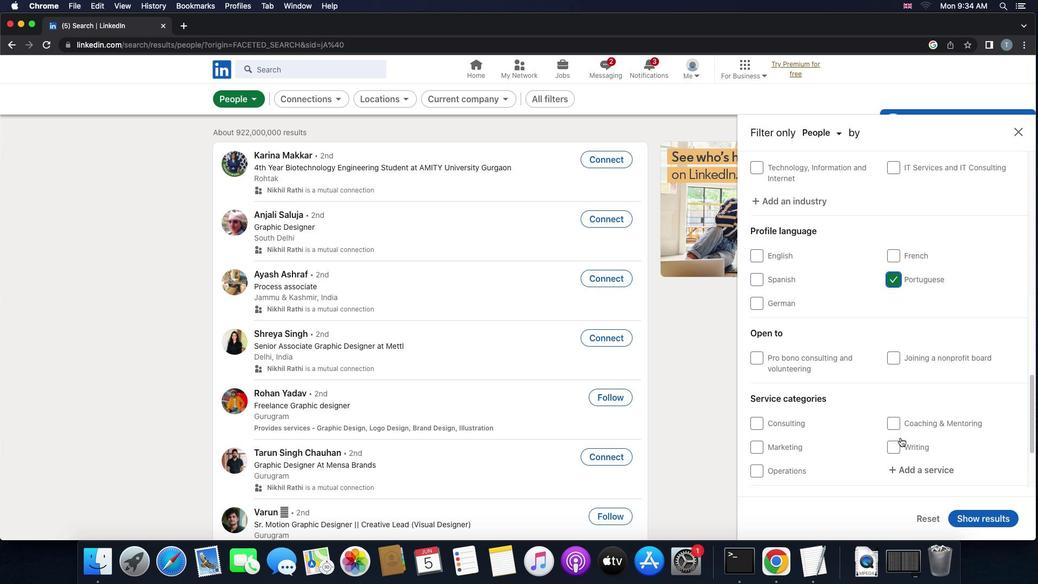 
Action: Mouse scrolled (900, 437) with delta (0, 0)
Screenshot: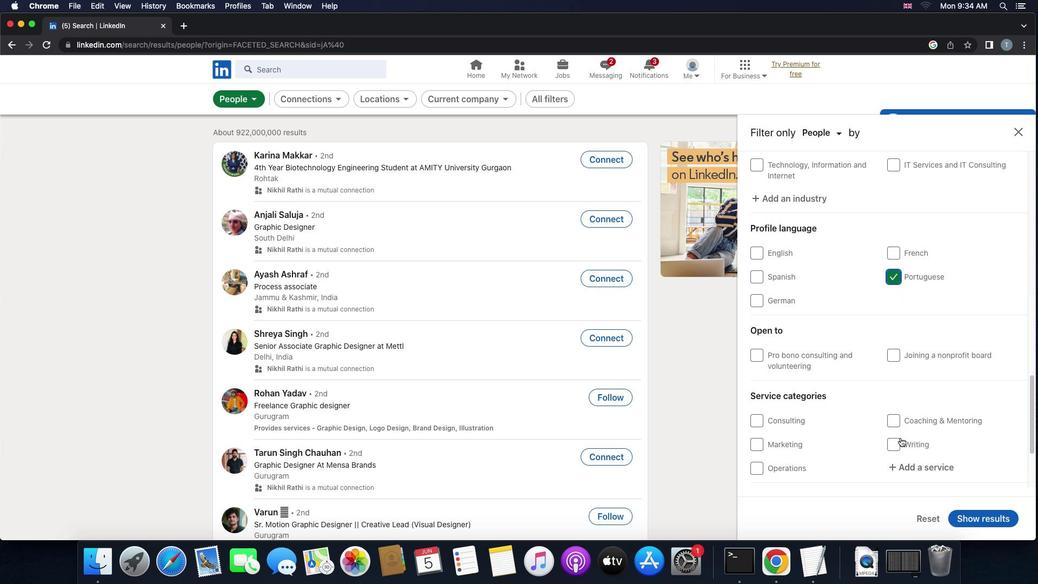 
Action: Mouse scrolled (900, 437) with delta (0, 0)
Screenshot: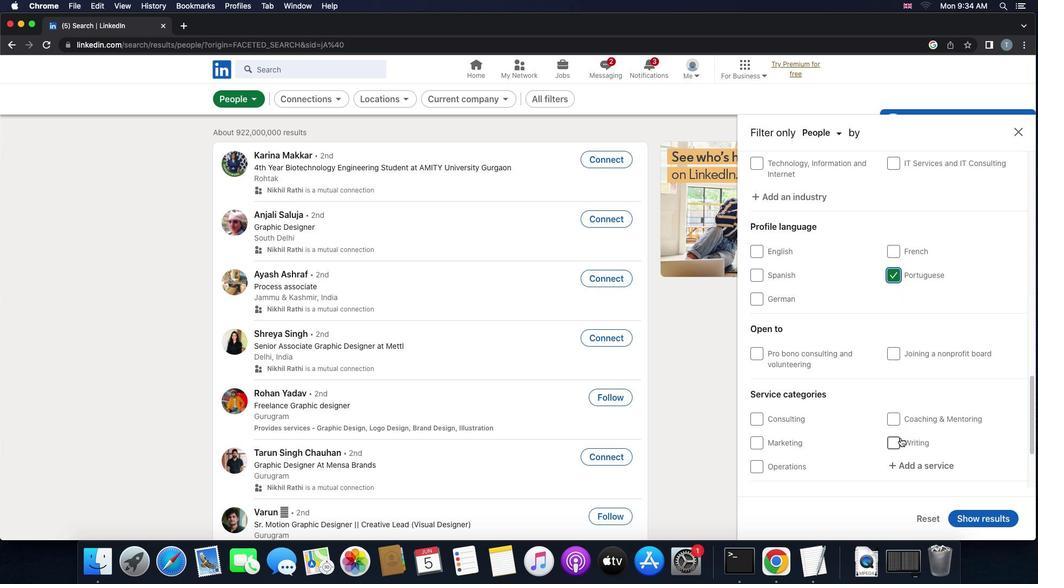 
Action: Mouse scrolled (900, 437) with delta (0, 0)
Screenshot: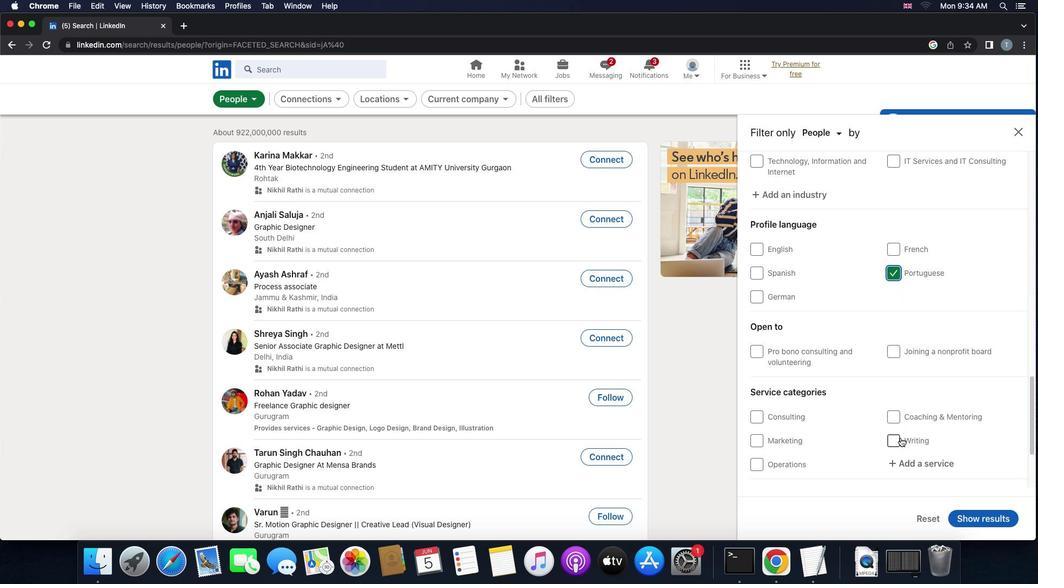 
Action: Mouse scrolled (900, 437) with delta (0, 0)
Screenshot: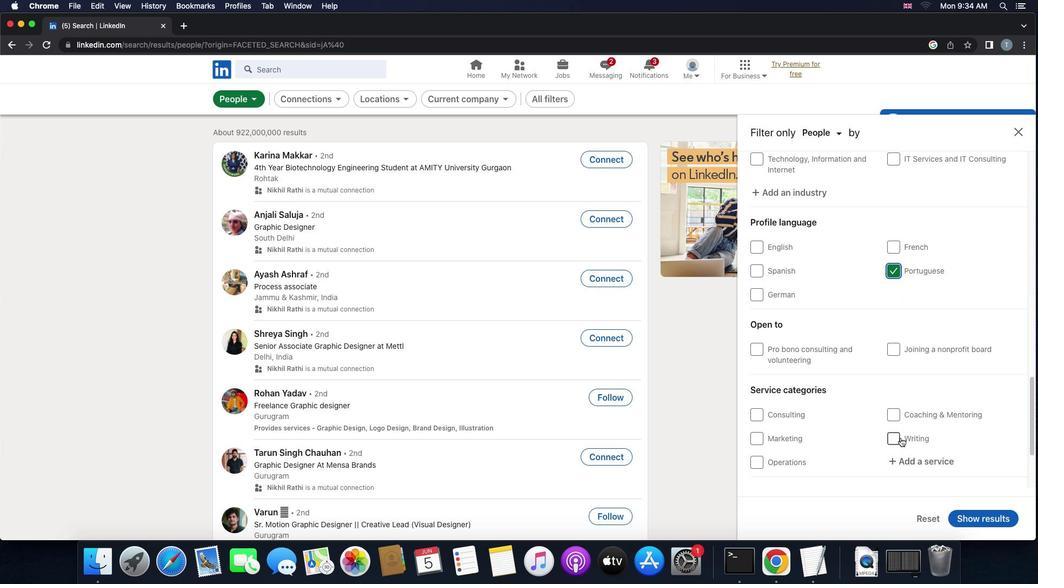 
Action: Mouse scrolled (900, 437) with delta (0, 0)
Screenshot: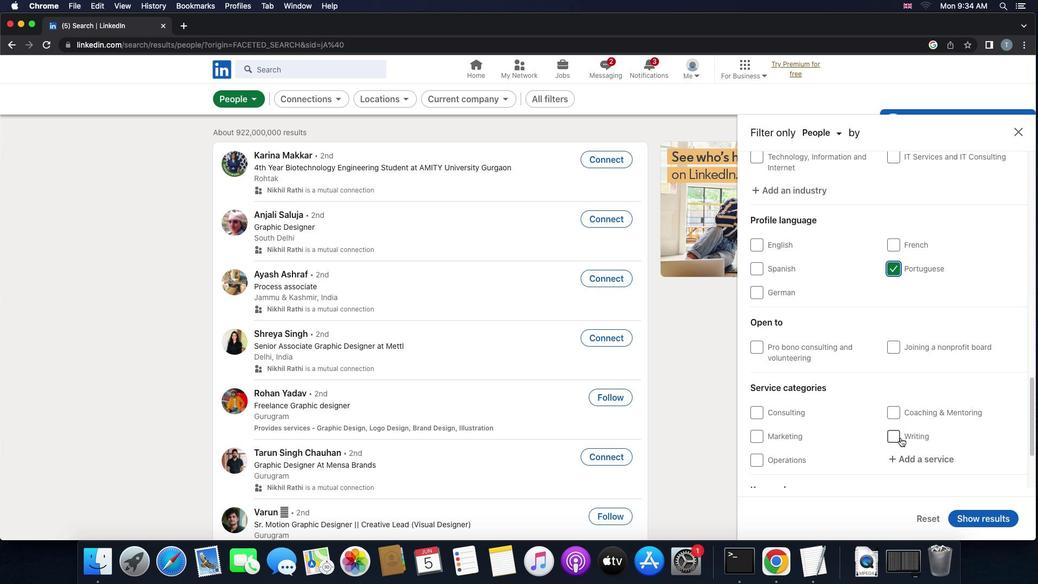 
Action: Mouse scrolled (900, 437) with delta (0, 0)
Screenshot: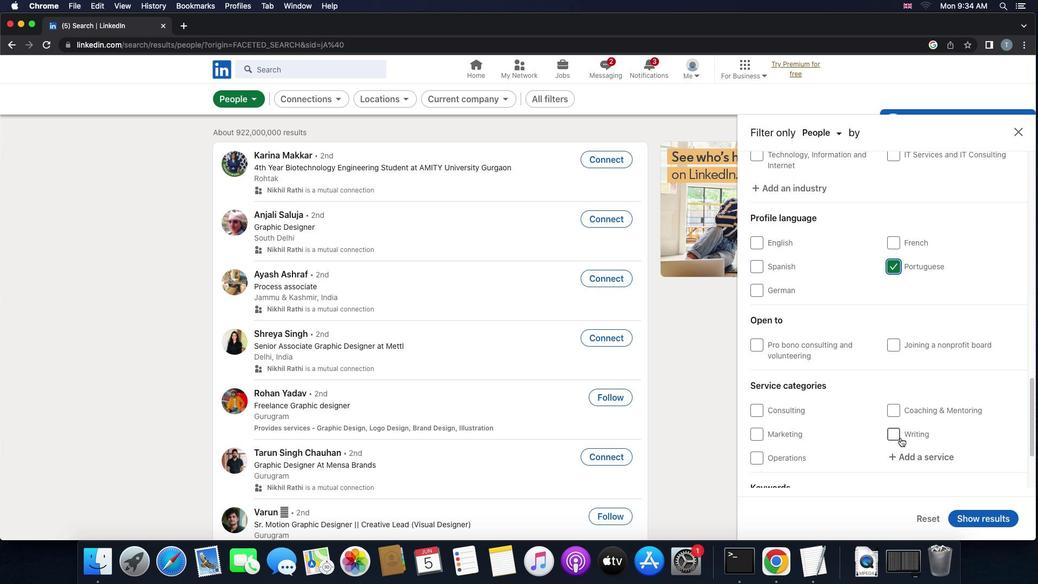 
Action: Mouse scrolled (900, 437) with delta (0, 0)
Screenshot: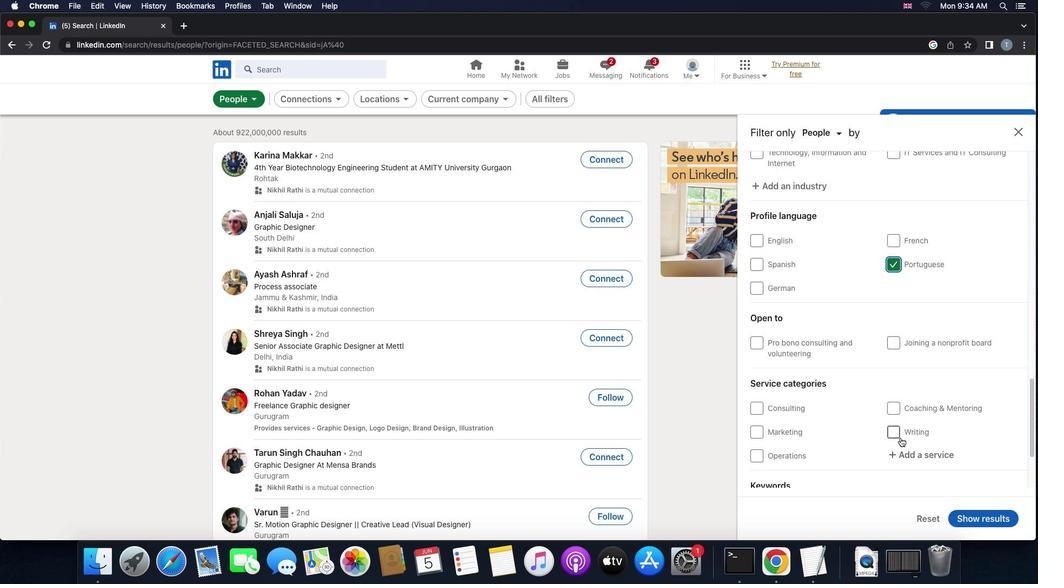 
Action: Mouse scrolled (900, 437) with delta (0, 0)
Screenshot: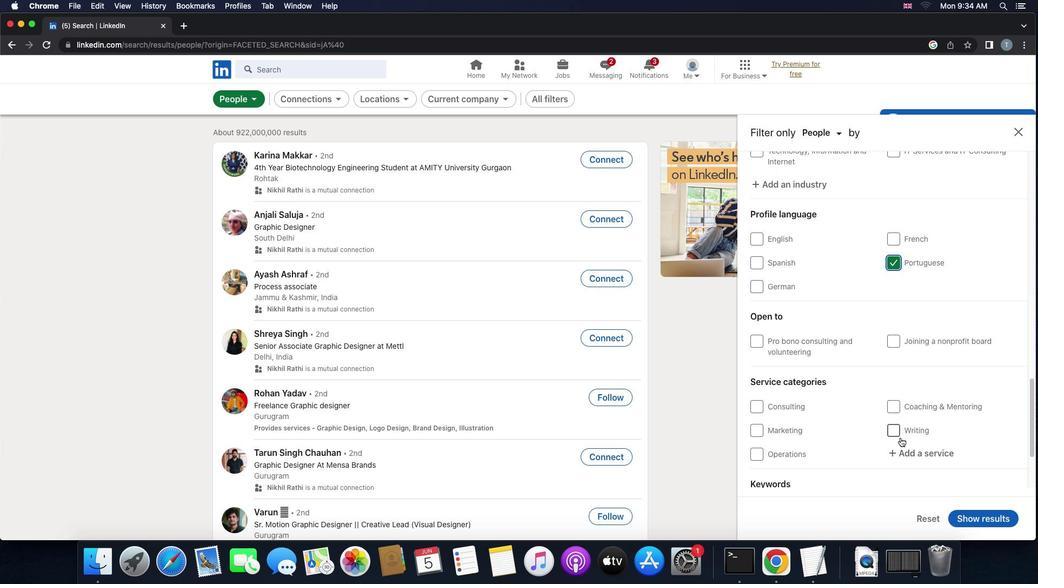 
Action: Mouse moved to (902, 443)
Screenshot: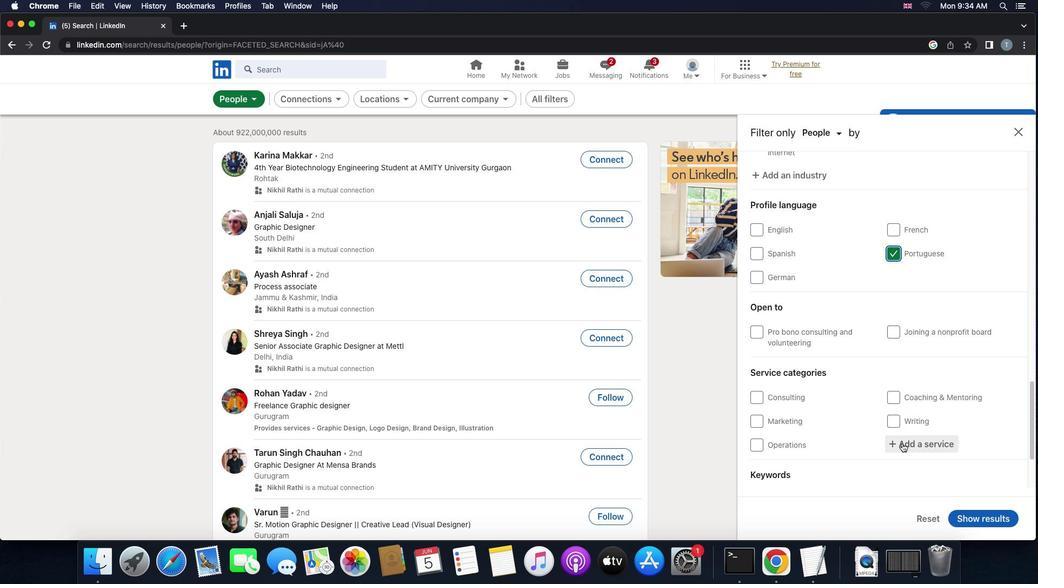 
Action: Mouse pressed left at (902, 443)
Screenshot: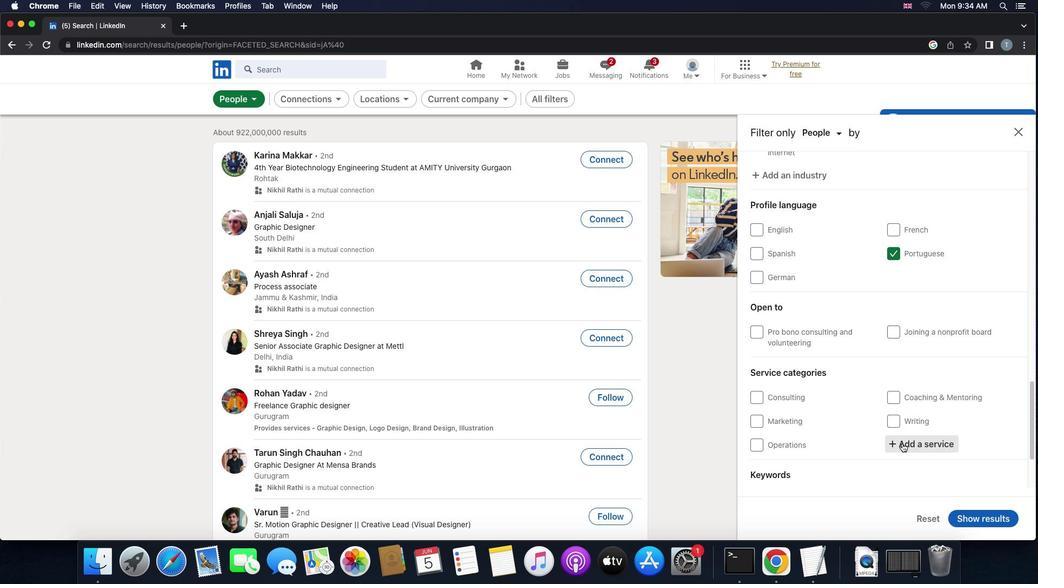 
Action: Key pressed 'c''u''s''t''o''m''e''r'Key.space's''u''p''p'
Screenshot: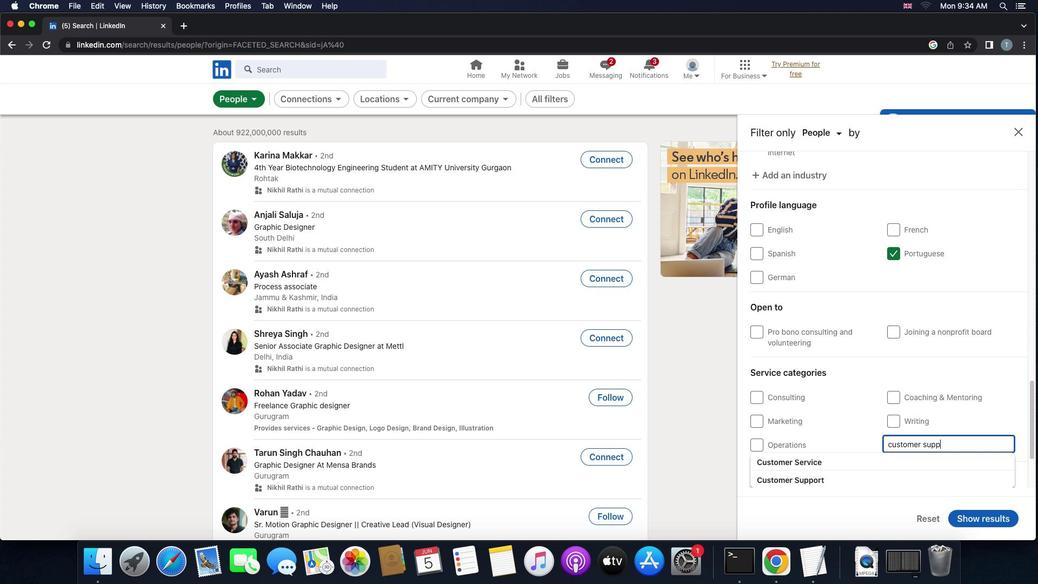 
Action: Mouse moved to (862, 478)
Screenshot: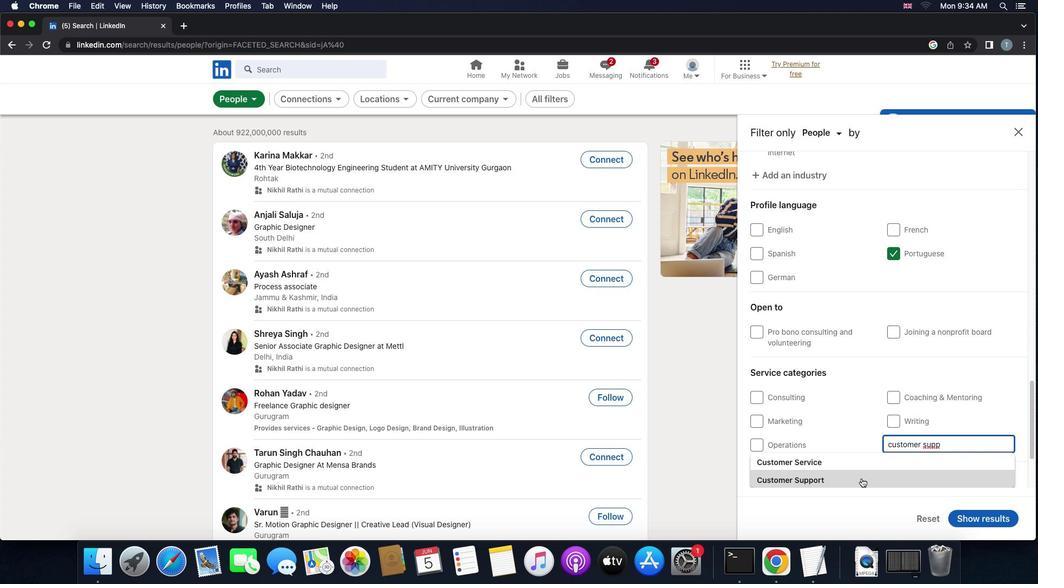 
Action: Mouse pressed left at (862, 478)
Screenshot: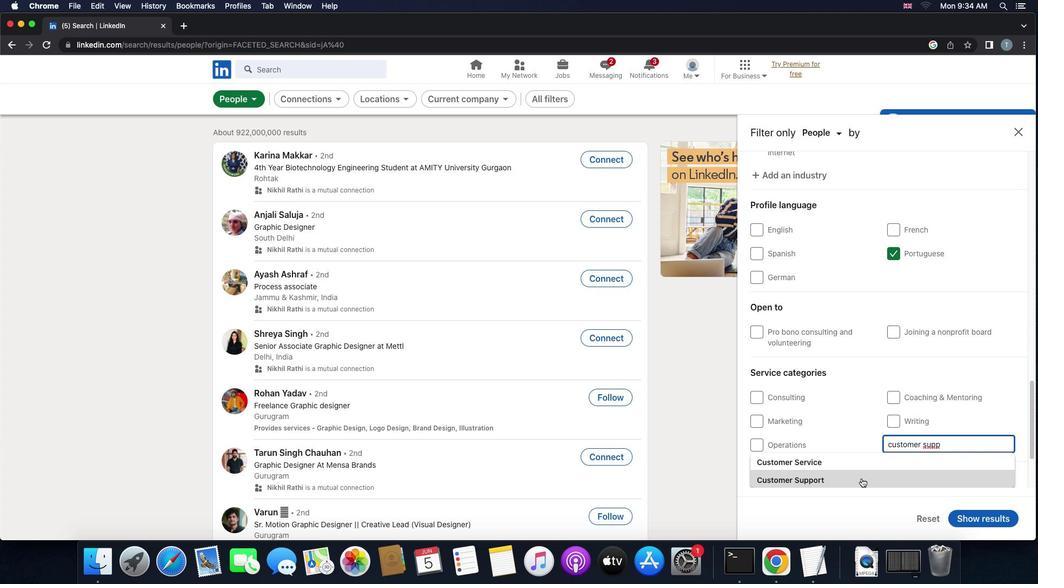 
Action: Mouse scrolled (862, 478) with delta (0, 0)
Screenshot: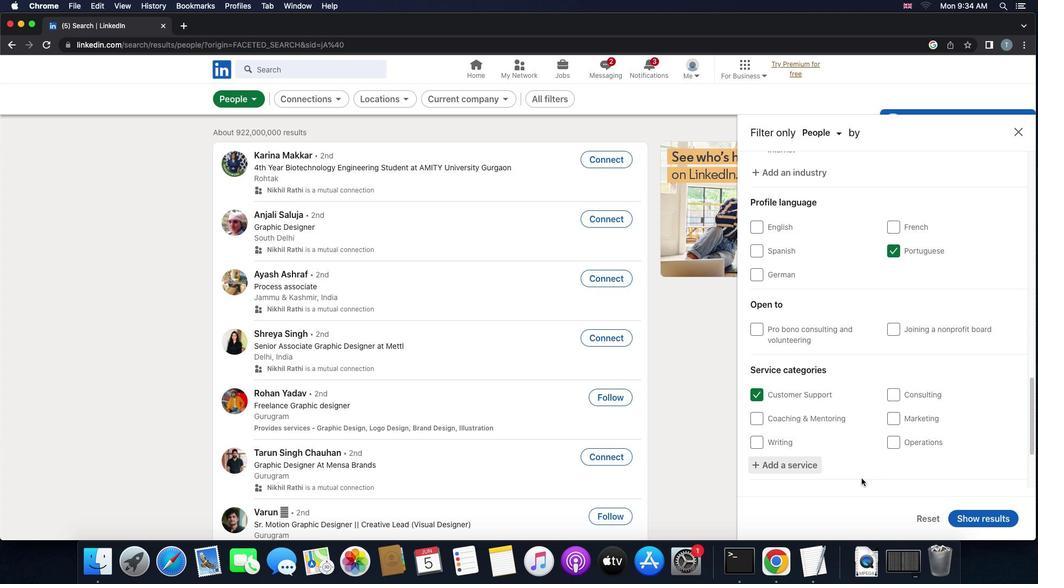 
Action: Mouse scrolled (862, 478) with delta (0, 0)
Screenshot: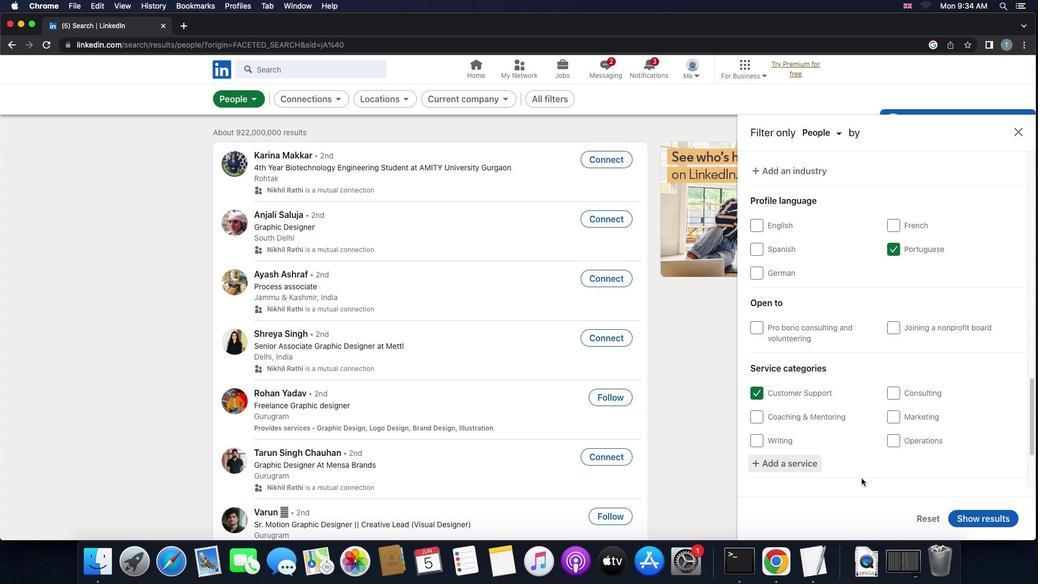 
Action: Mouse scrolled (862, 478) with delta (0, -1)
Screenshot: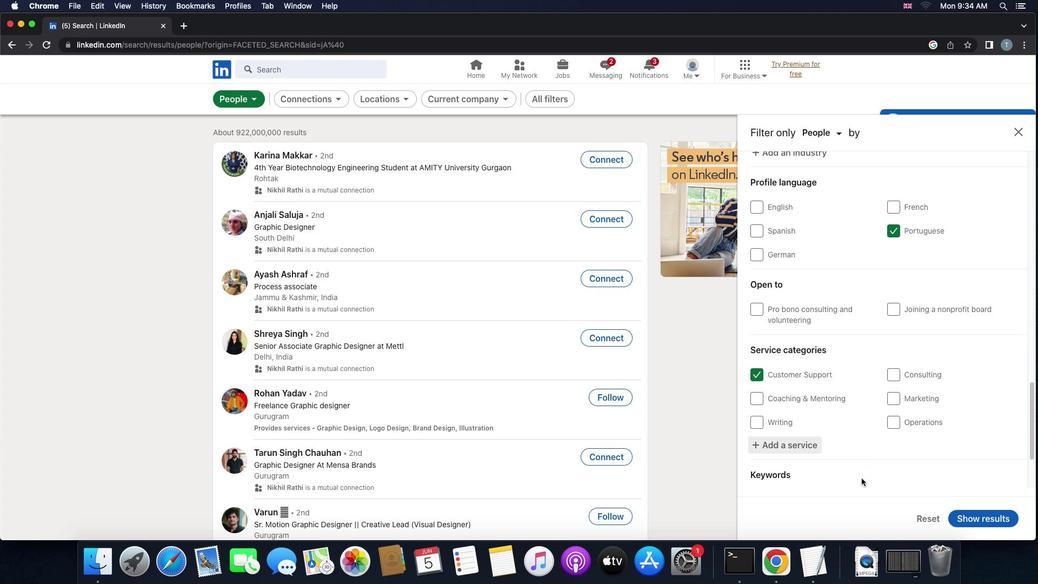 
Action: Mouse scrolled (862, 478) with delta (0, 0)
Screenshot: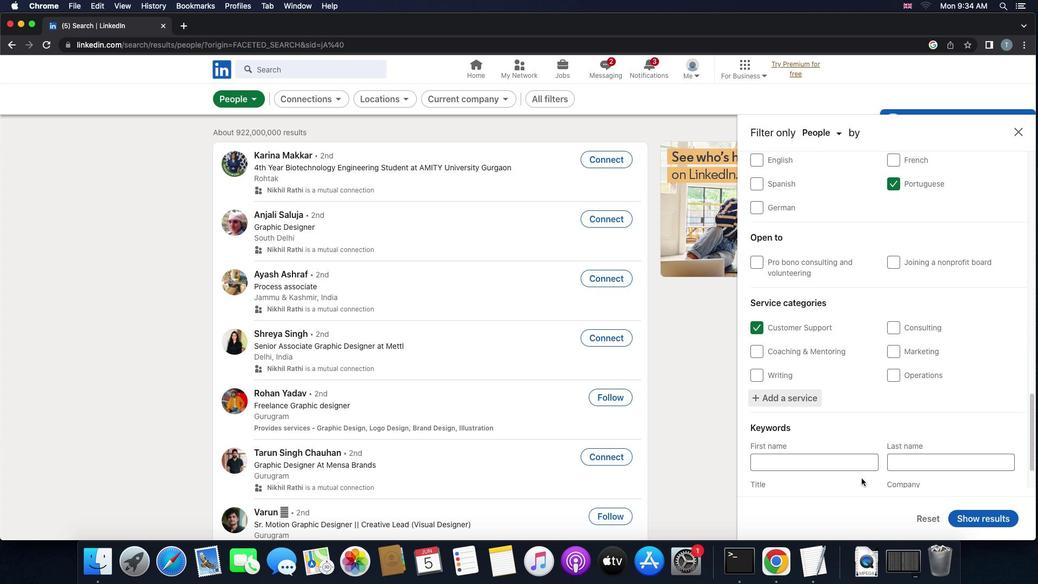 
Action: Mouse scrolled (862, 478) with delta (0, 0)
Screenshot: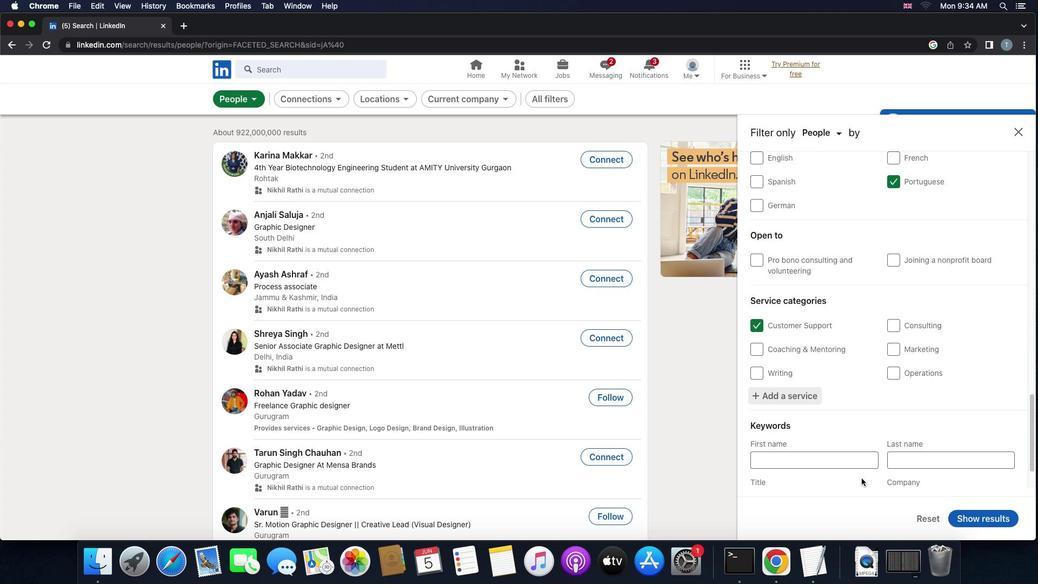 
Action: Mouse moved to (859, 466)
Screenshot: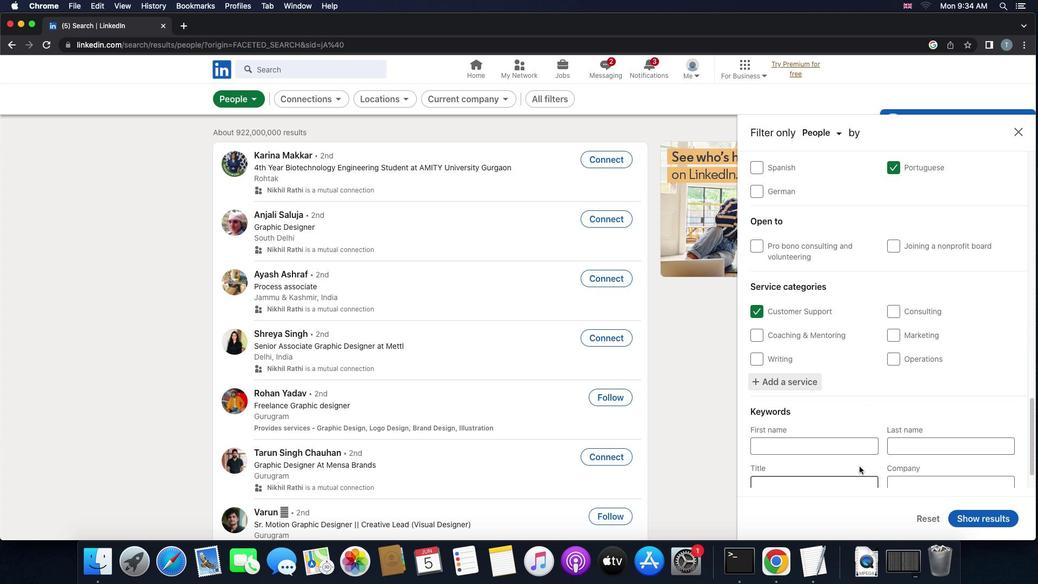 
Action: Mouse scrolled (859, 466) with delta (0, 0)
Screenshot: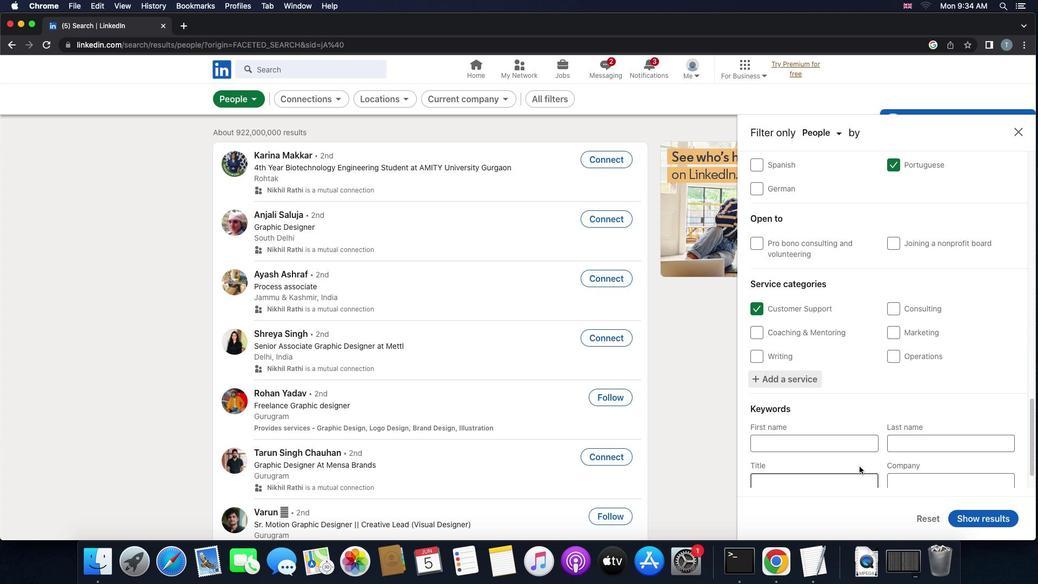 
Action: Mouse scrolled (859, 466) with delta (0, 0)
Screenshot: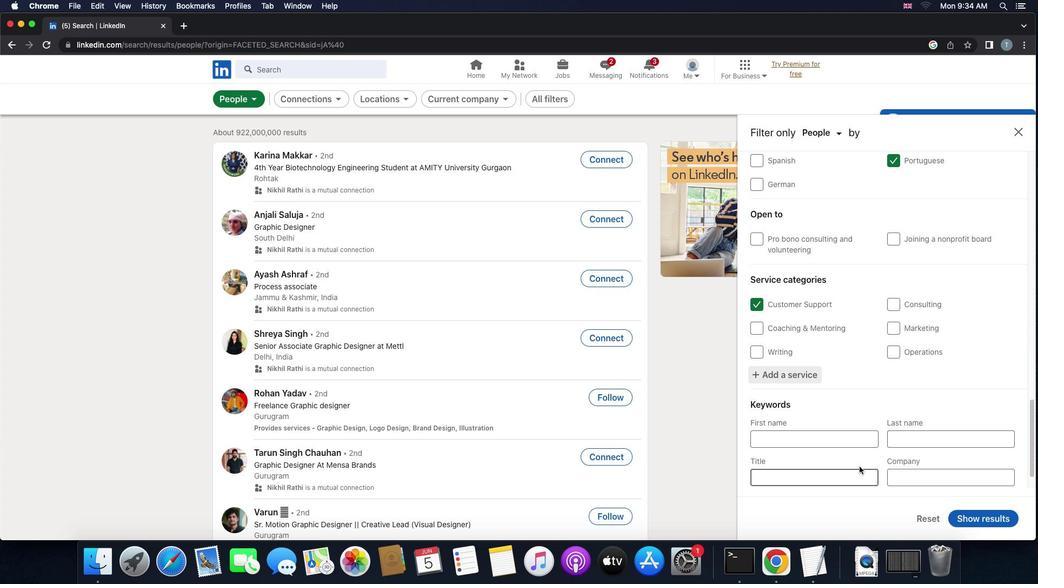 
Action: Mouse scrolled (859, 466) with delta (0, 0)
Screenshot: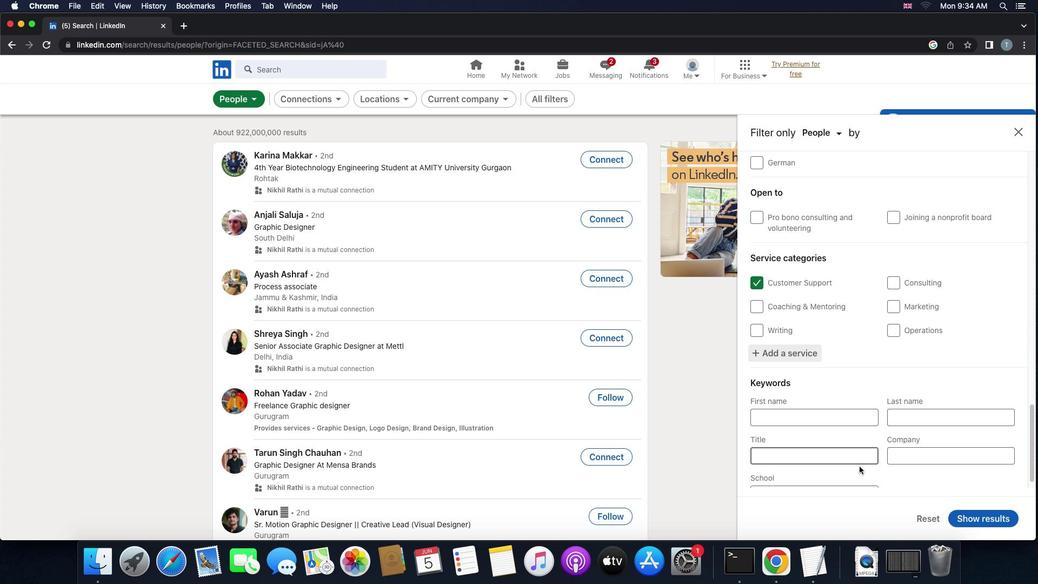 
Action: Mouse moved to (840, 438)
Screenshot: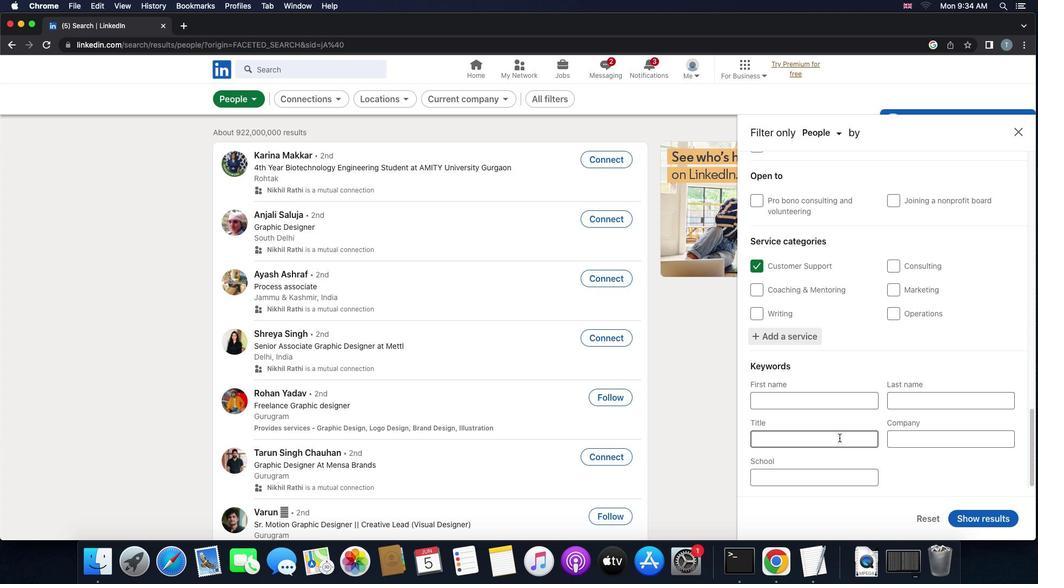 
Action: Mouse pressed left at (840, 438)
Screenshot: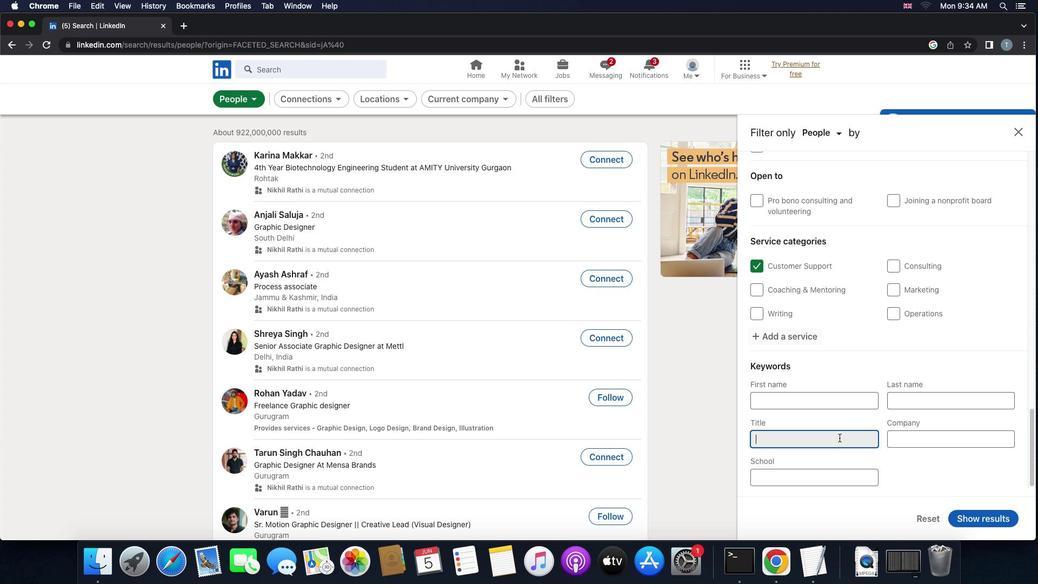 
Action: Key pressed 'h''e''l''p'Key.space'd''e''s''k'
Screenshot: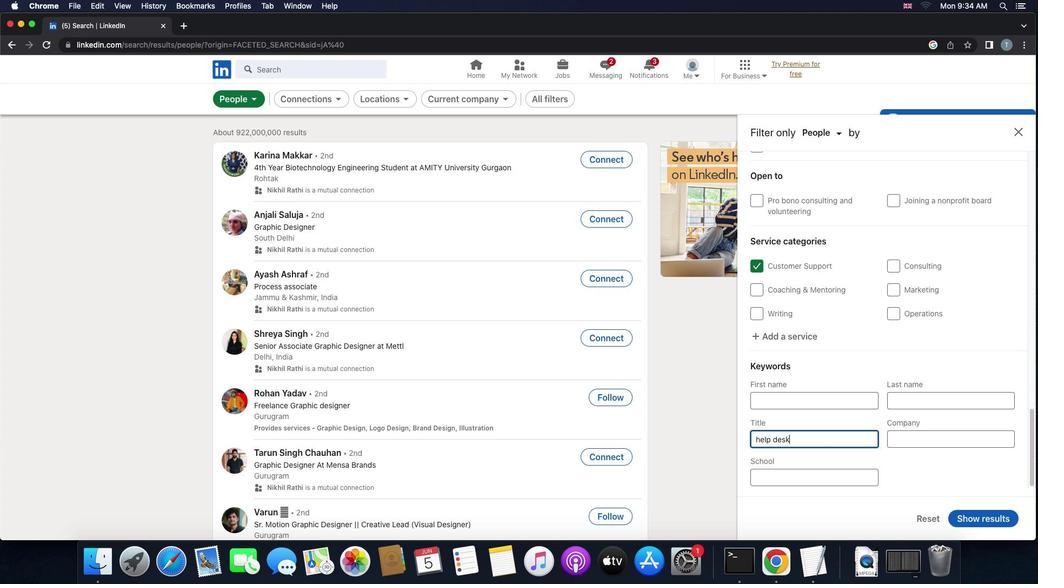 
Action: Mouse moved to (839, 438)
Screenshot: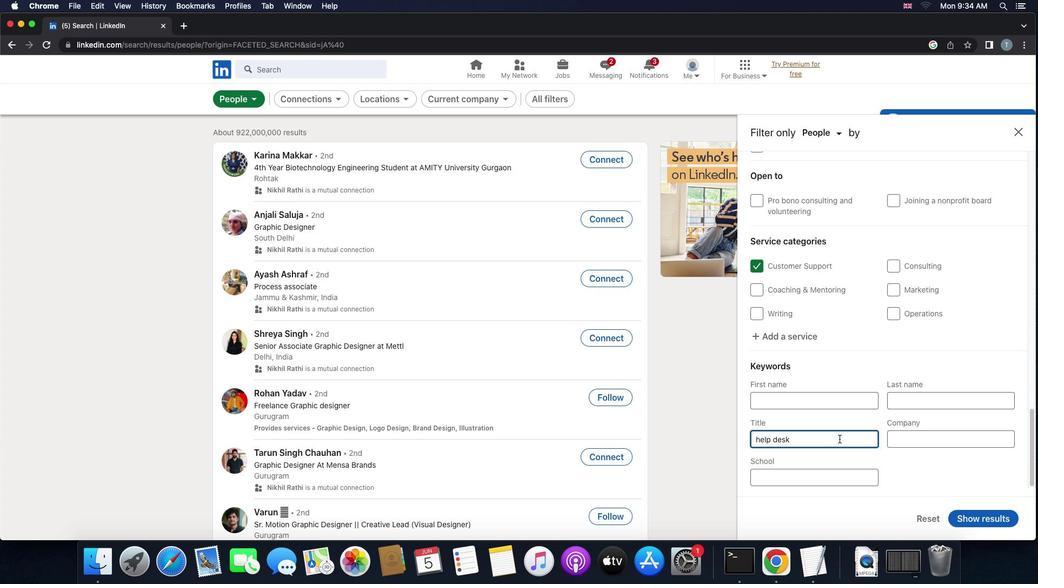 
Action: Mouse scrolled (839, 438) with delta (0, 0)
Screenshot: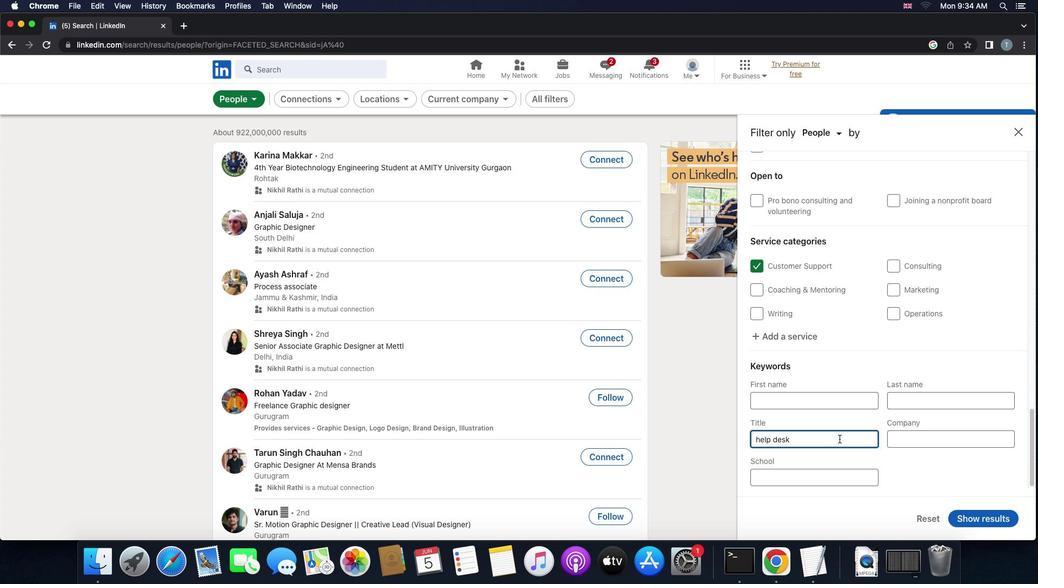 
Action: Mouse scrolled (839, 438) with delta (0, 0)
Screenshot: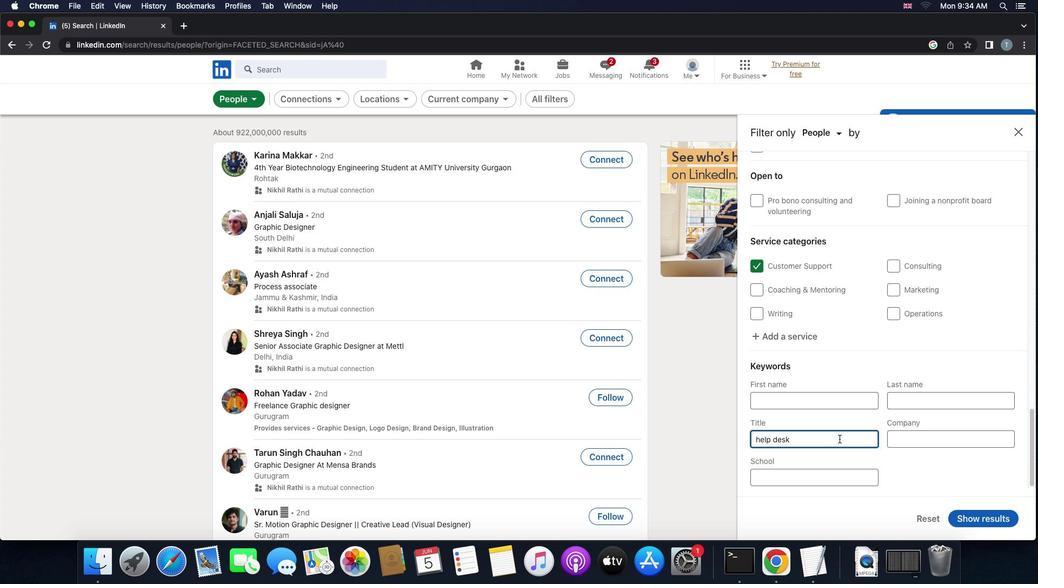 
Action: Mouse moved to (977, 519)
Screenshot: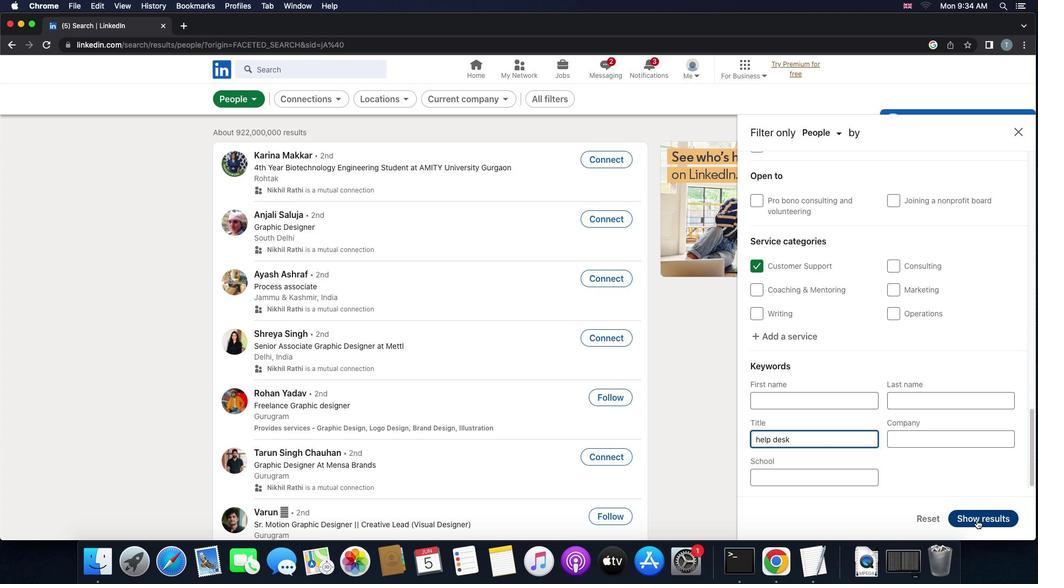 
Action: Mouse pressed left at (977, 519)
Screenshot: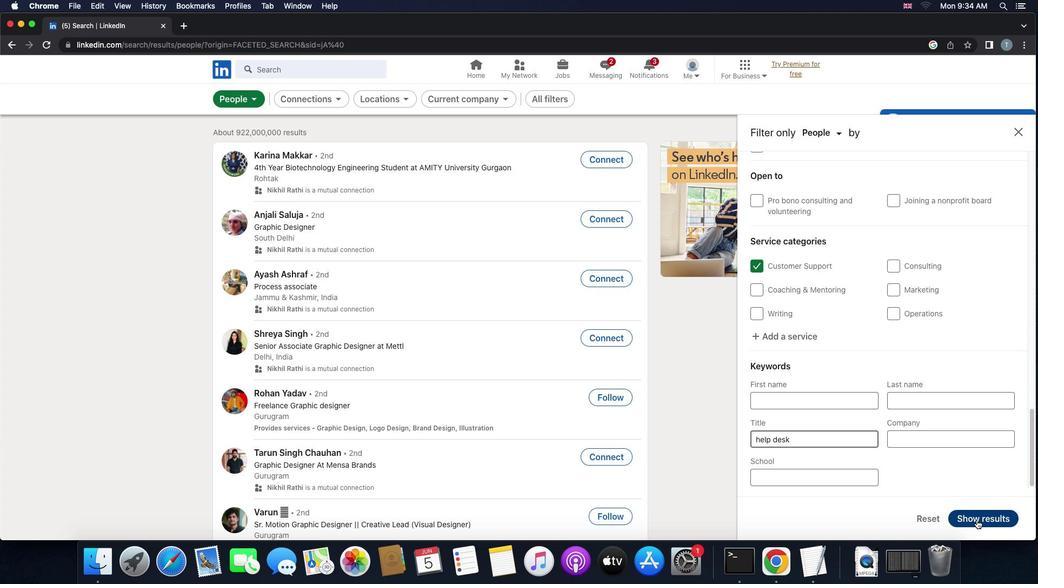 
